 Task: Look for space in Juiz de Fora, Brazil from 9th August, 2023 to 12th August, 2023 for 1 adult in price range Rs.6000 to Rs.15000. Place can be entire place with 1  bedroom having 1 bed and 1 bathroom. Property type can be house, flat, guest house. Amenities needed are: wifi. Booking option can be shelf check-in. Required host language is Spanish.
Action: Mouse moved to (563, 154)
Screenshot: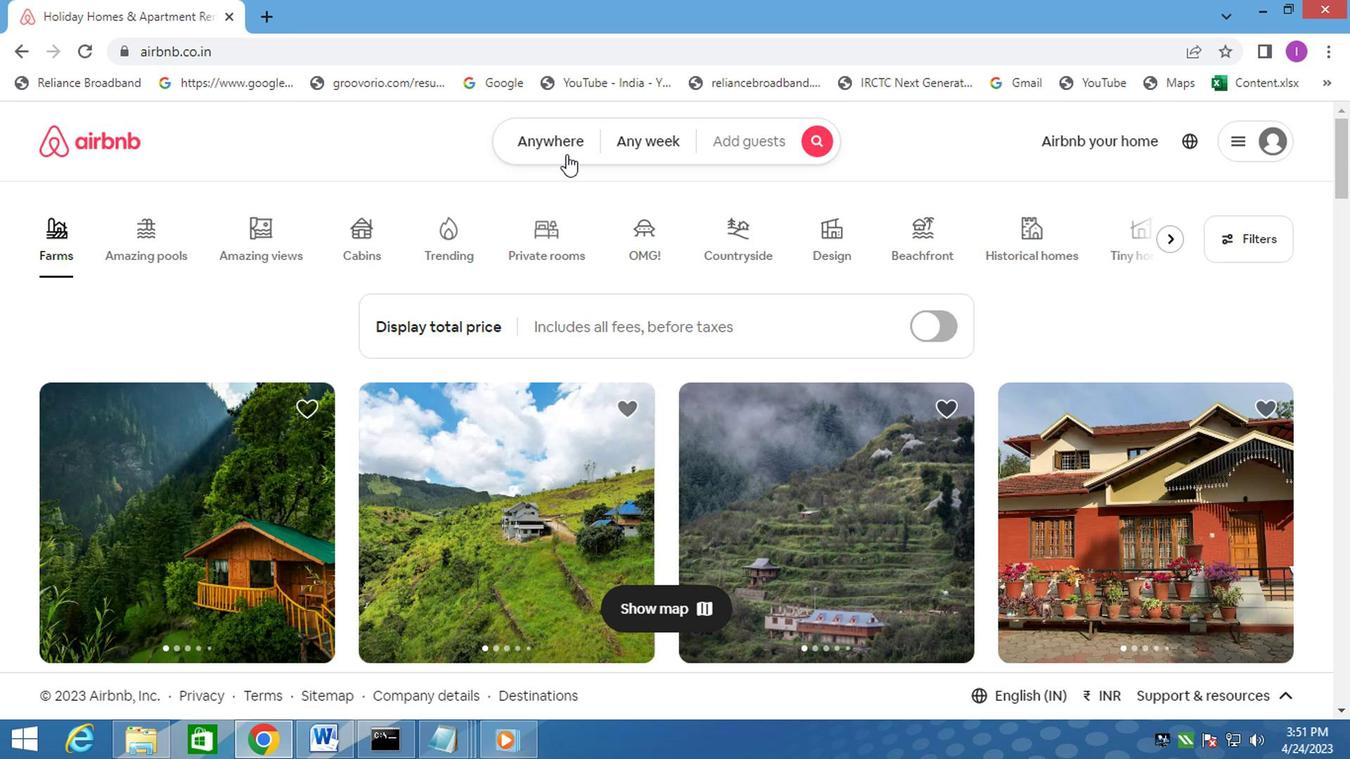 
Action: Mouse pressed left at (563, 154)
Screenshot: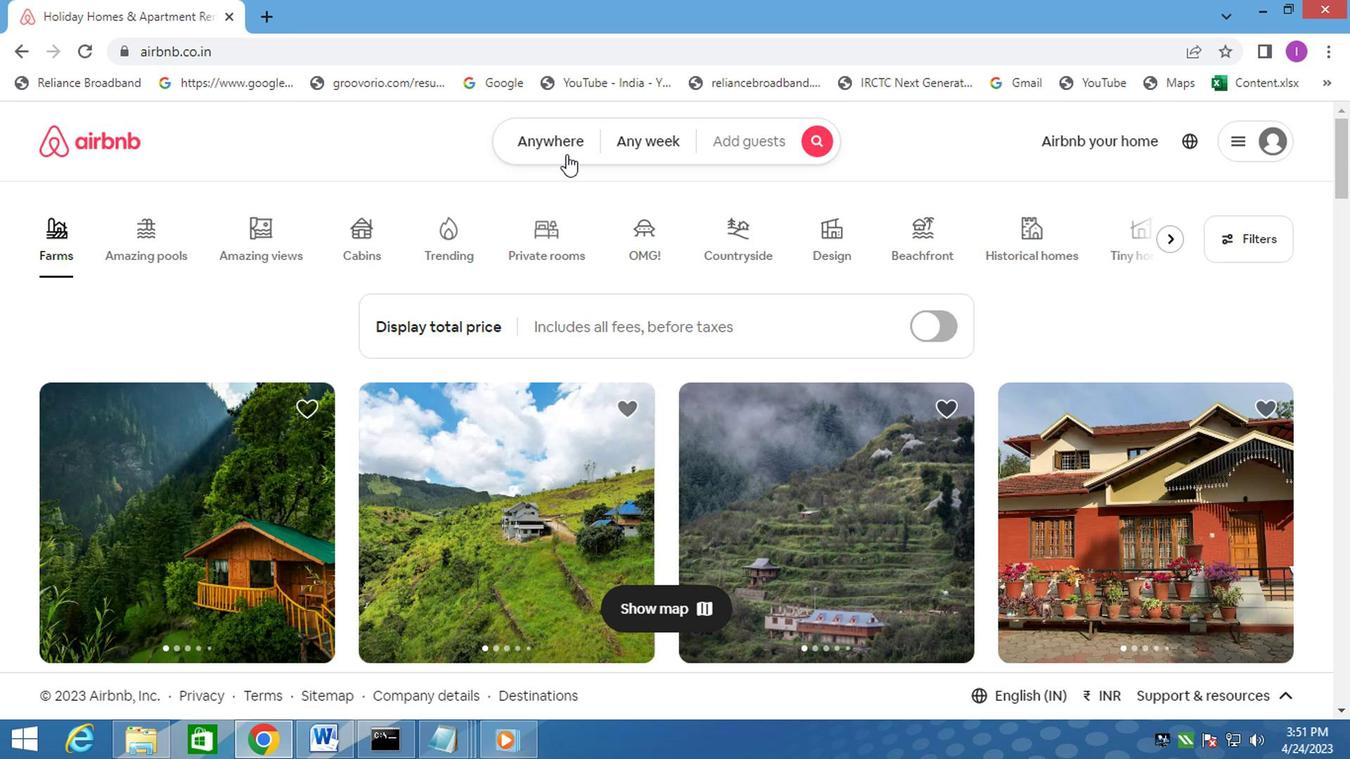 
Action: Mouse moved to (448, 219)
Screenshot: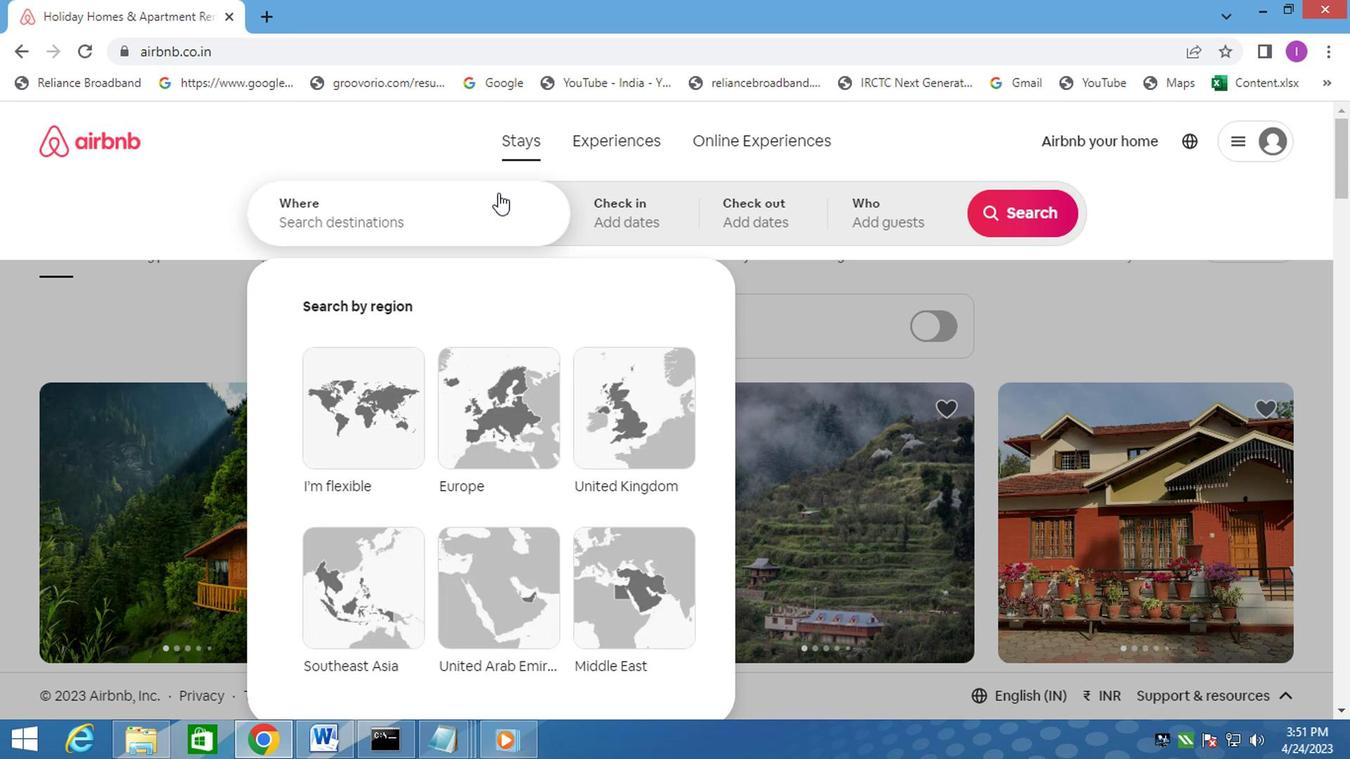 
Action: Mouse pressed left at (448, 219)
Screenshot: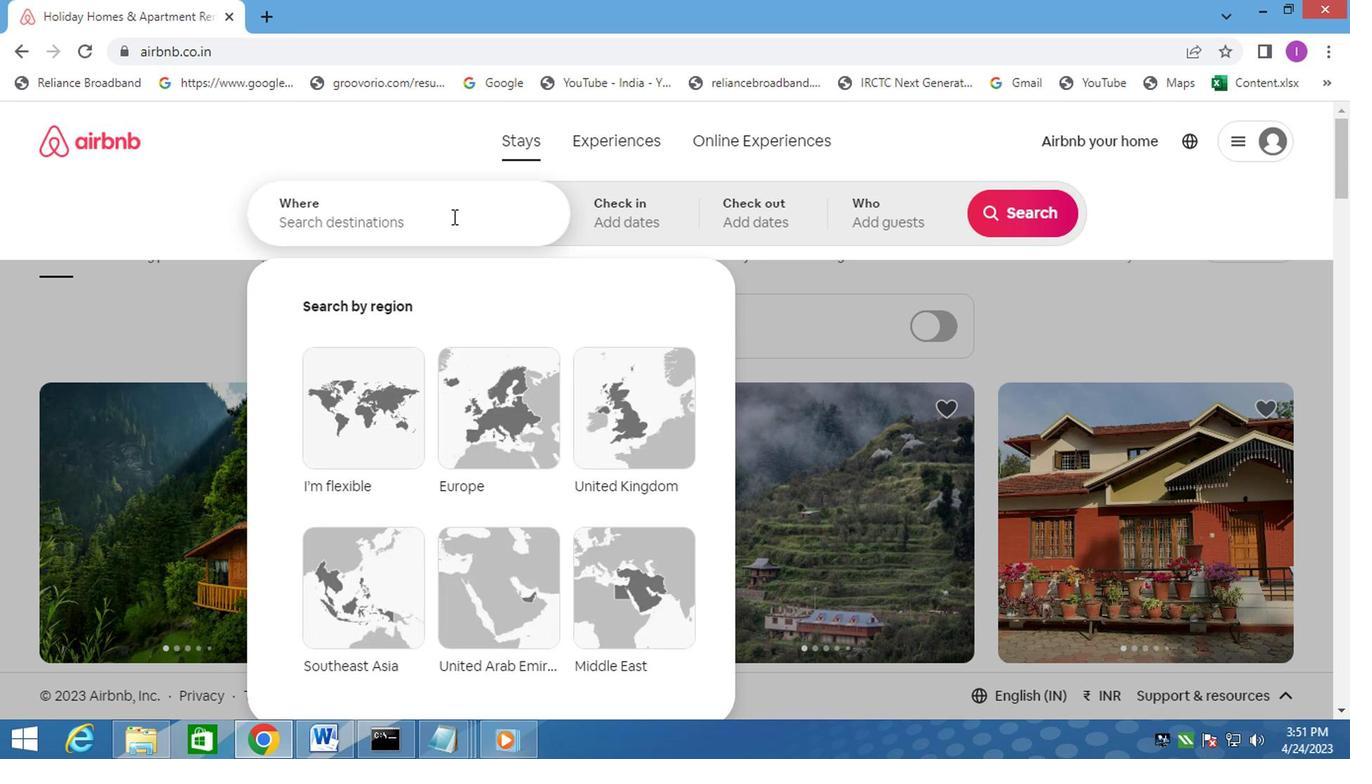 
Action: Key pressed <Key.shift>JUIZ
Screenshot: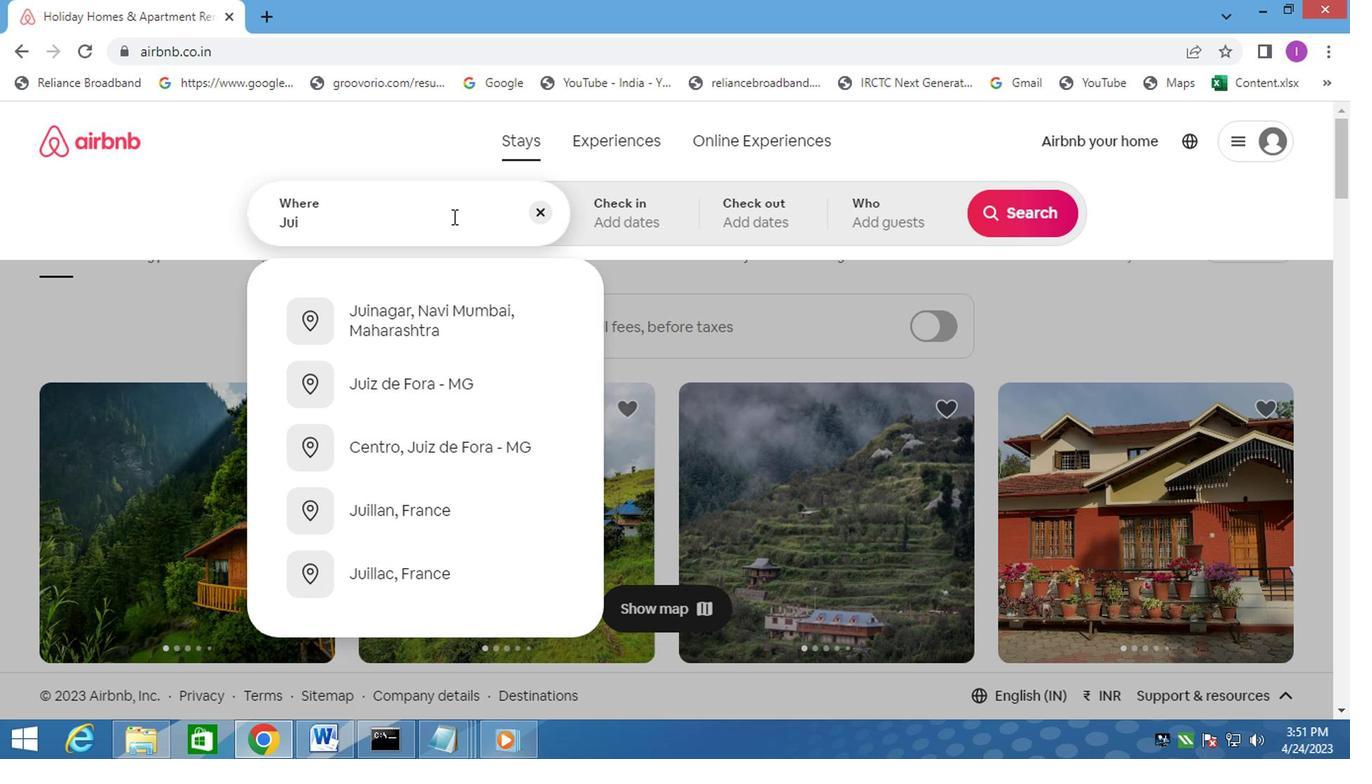 
Action: Mouse moved to (421, 321)
Screenshot: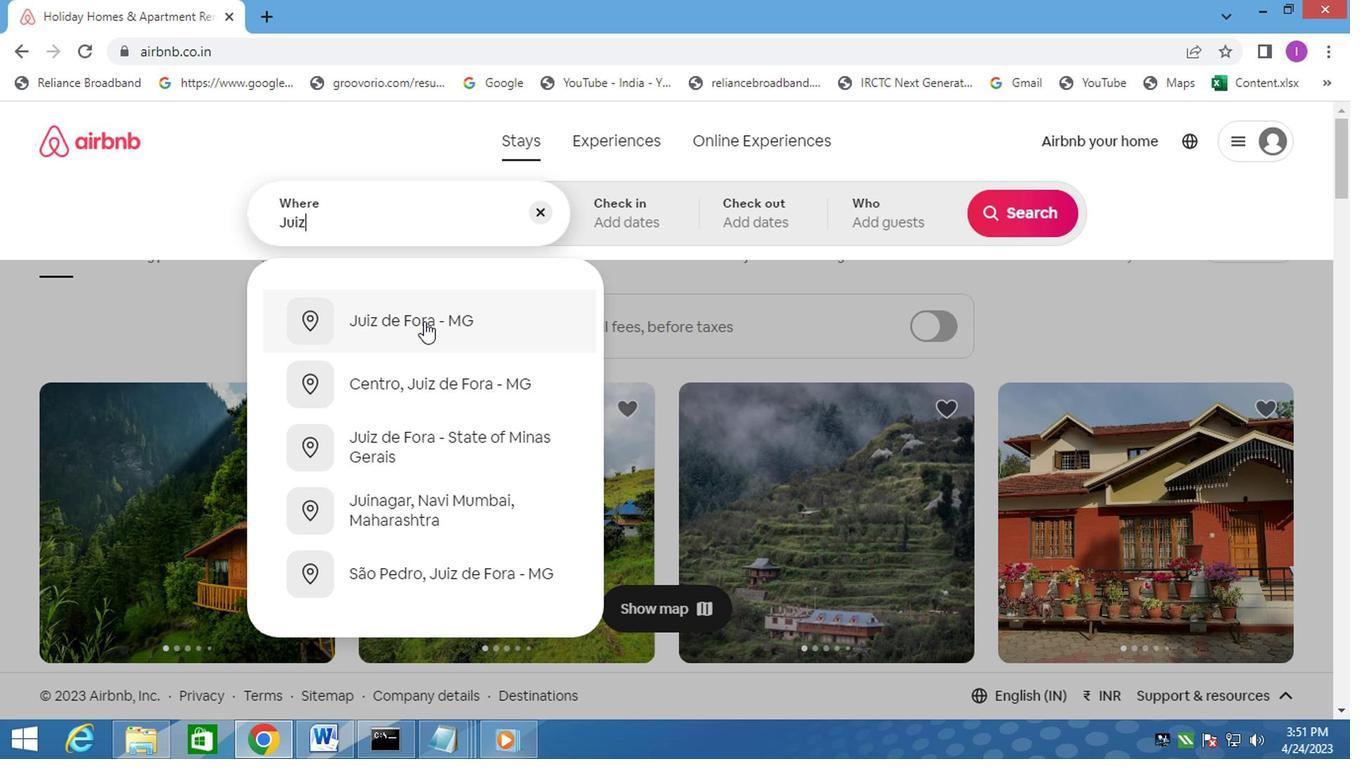 
Action: Mouse pressed left at (421, 321)
Screenshot: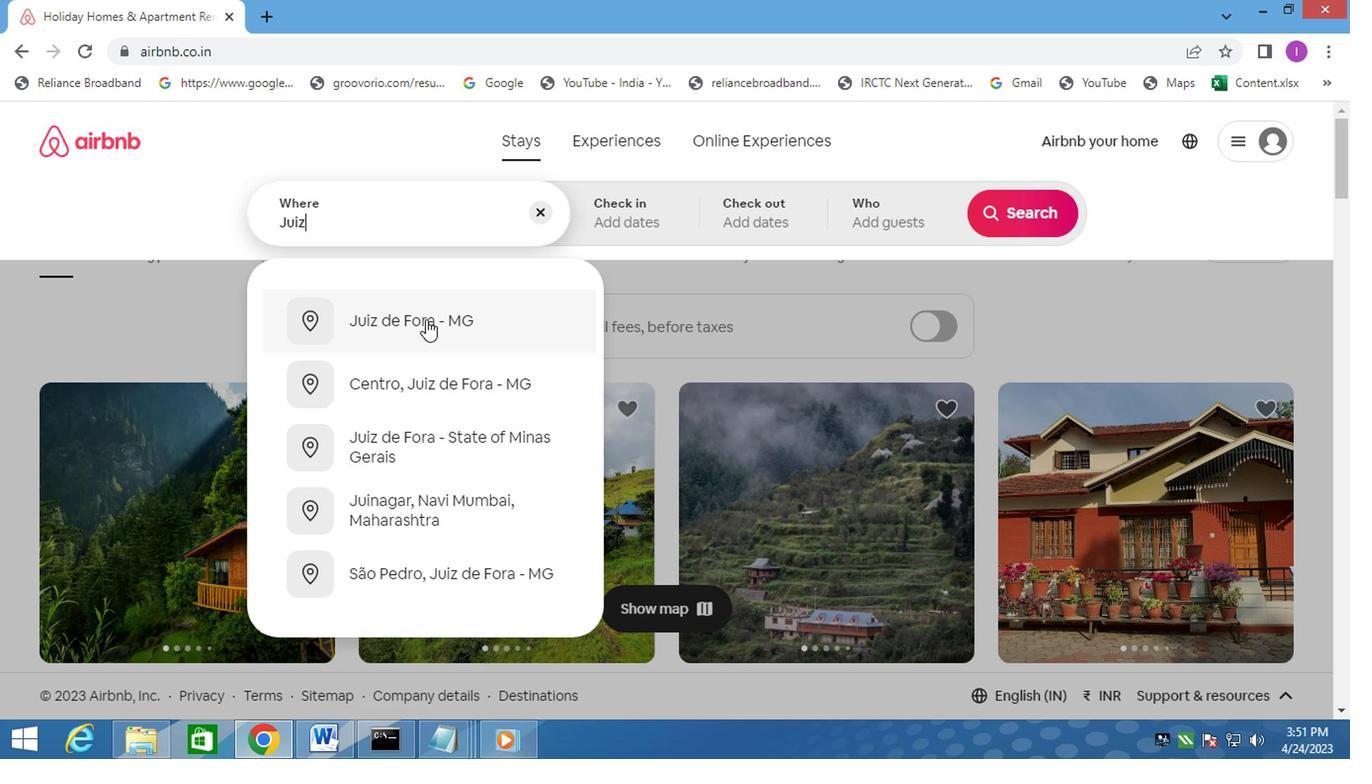 
Action: Mouse moved to (1008, 371)
Screenshot: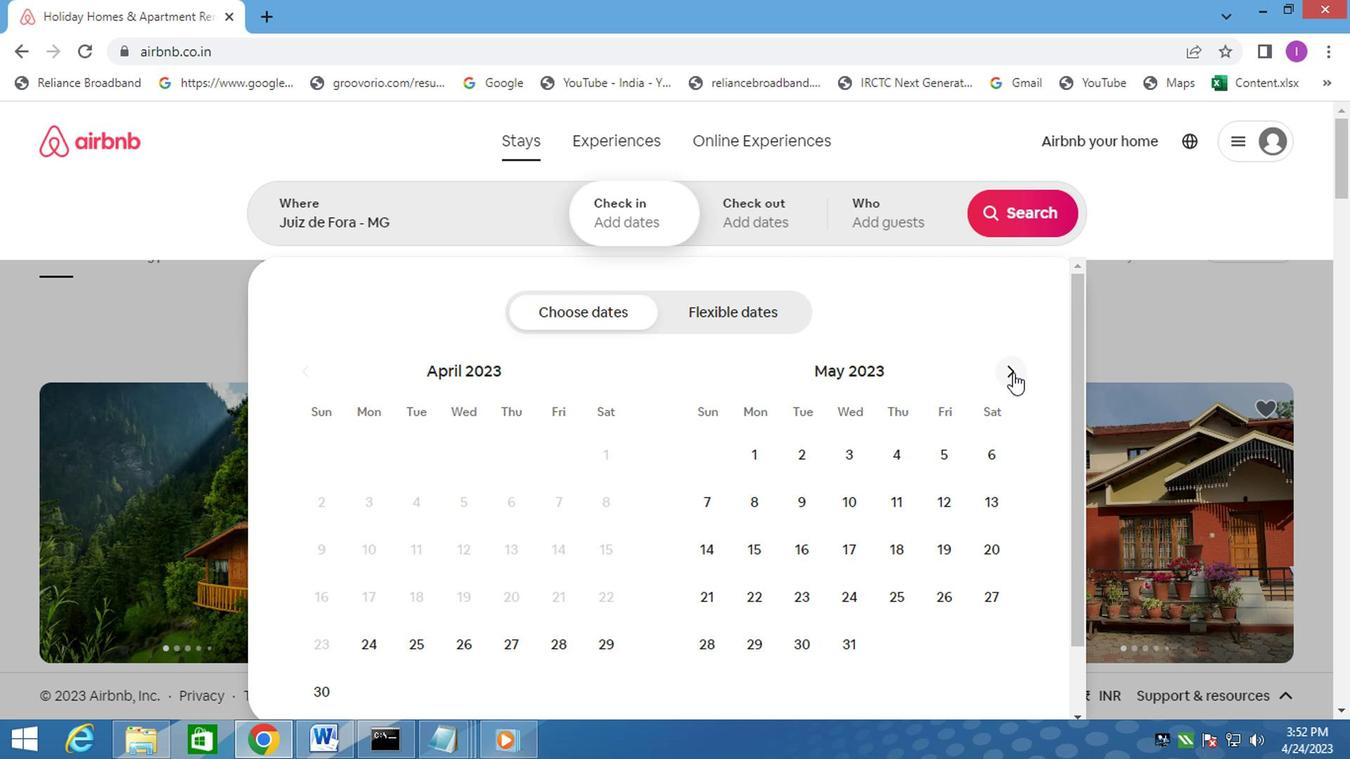 
Action: Mouse pressed left at (1008, 371)
Screenshot: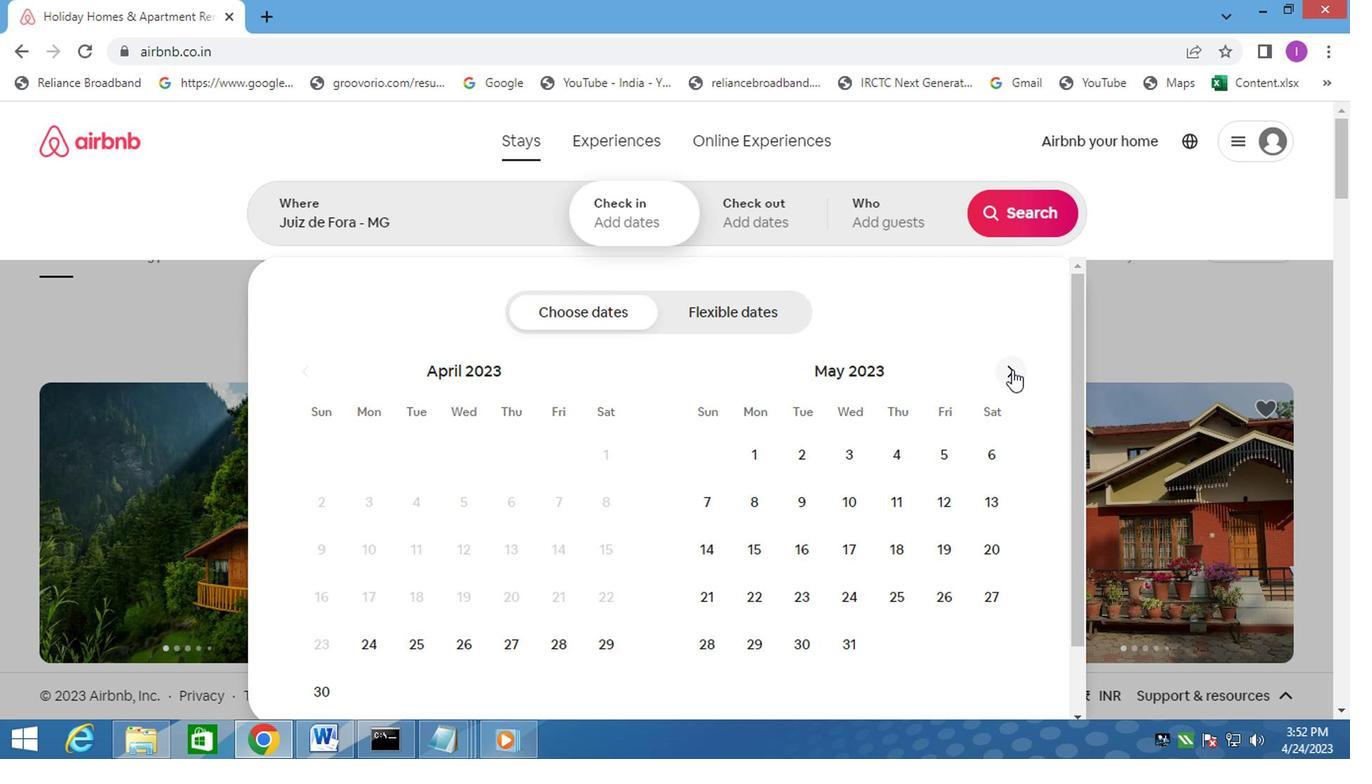 
Action: Mouse moved to (1008, 369)
Screenshot: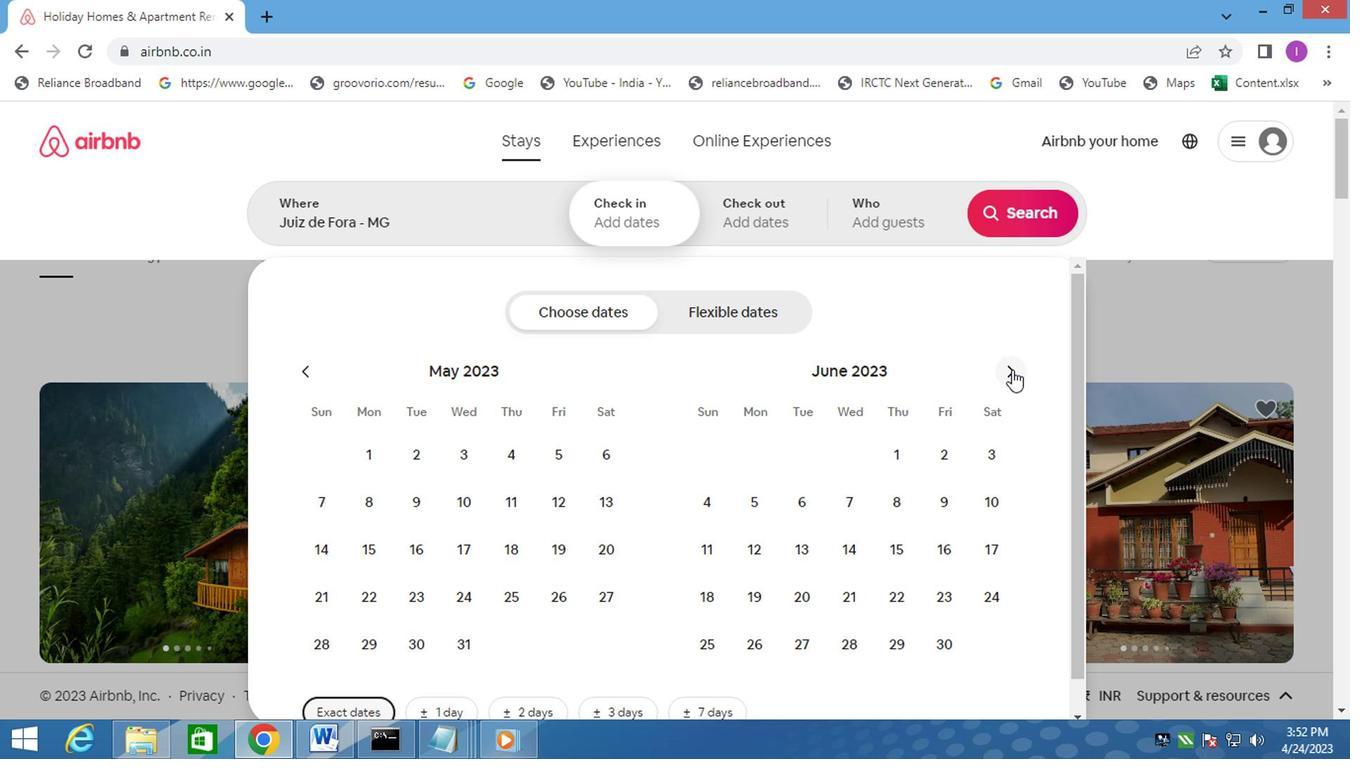 
Action: Mouse pressed left at (1008, 369)
Screenshot: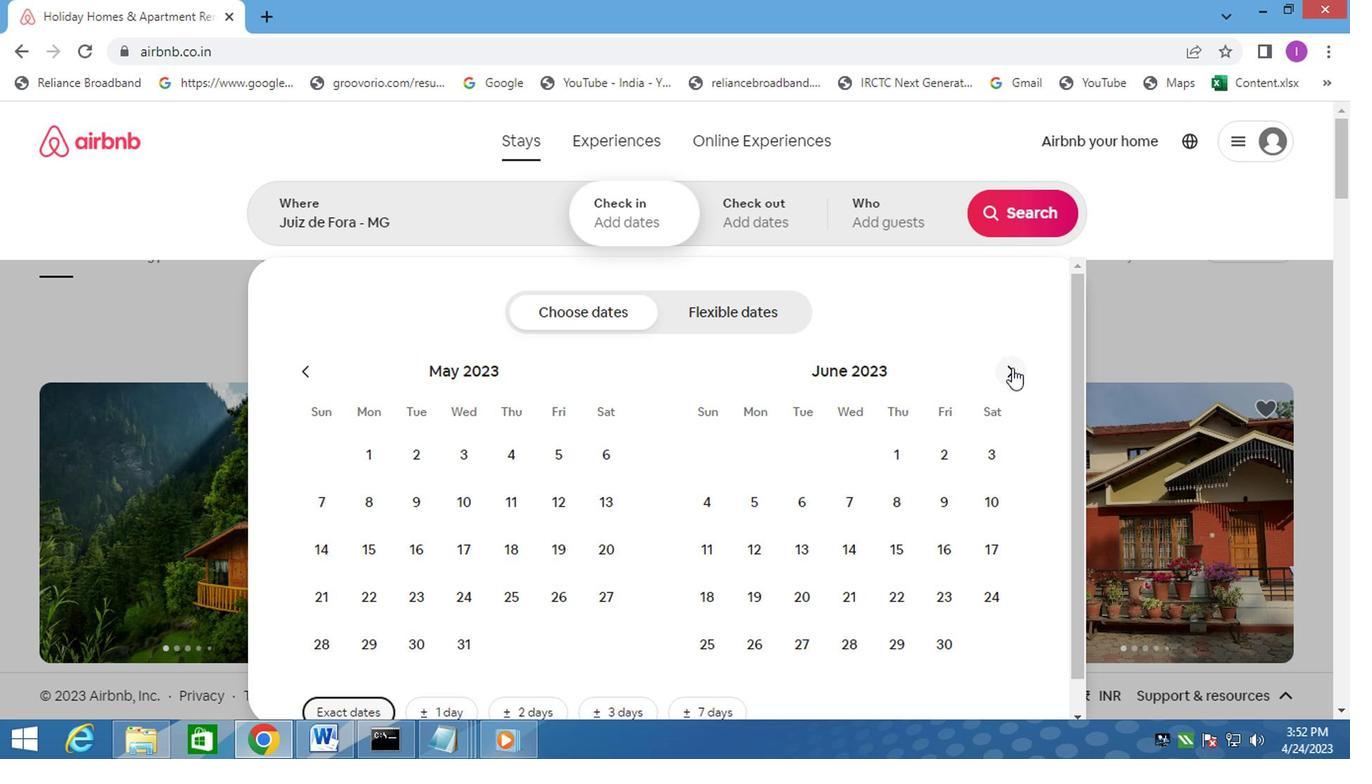 
Action: Mouse moved to (1005, 374)
Screenshot: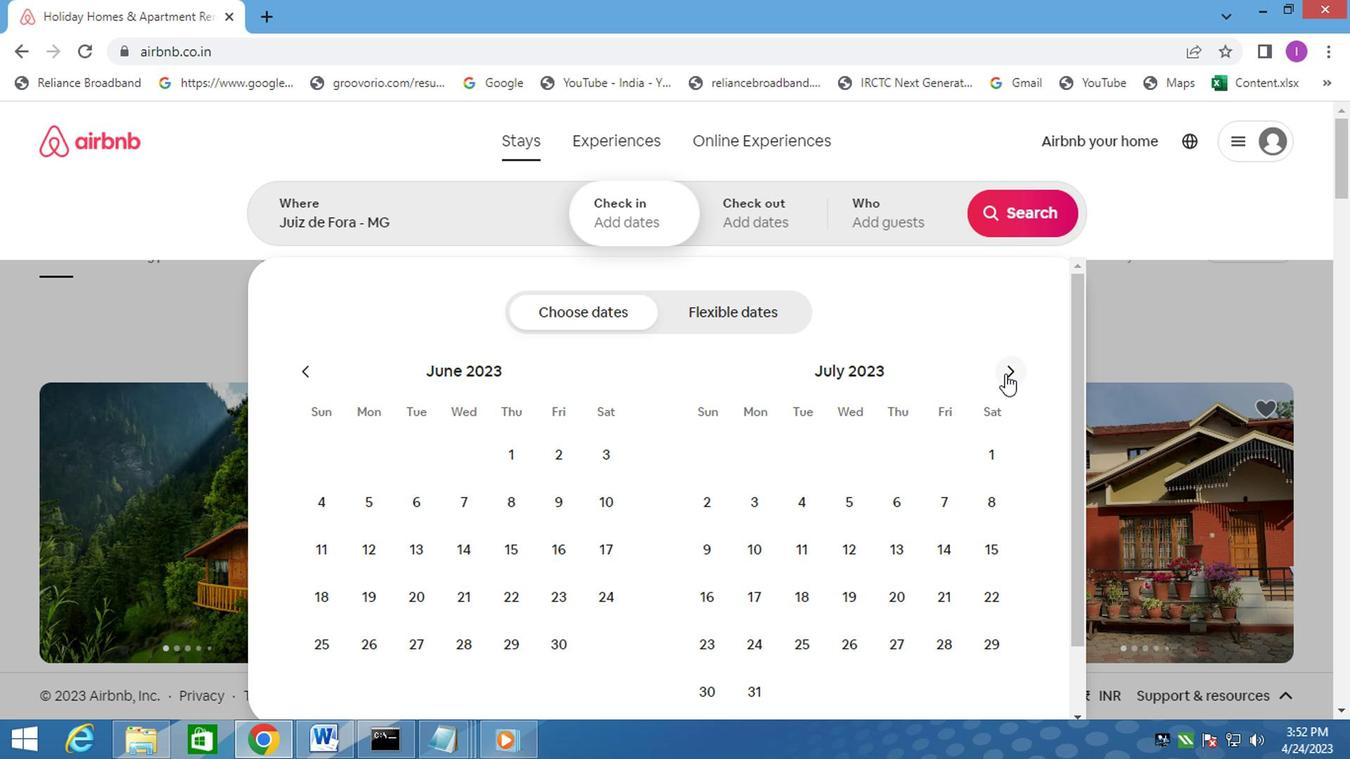 
Action: Mouse pressed left at (1005, 374)
Screenshot: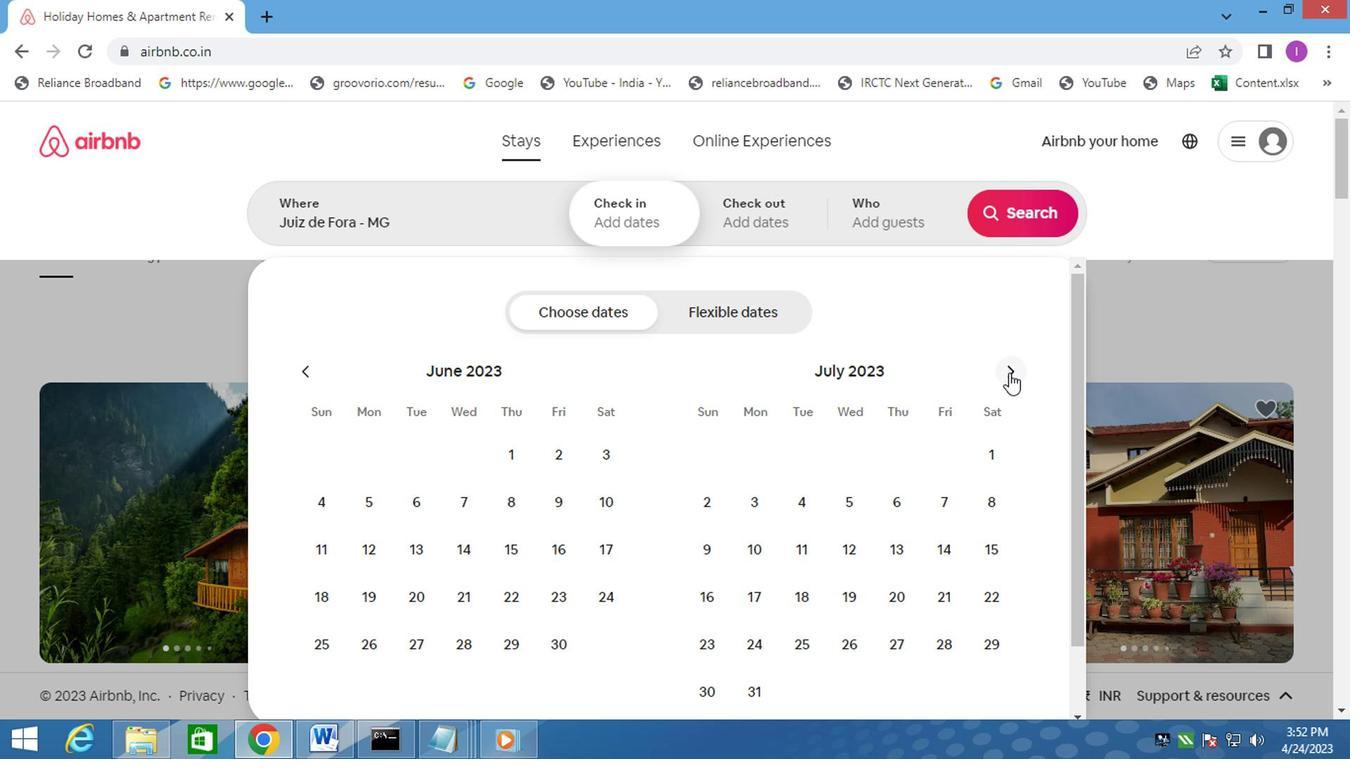 
Action: Mouse moved to (846, 512)
Screenshot: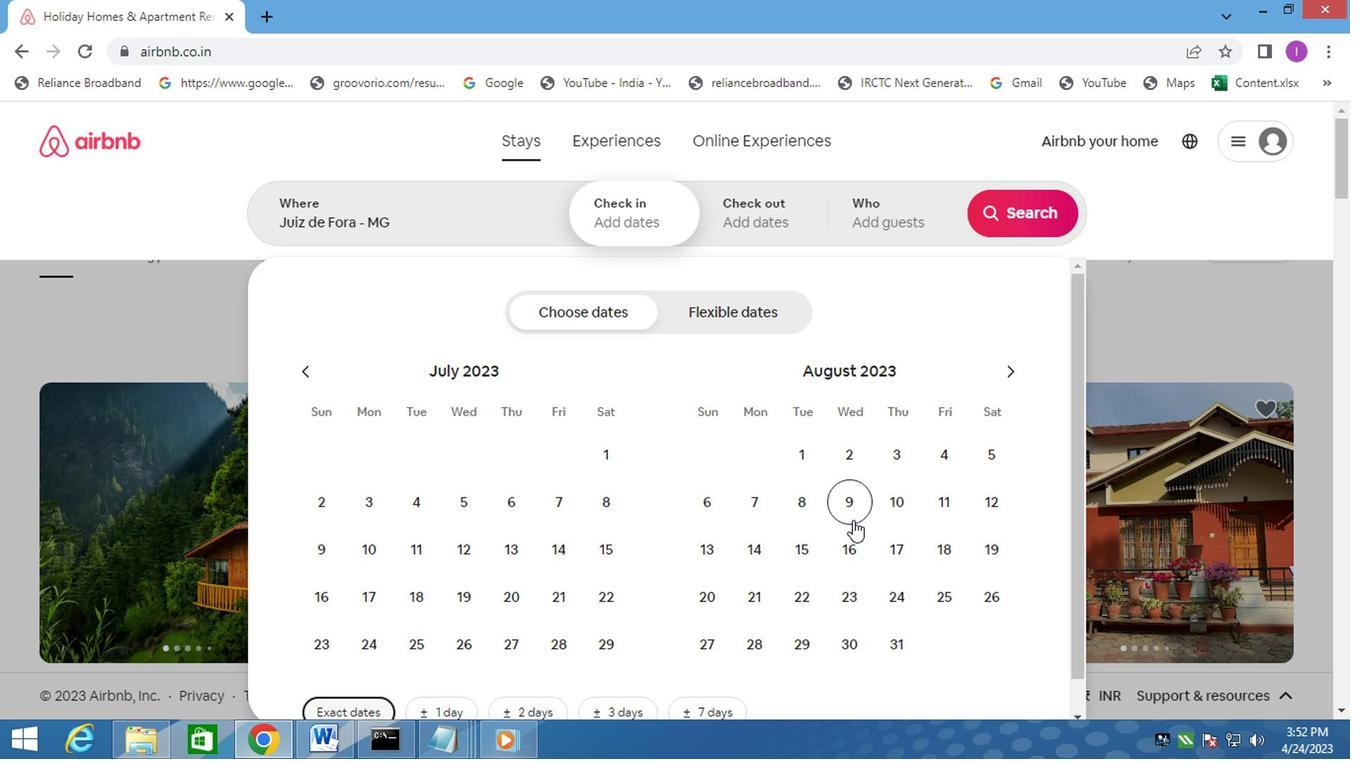 
Action: Mouse pressed left at (846, 512)
Screenshot: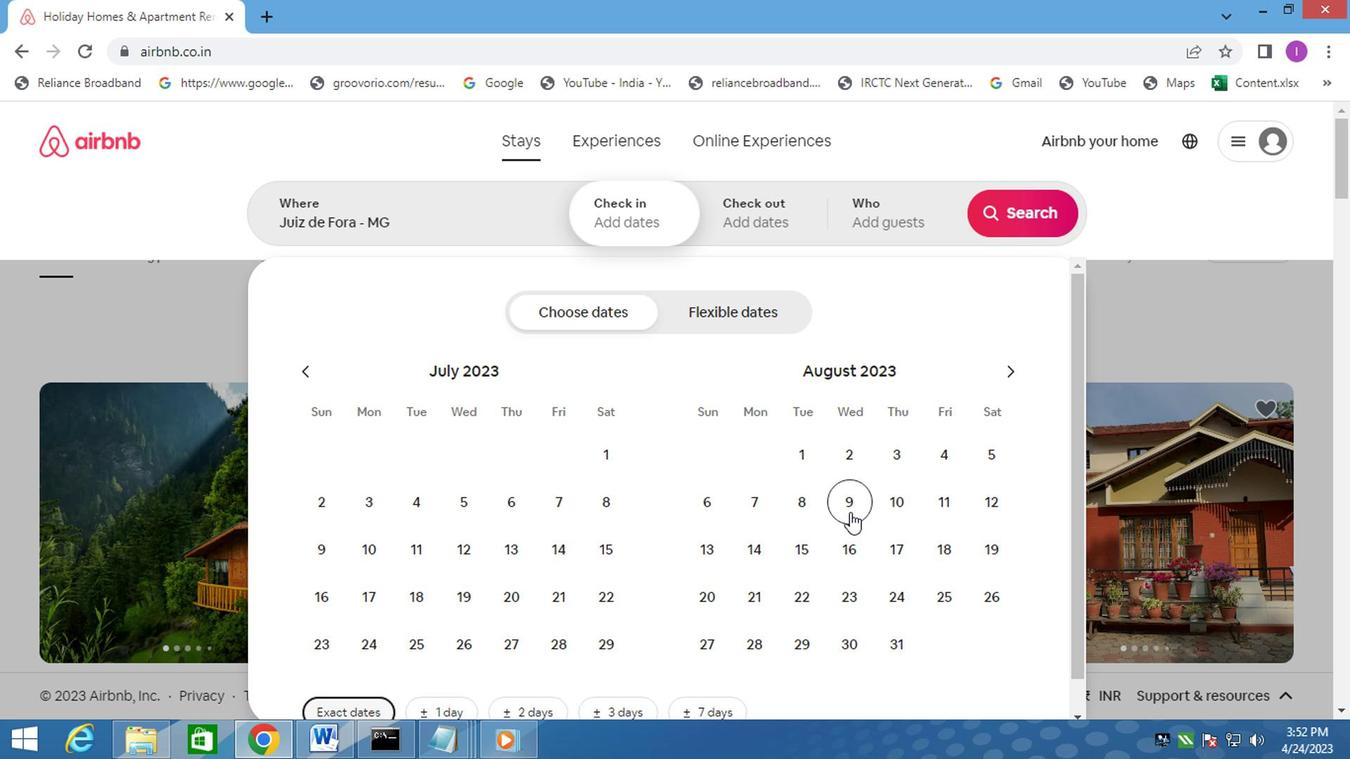 
Action: Mouse moved to (995, 495)
Screenshot: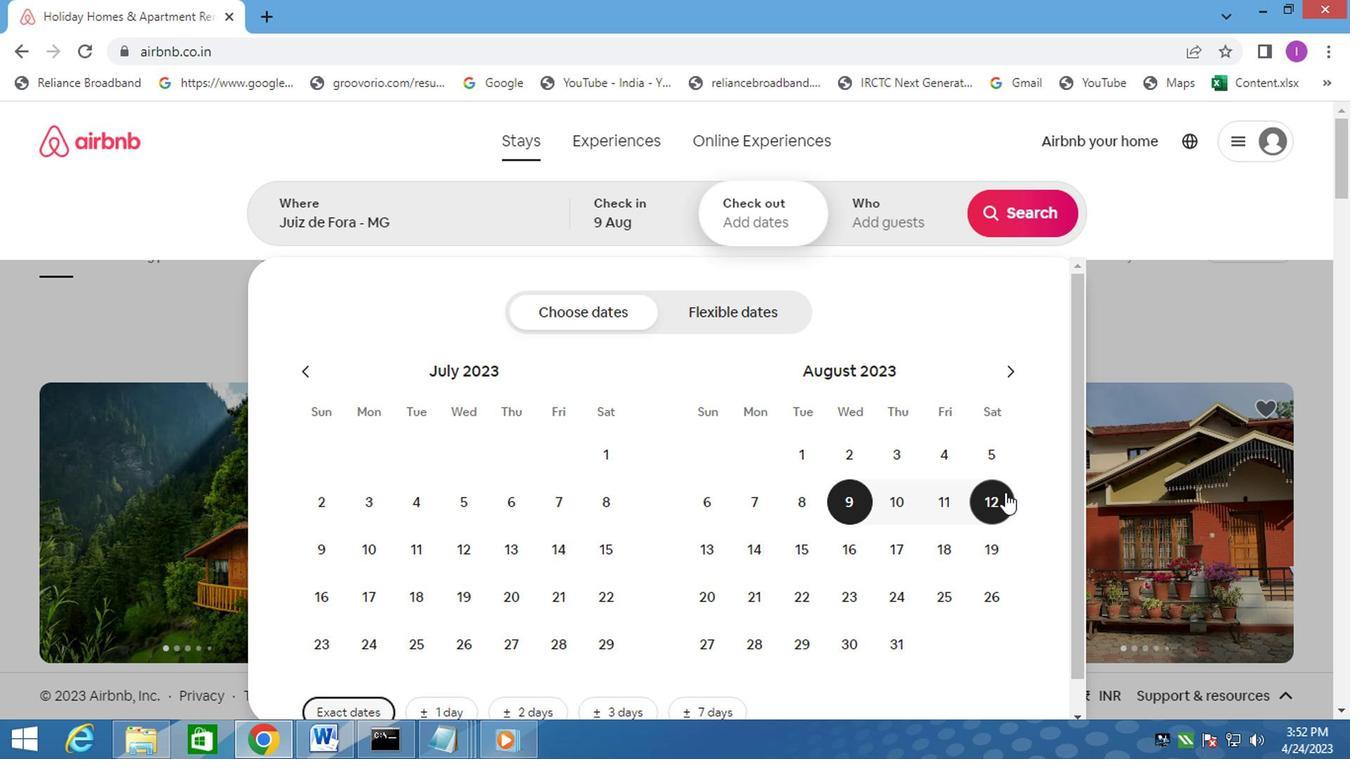 
Action: Mouse pressed left at (995, 495)
Screenshot: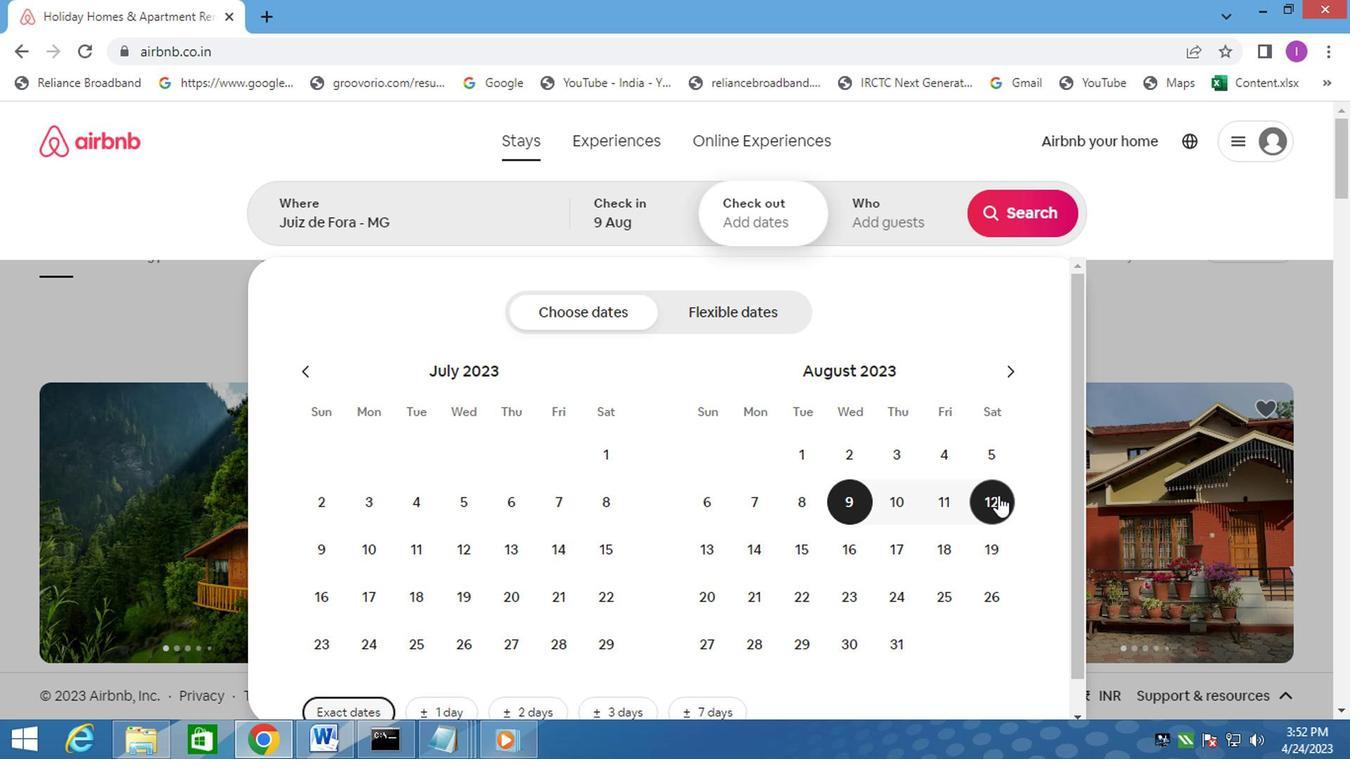 
Action: Mouse moved to (913, 231)
Screenshot: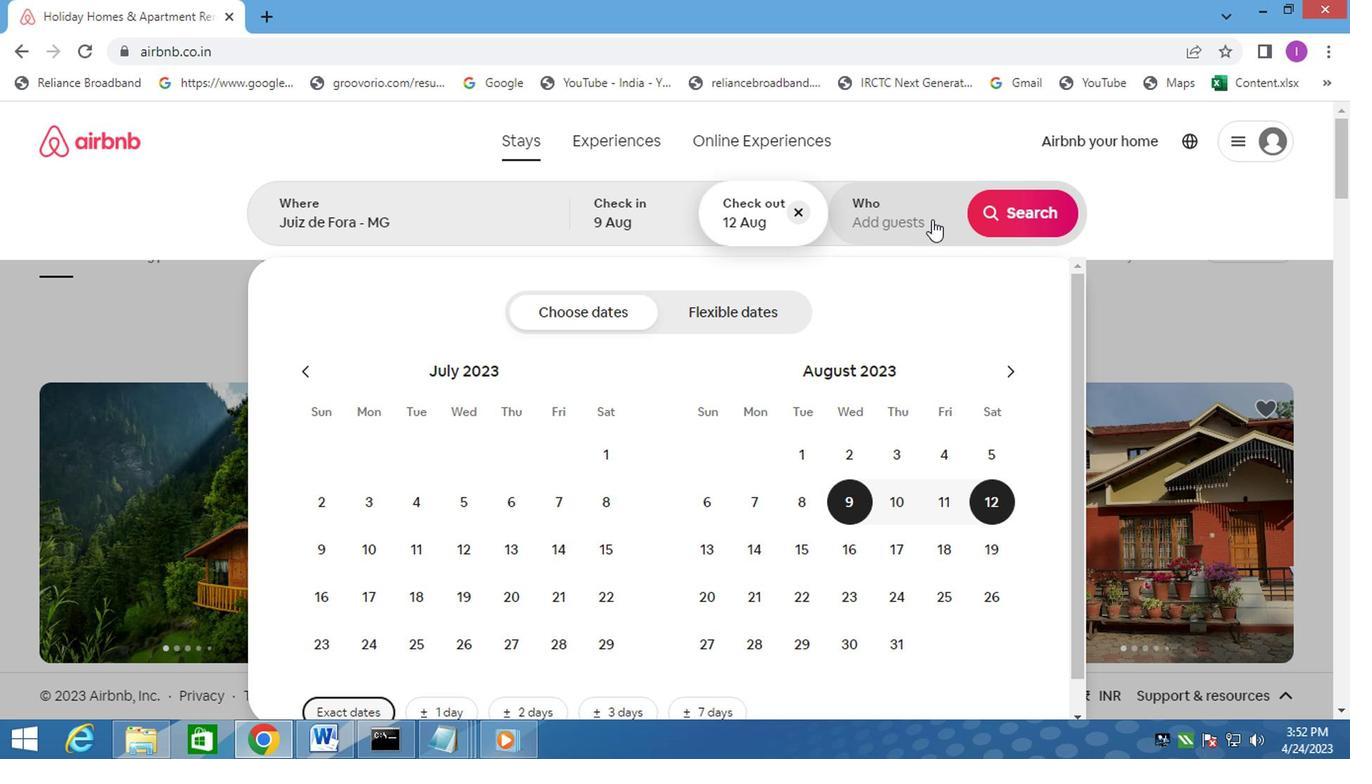 
Action: Mouse pressed left at (913, 231)
Screenshot: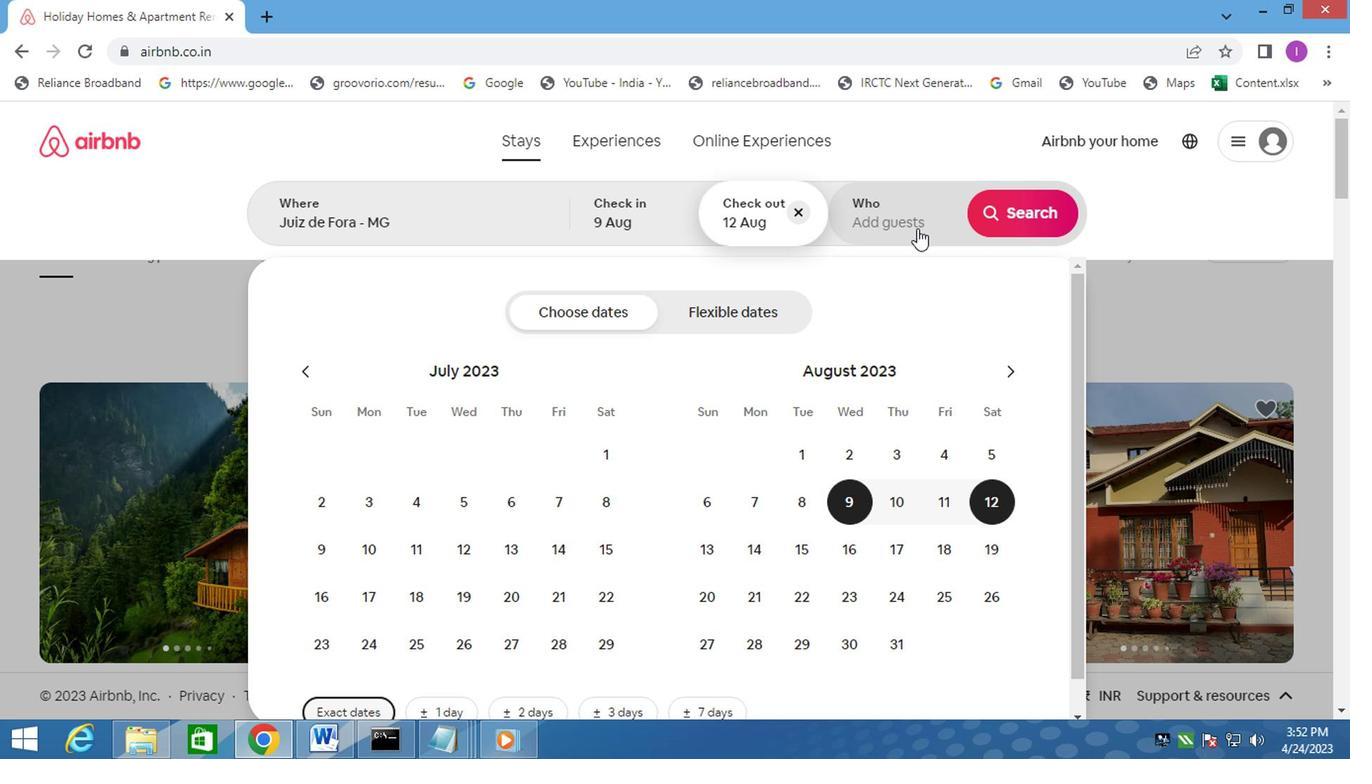 
Action: Mouse moved to (1026, 311)
Screenshot: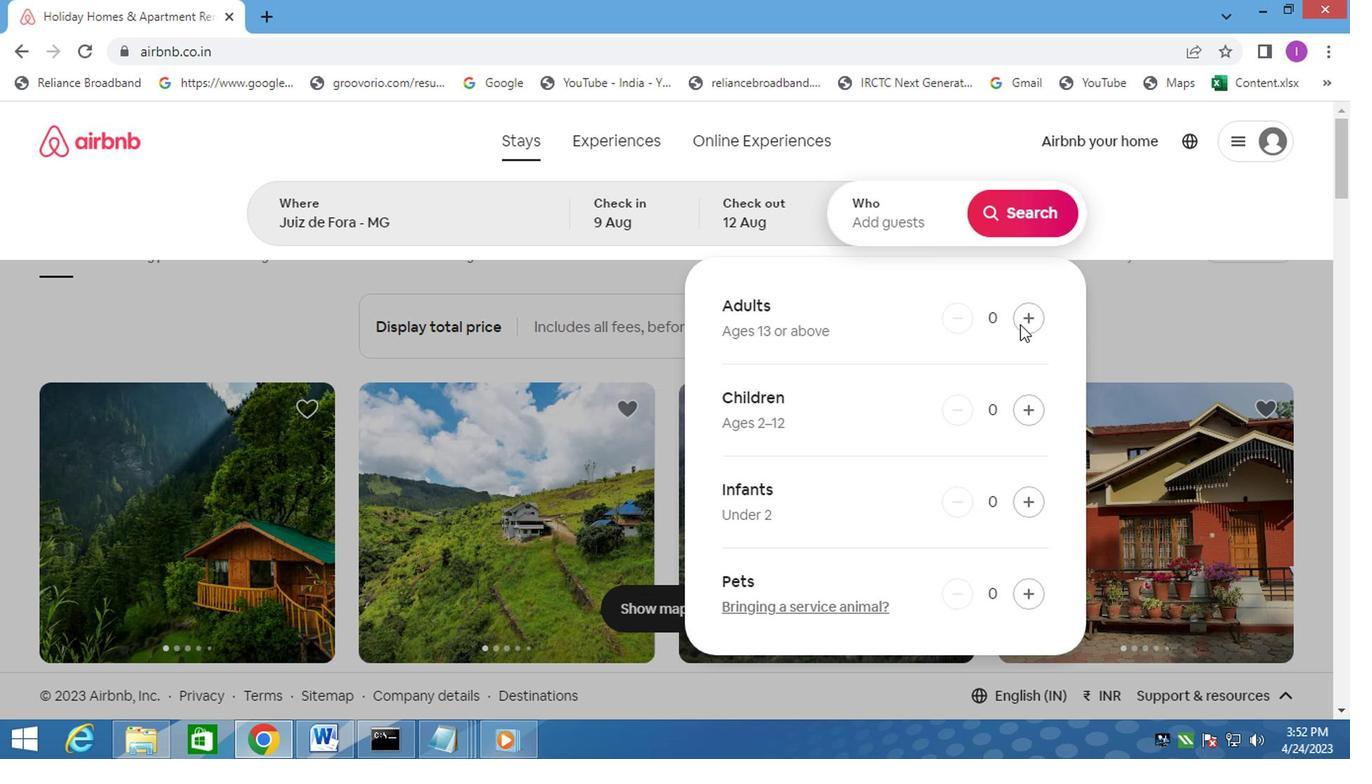 
Action: Mouse pressed left at (1026, 311)
Screenshot: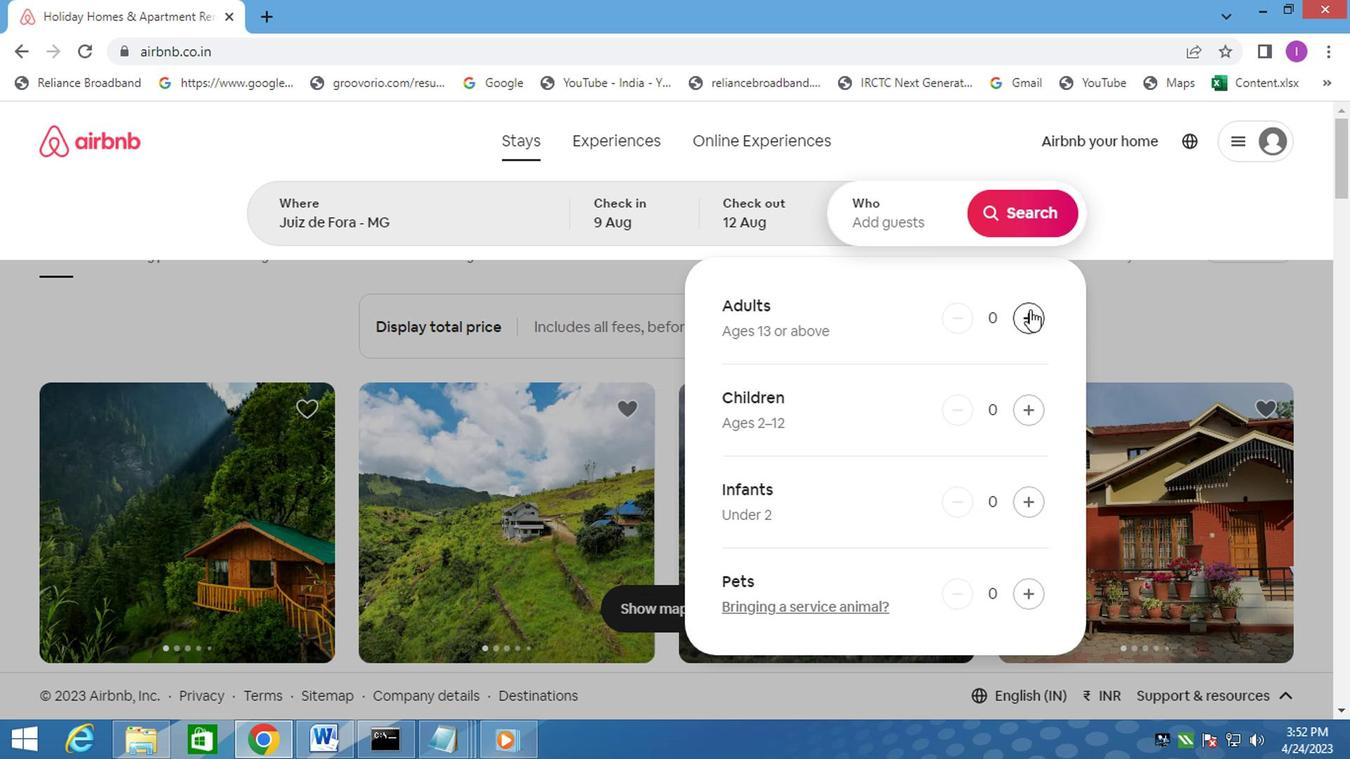 
Action: Mouse moved to (1007, 218)
Screenshot: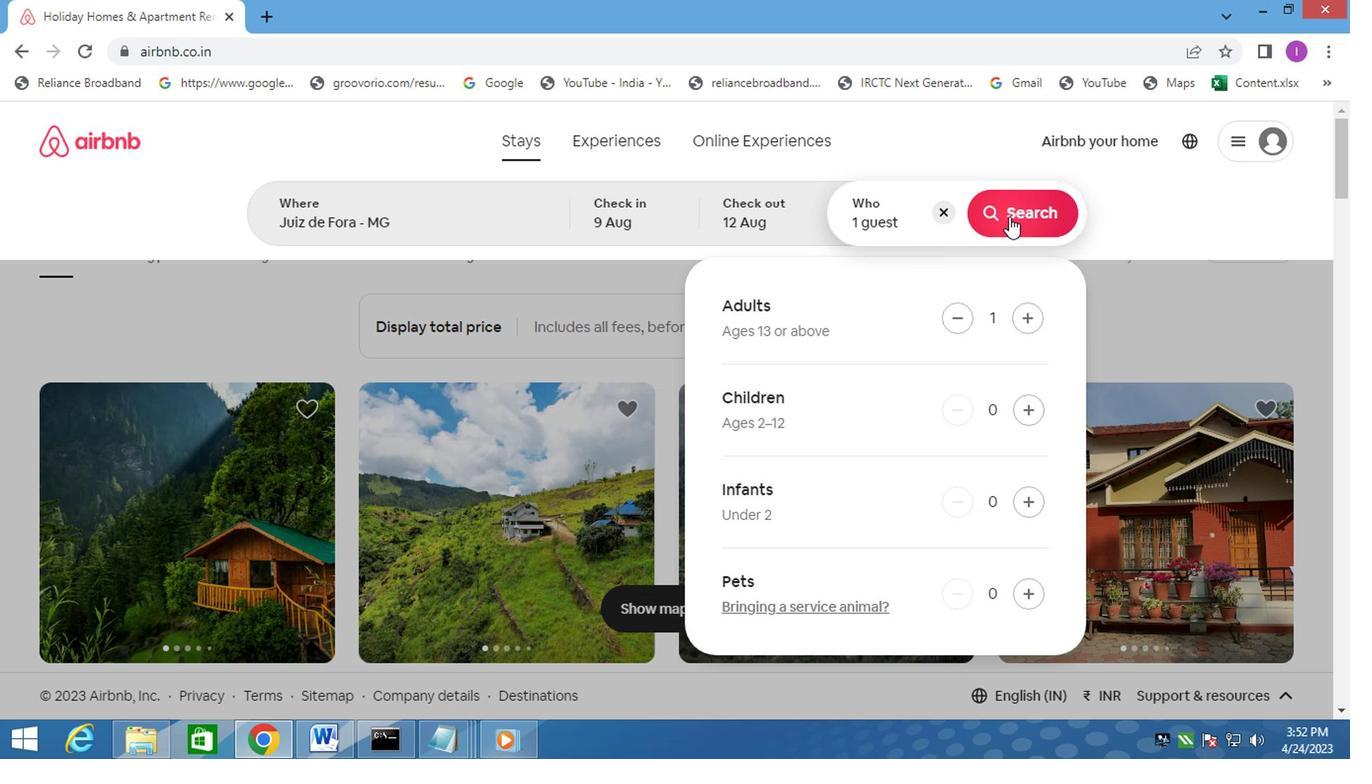 
Action: Mouse pressed left at (1007, 218)
Screenshot: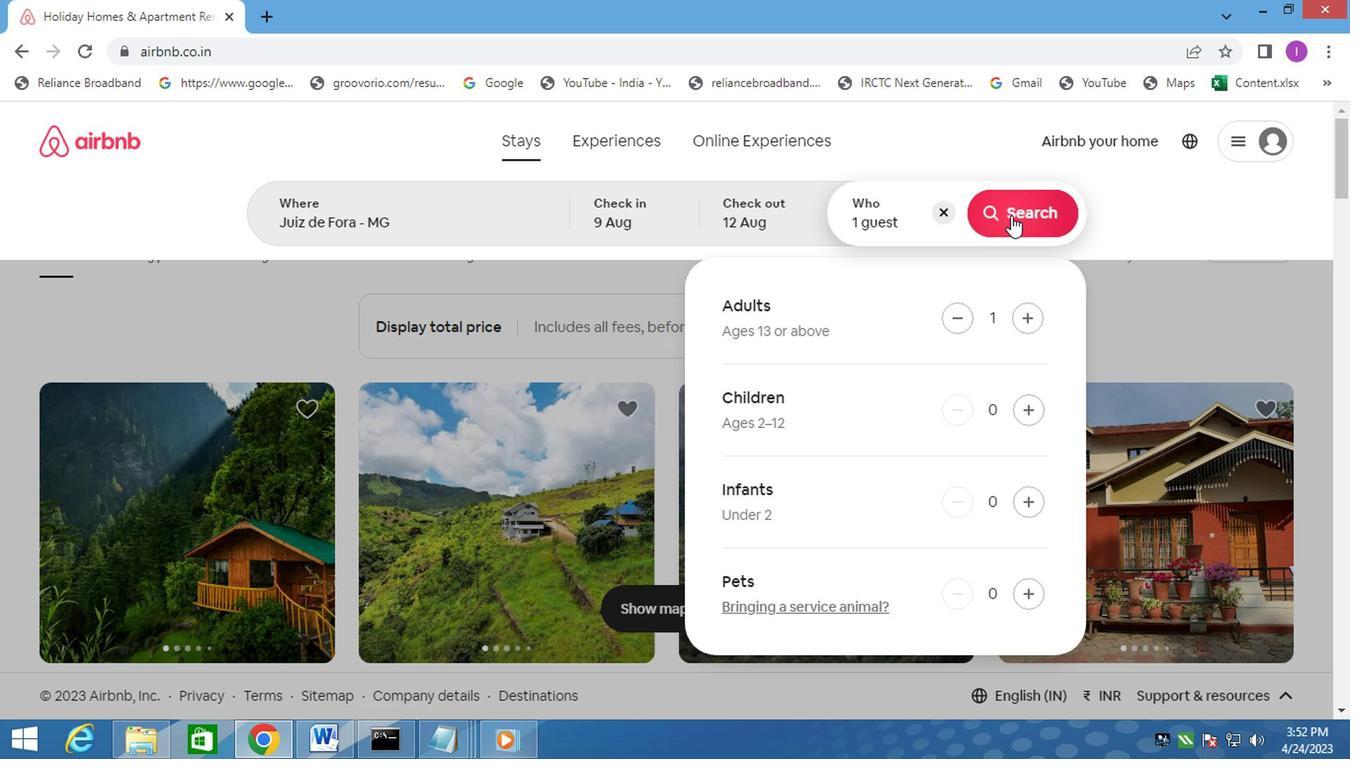 
Action: Mouse moved to (1259, 231)
Screenshot: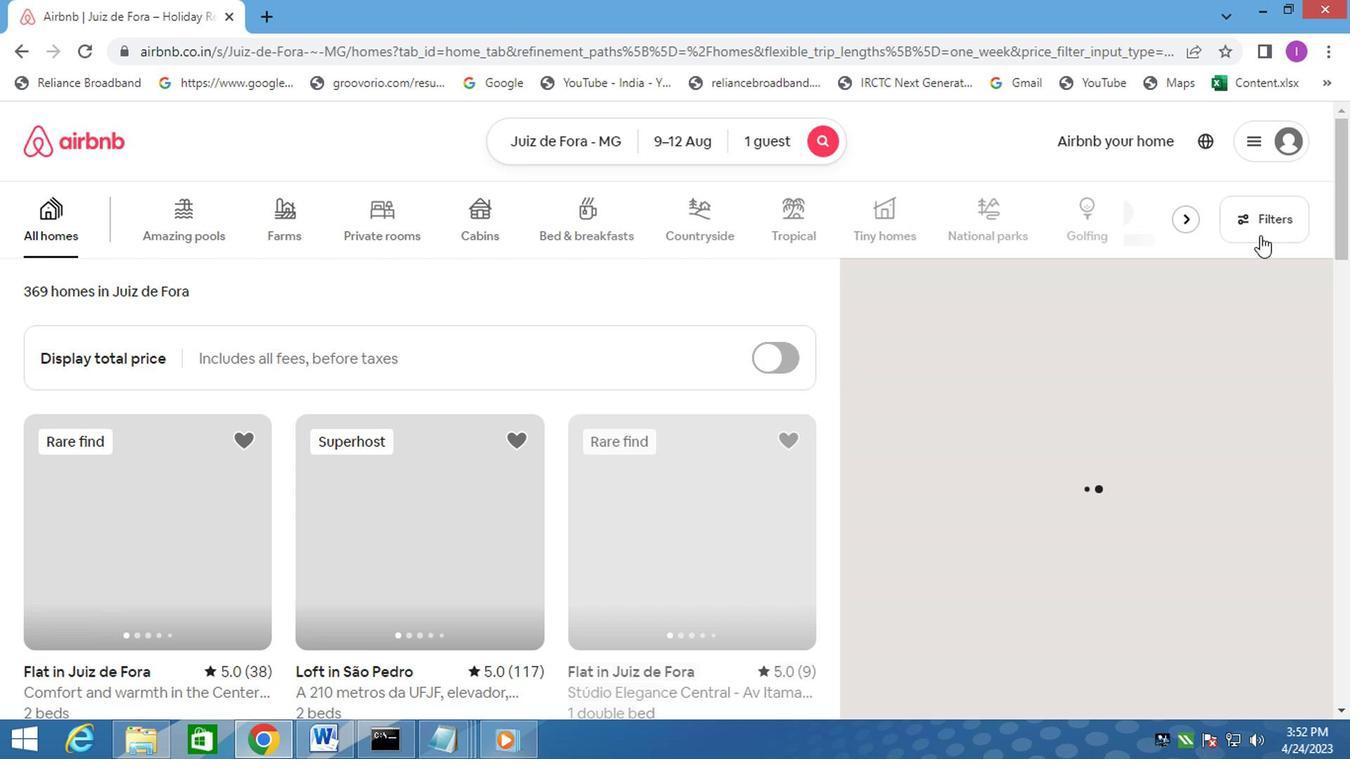 
Action: Mouse pressed left at (1259, 231)
Screenshot: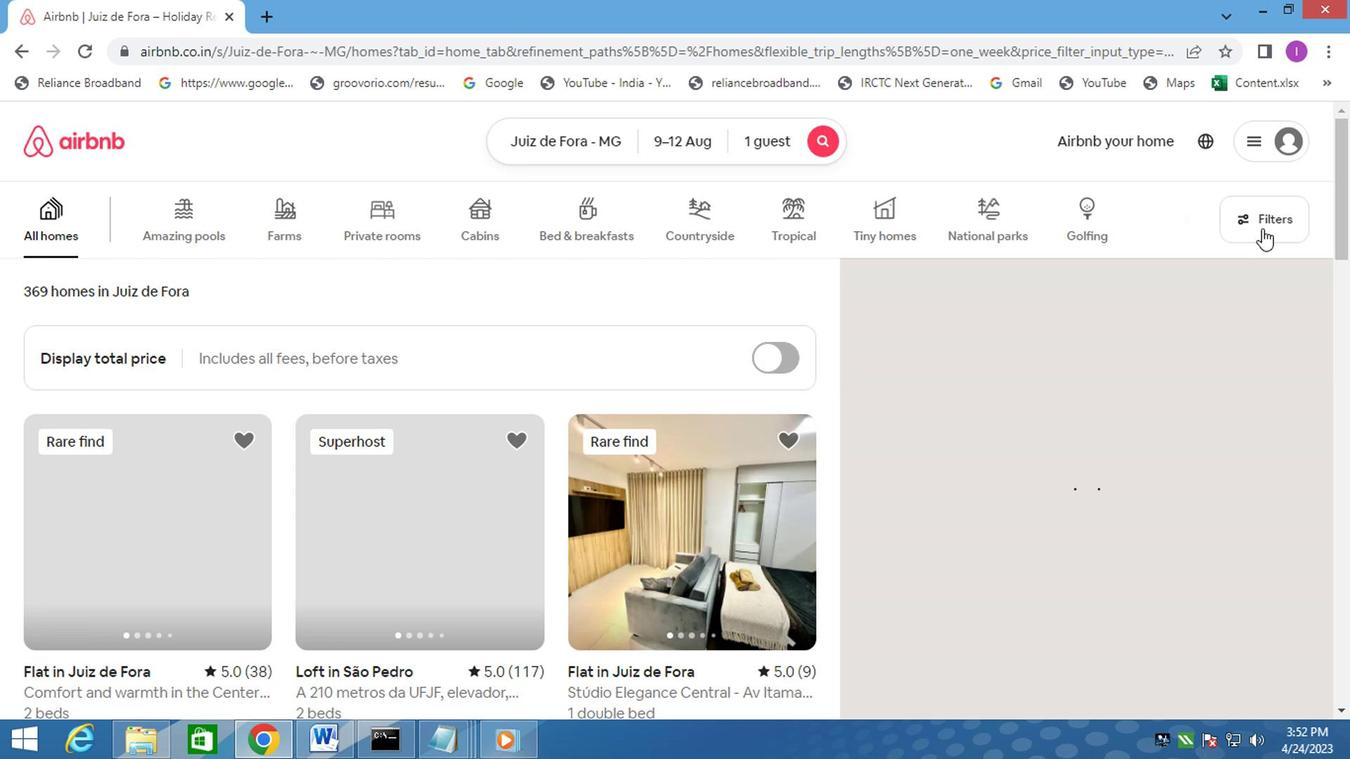 
Action: Mouse moved to (403, 467)
Screenshot: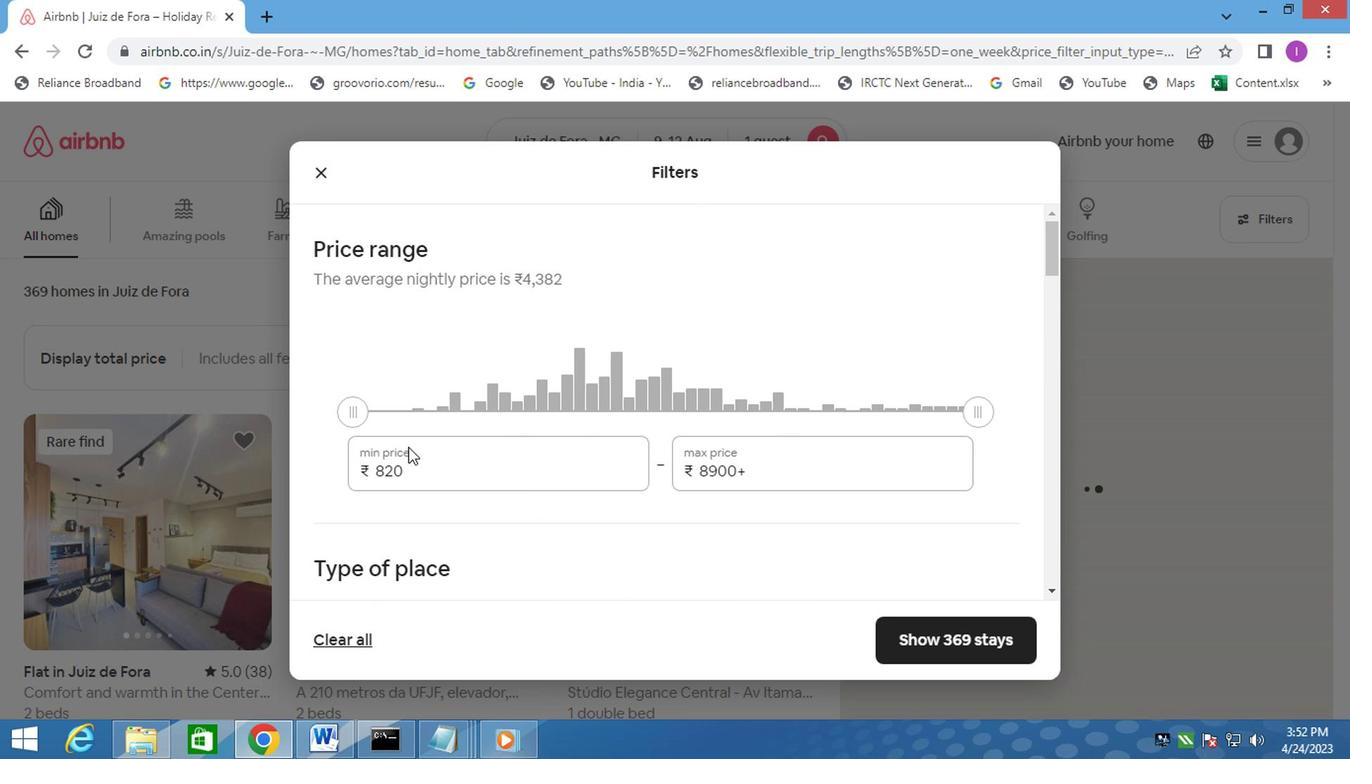 
Action: Mouse pressed left at (403, 467)
Screenshot: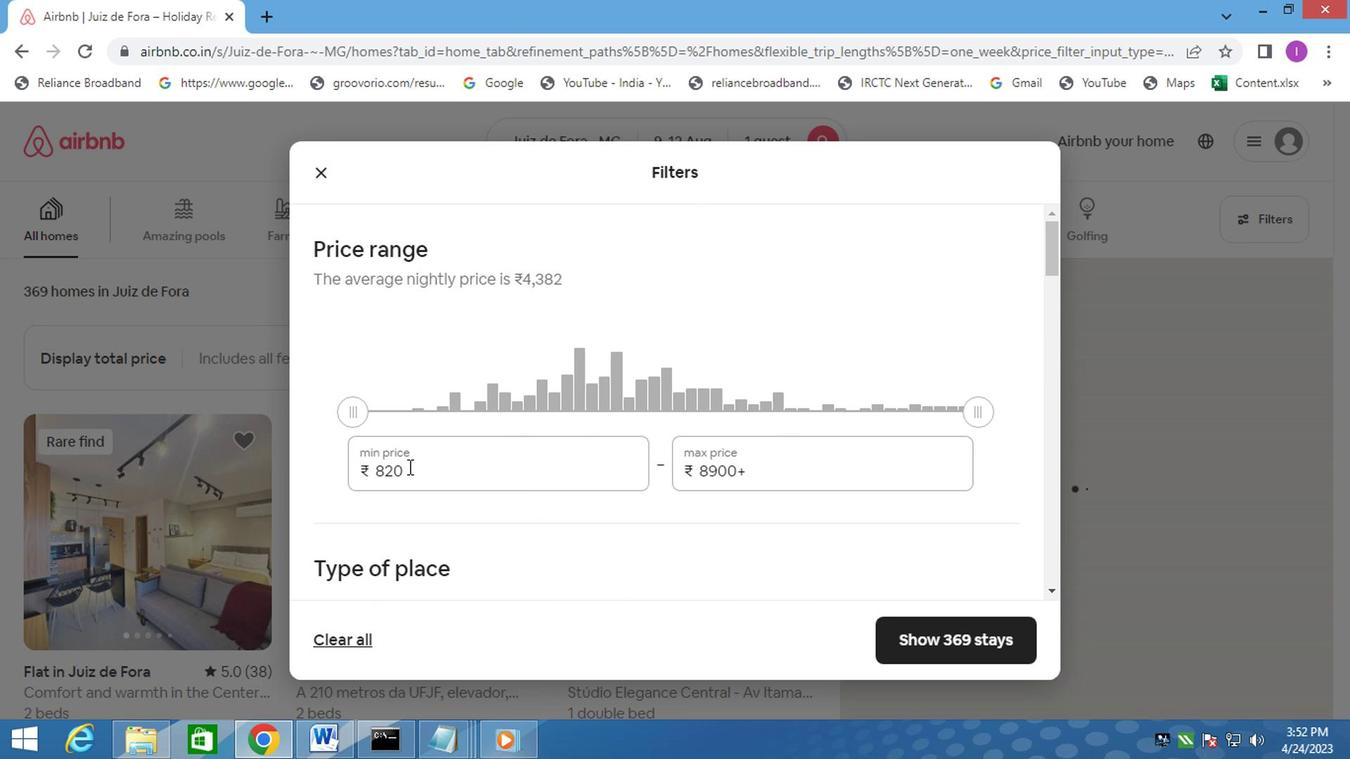 
Action: Mouse moved to (375, 473)
Screenshot: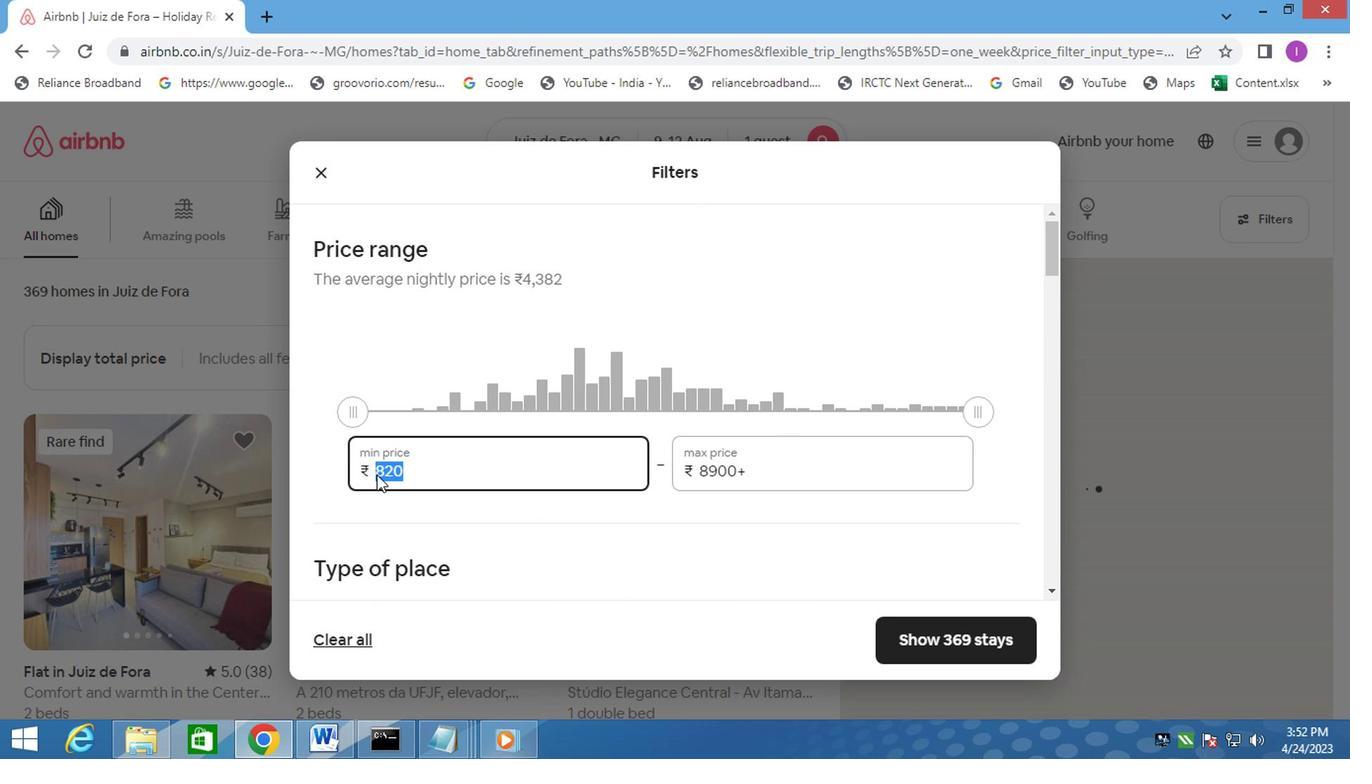 
Action: Key pressed 6000
Screenshot: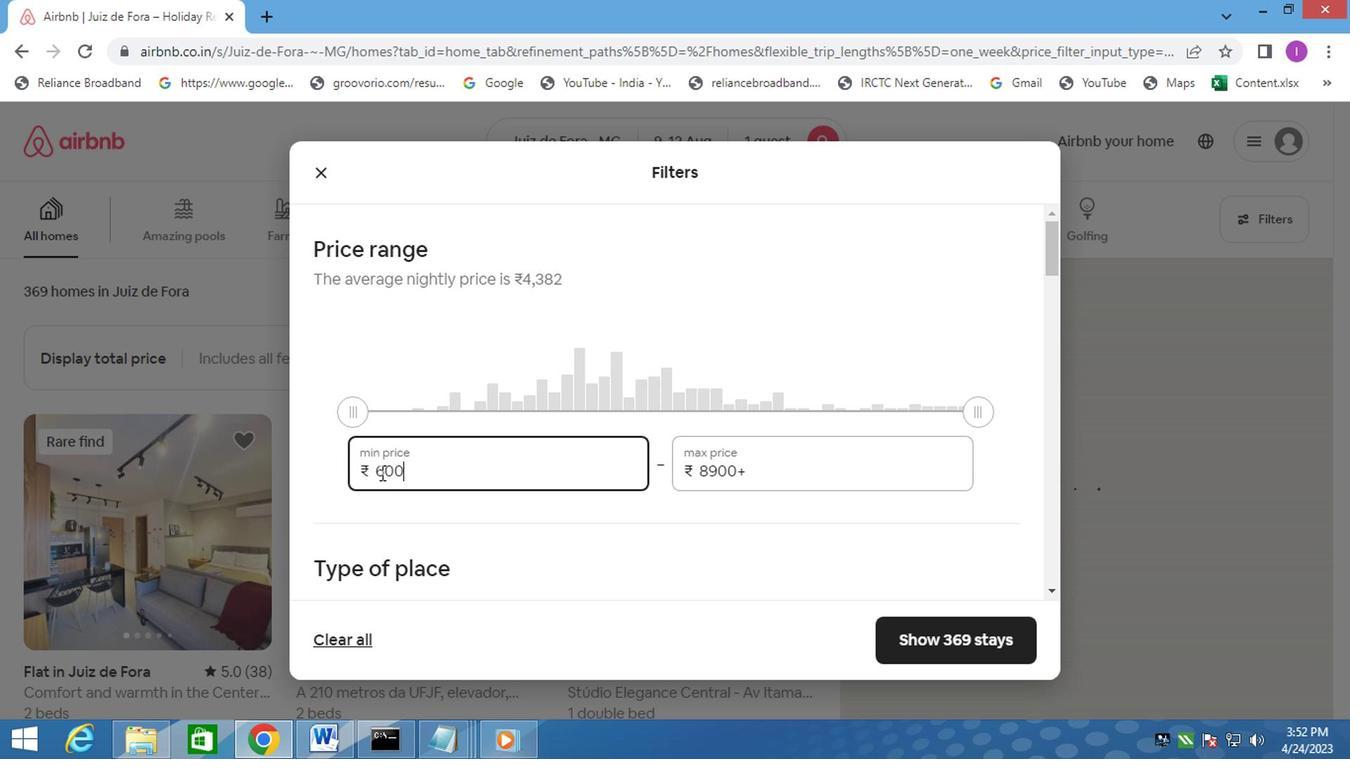 
Action: Mouse moved to (772, 476)
Screenshot: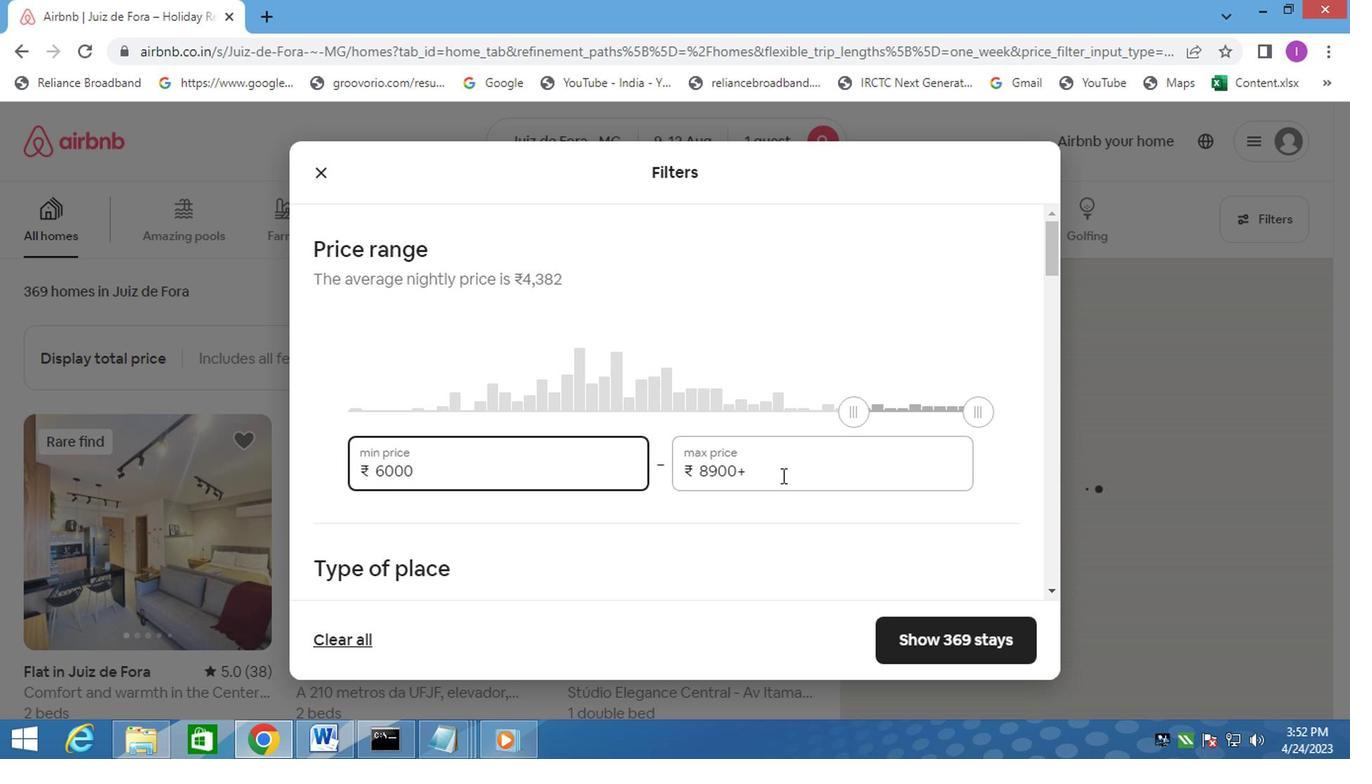 
Action: Mouse pressed left at (772, 476)
Screenshot: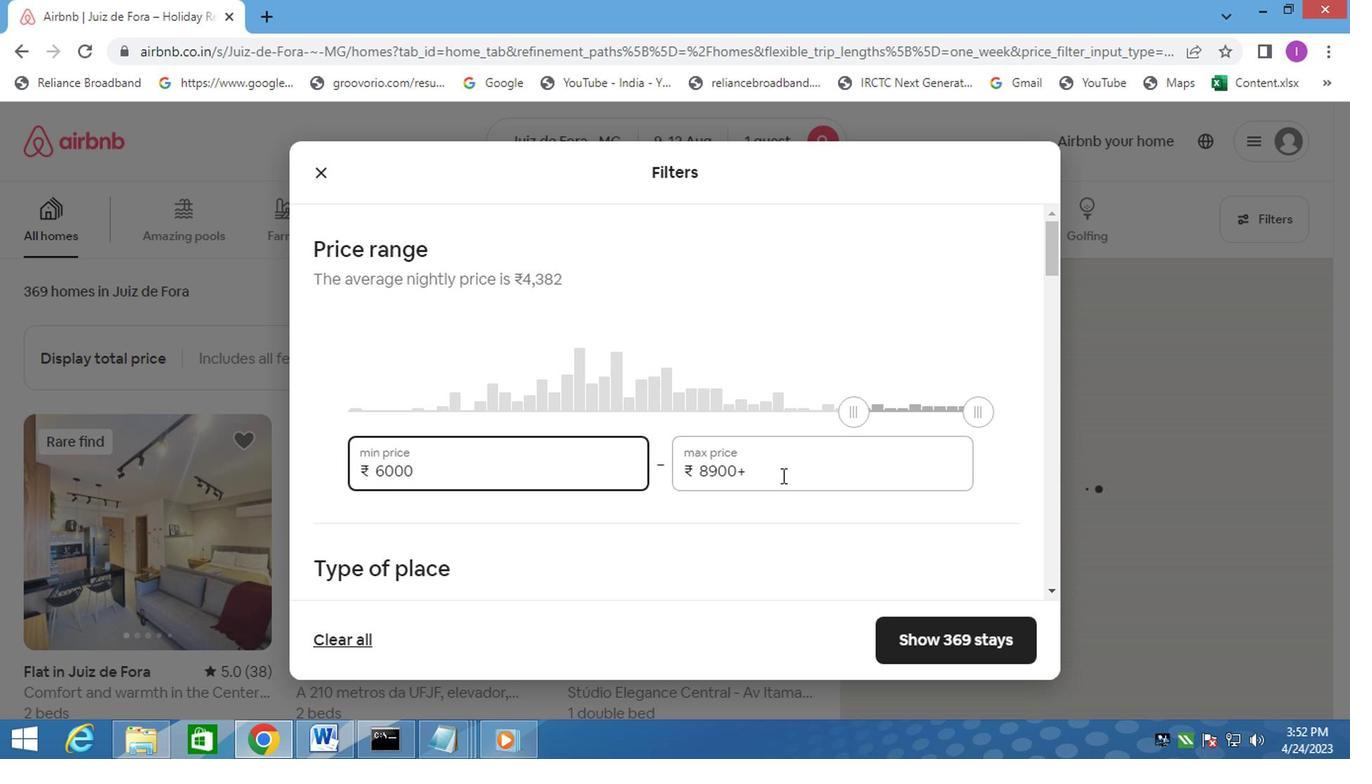 
Action: Mouse moved to (693, 483)
Screenshot: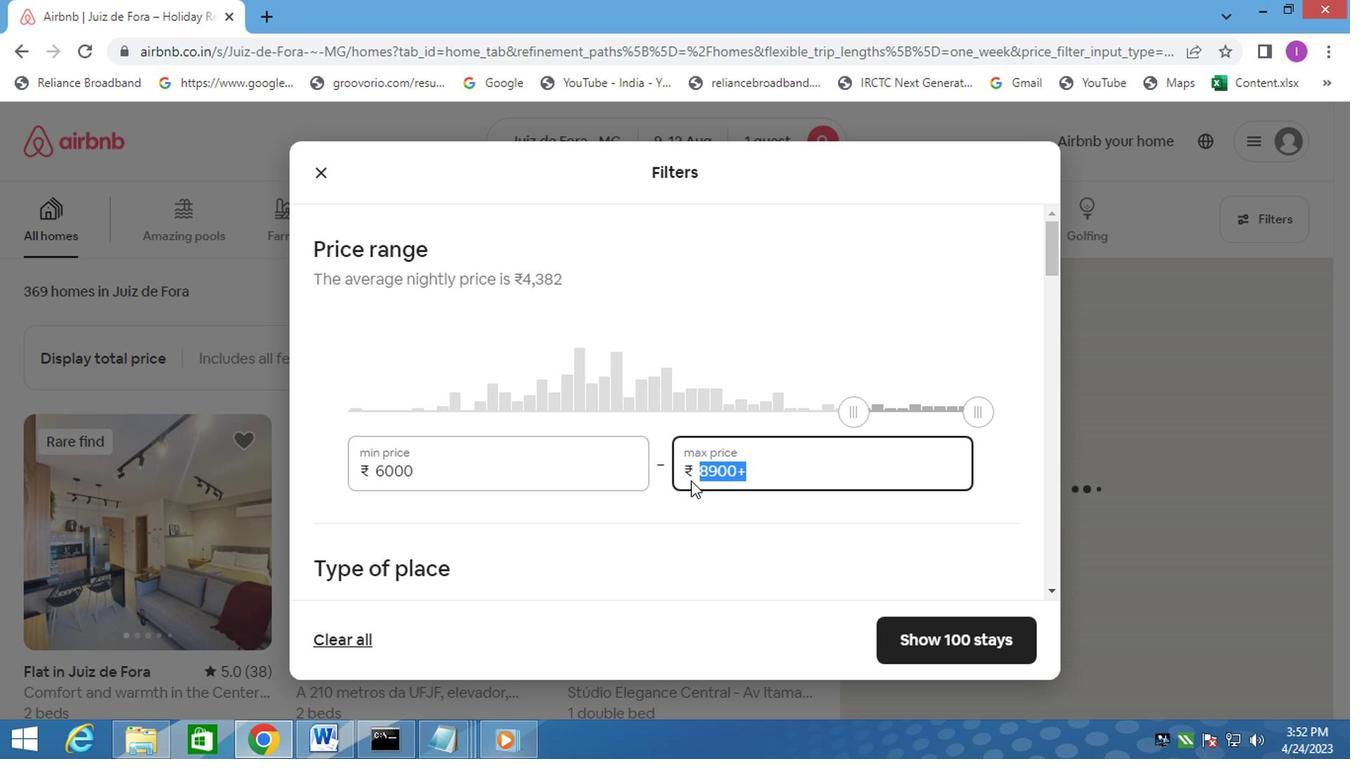 
Action: Key pressed 15000
Screenshot: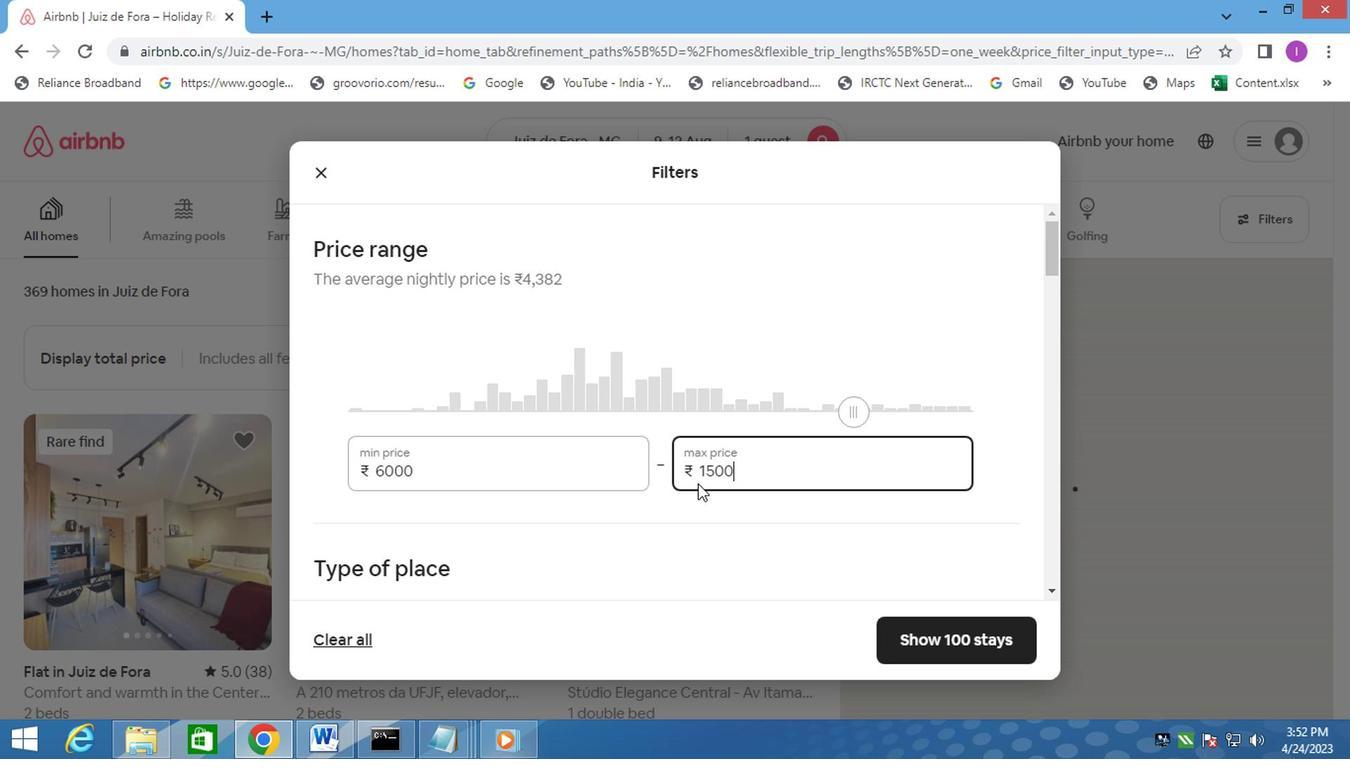 
Action: Mouse moved to (663, 286)
Screenshot: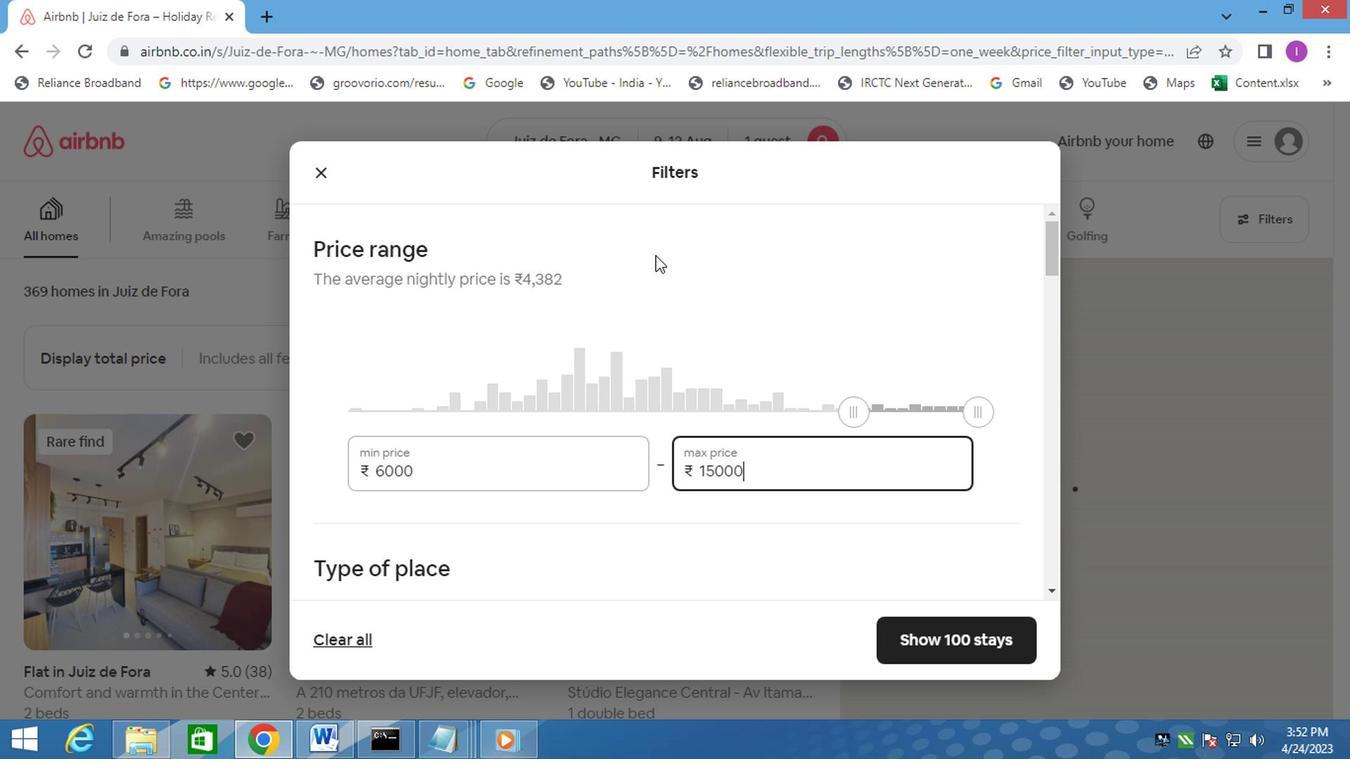 
Action: Mouse scrolled (663, 284) with delta (0, -1)
Screenshot: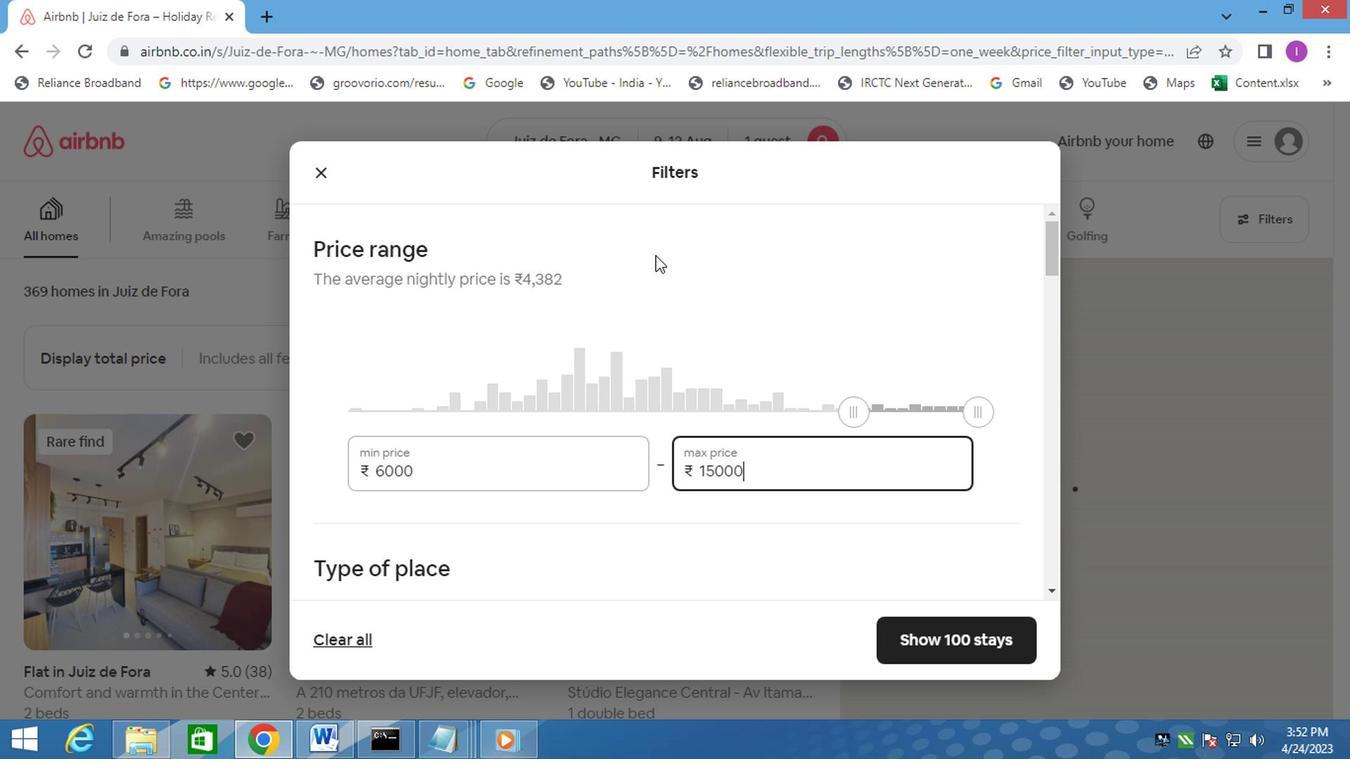 
Action: Mouse moved to (666, 287)
Screenshot: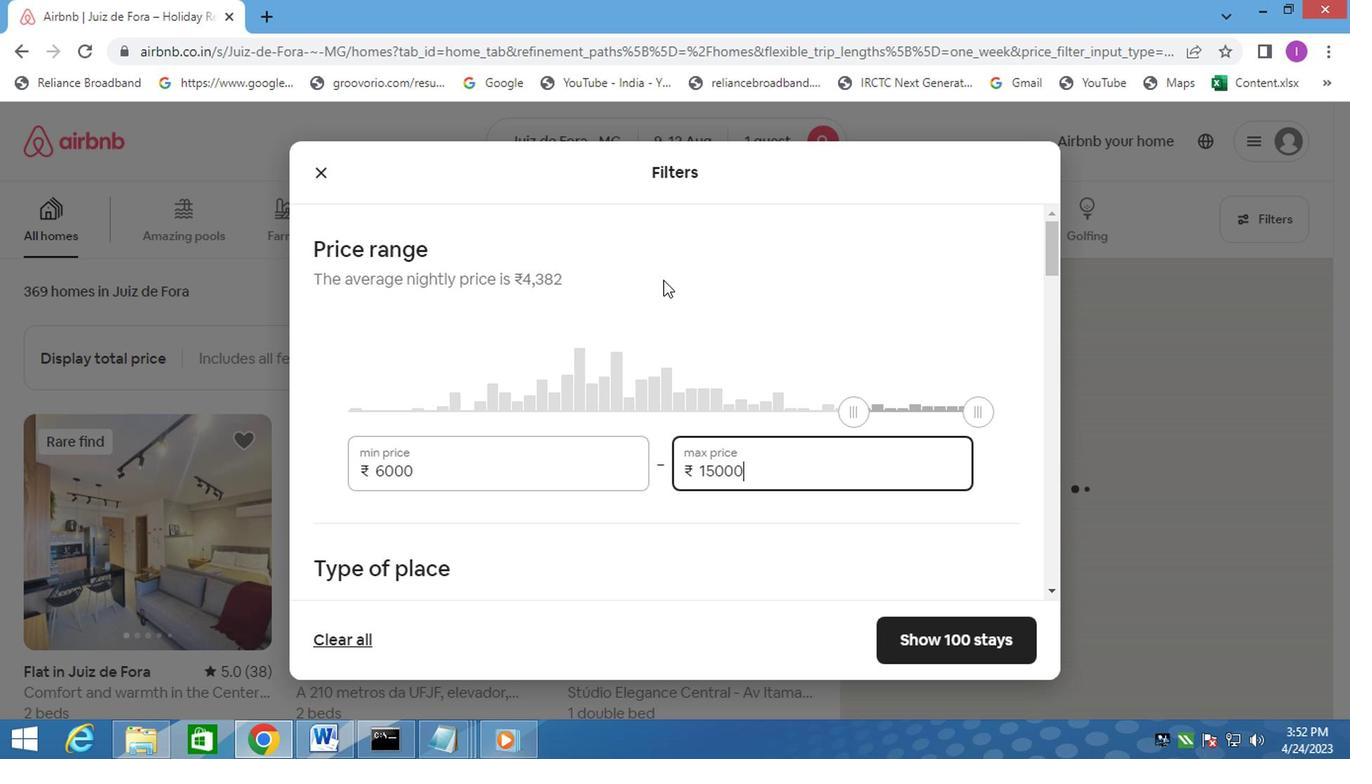 
Action: Mouse scrolled (666, 286) with delta (0, 0)
Screenshot: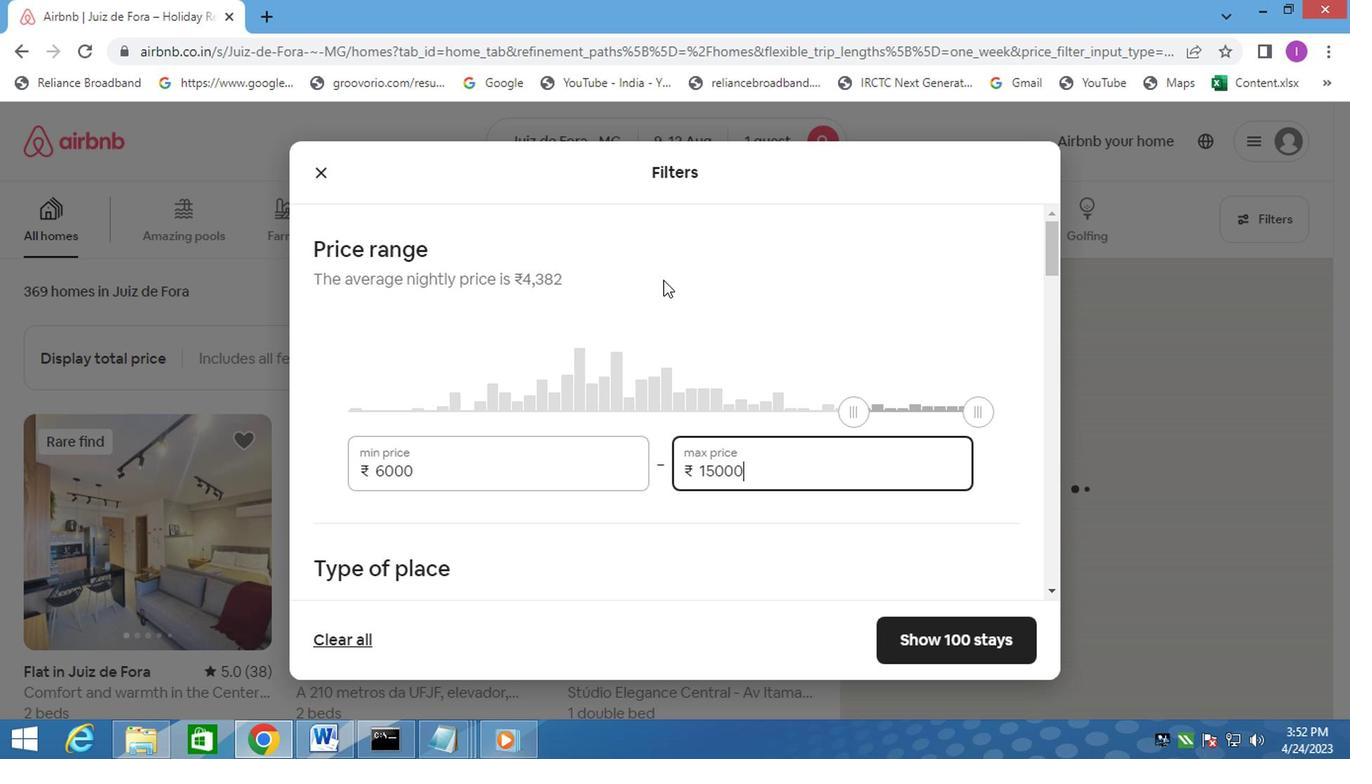 
Action: Mouse moved to (319, 433)
Screenshot: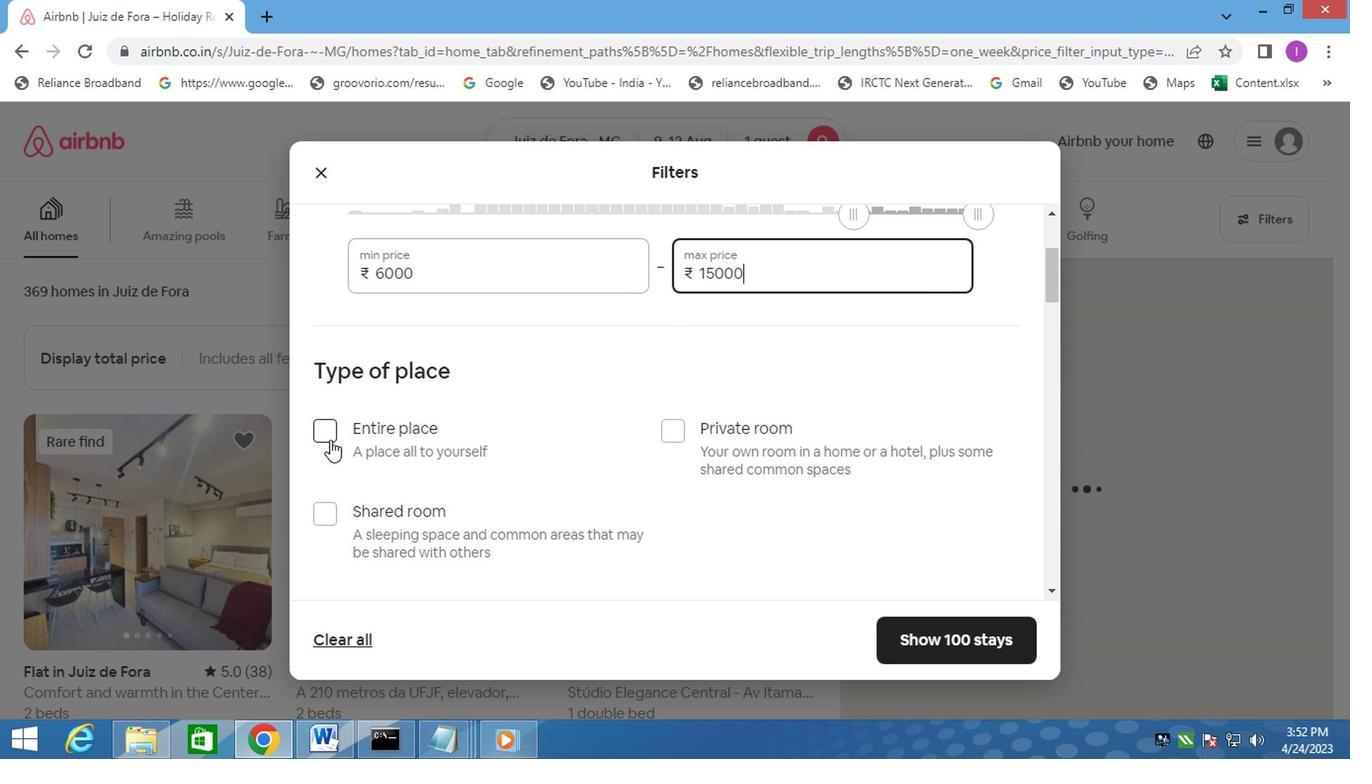 
Action: Mouse pressed left at (319, 433)
Screenshot: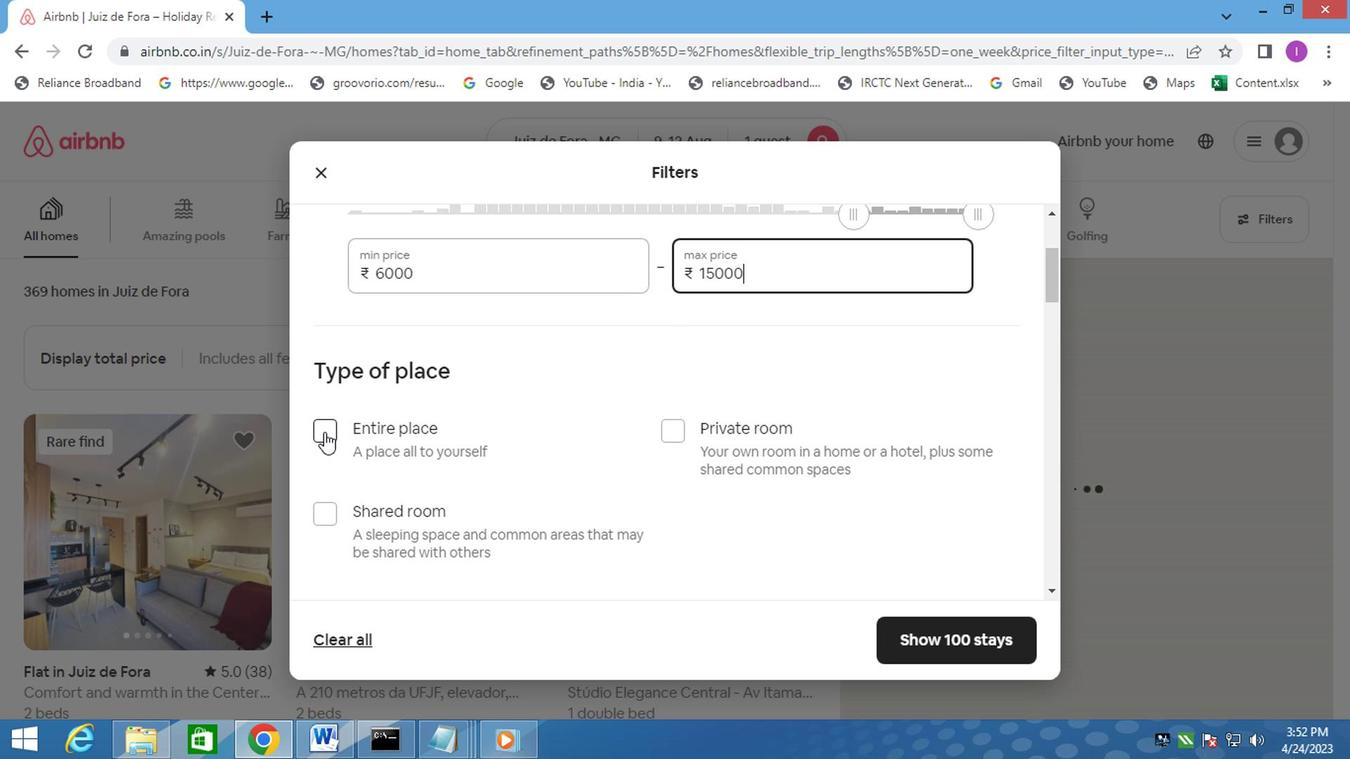 
Action: Mouse moved to (250, 540)
Screenshot: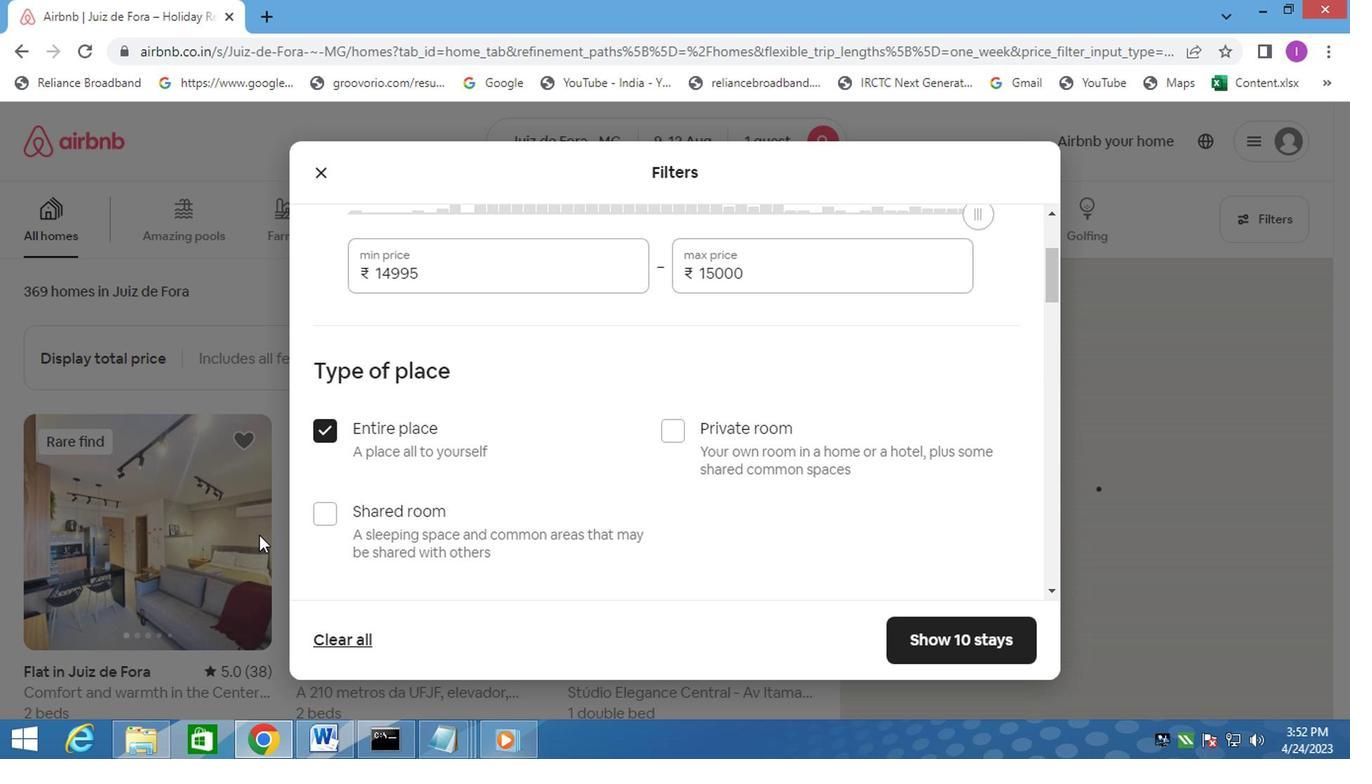 
Action: Mouse scrolled (250, 539) with delta (0, -1)
Screenshot: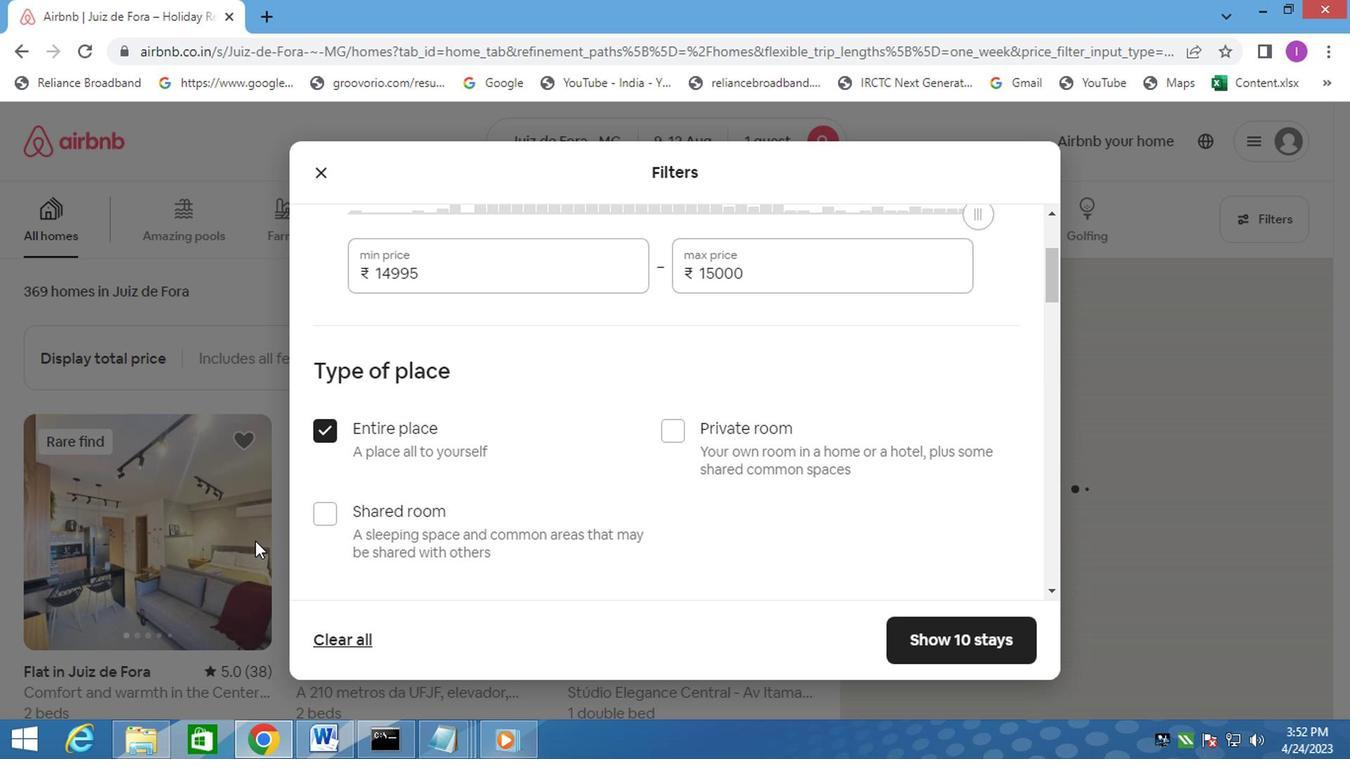 
Action: Mouse scrolled (250, 539) with delta (0, -1)
Screenshot: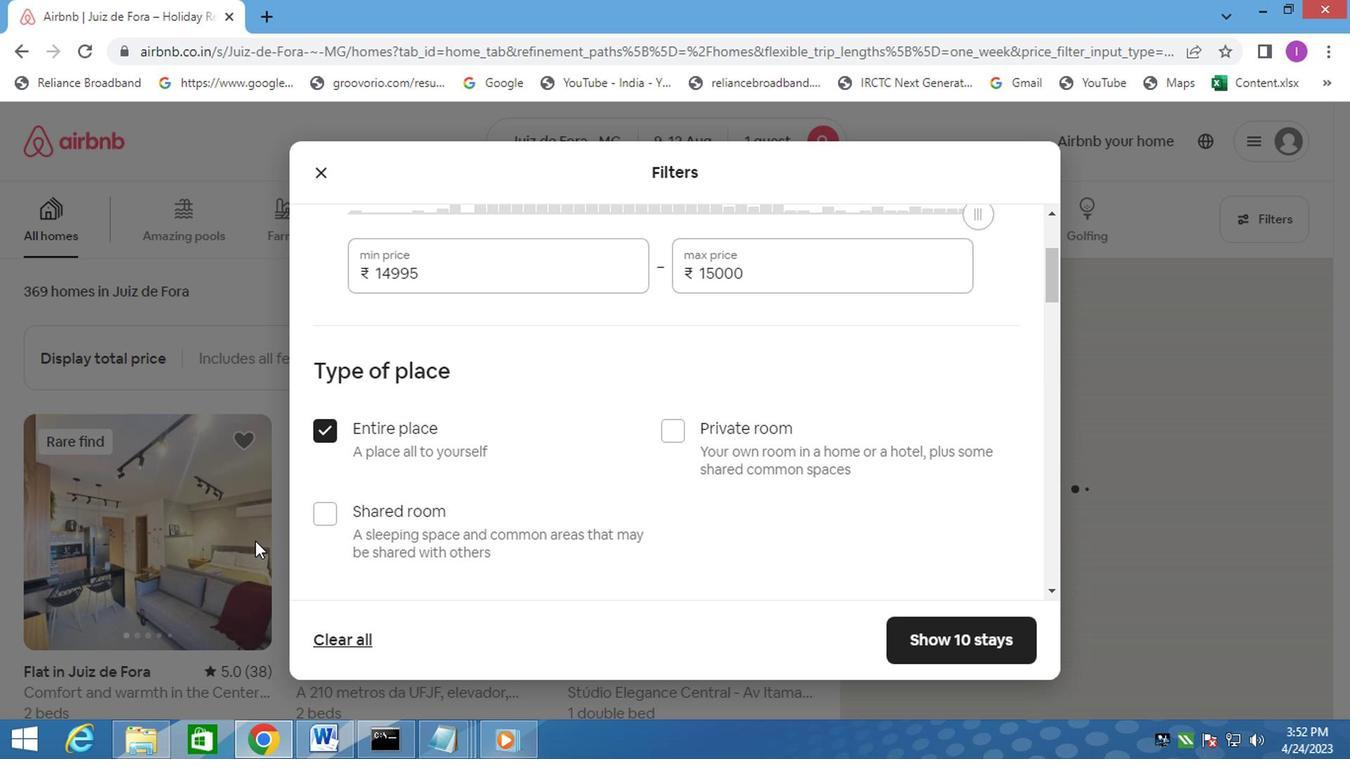 
Action: Mouse scrolled (250, 539) with delta (0, -1)
Screenshot: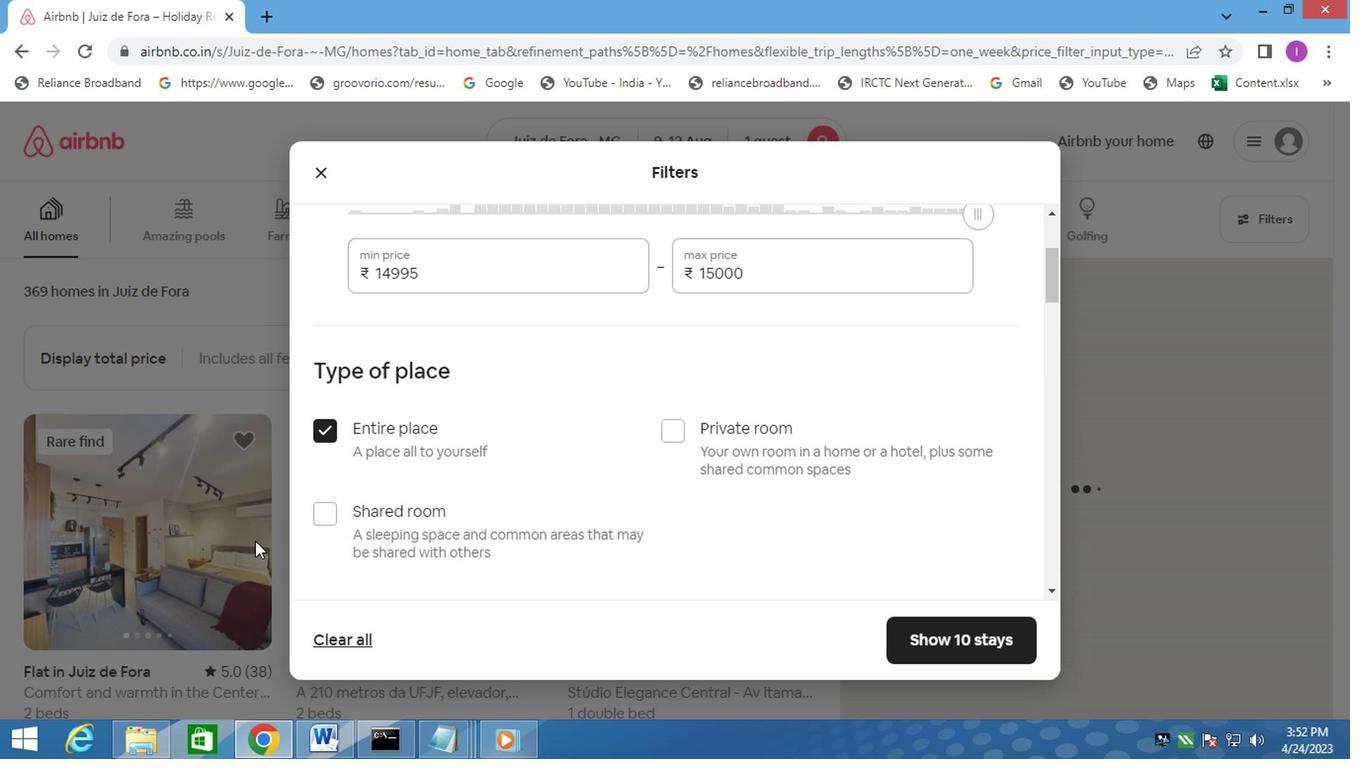 
Action: Mouse moved to (365, 476)
Screenshot: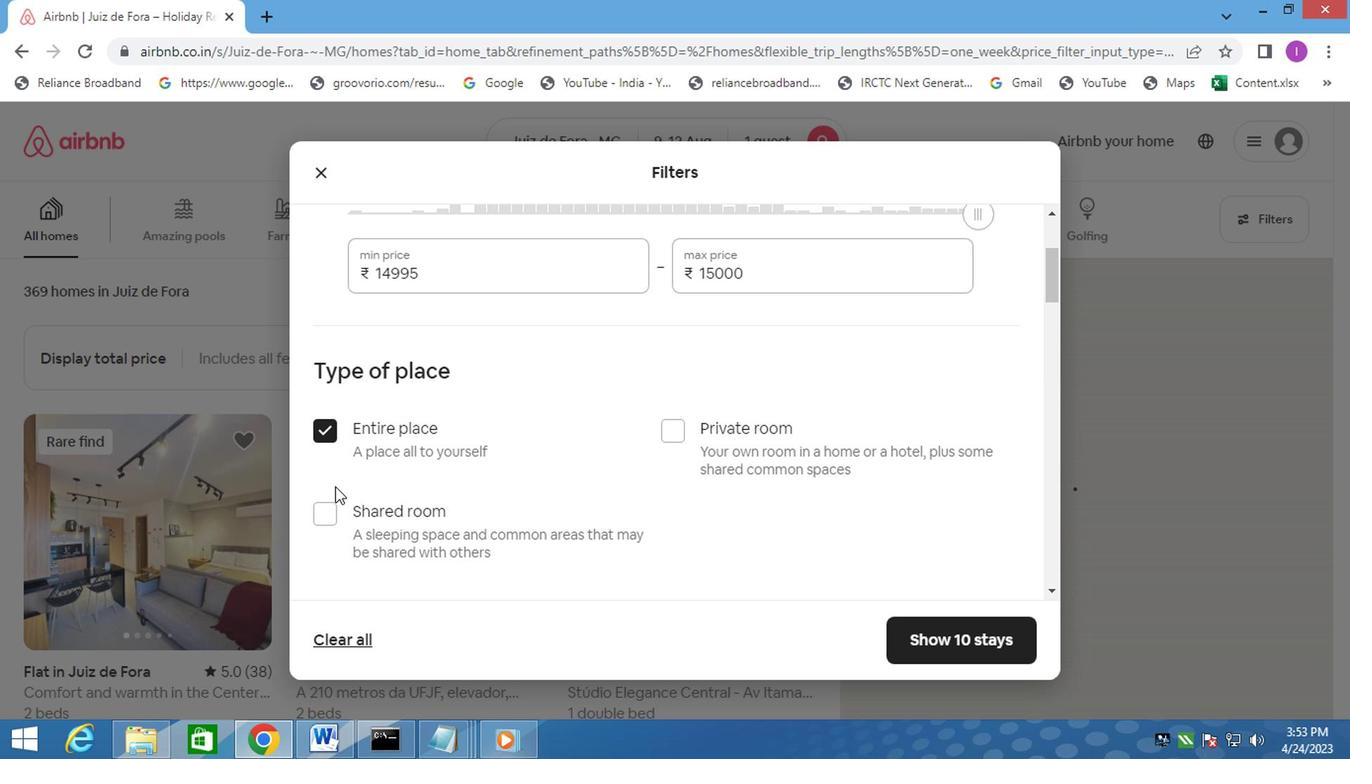 
Action: Mouse scrolled (365, 476) with delta (0, 0)
Screenshot: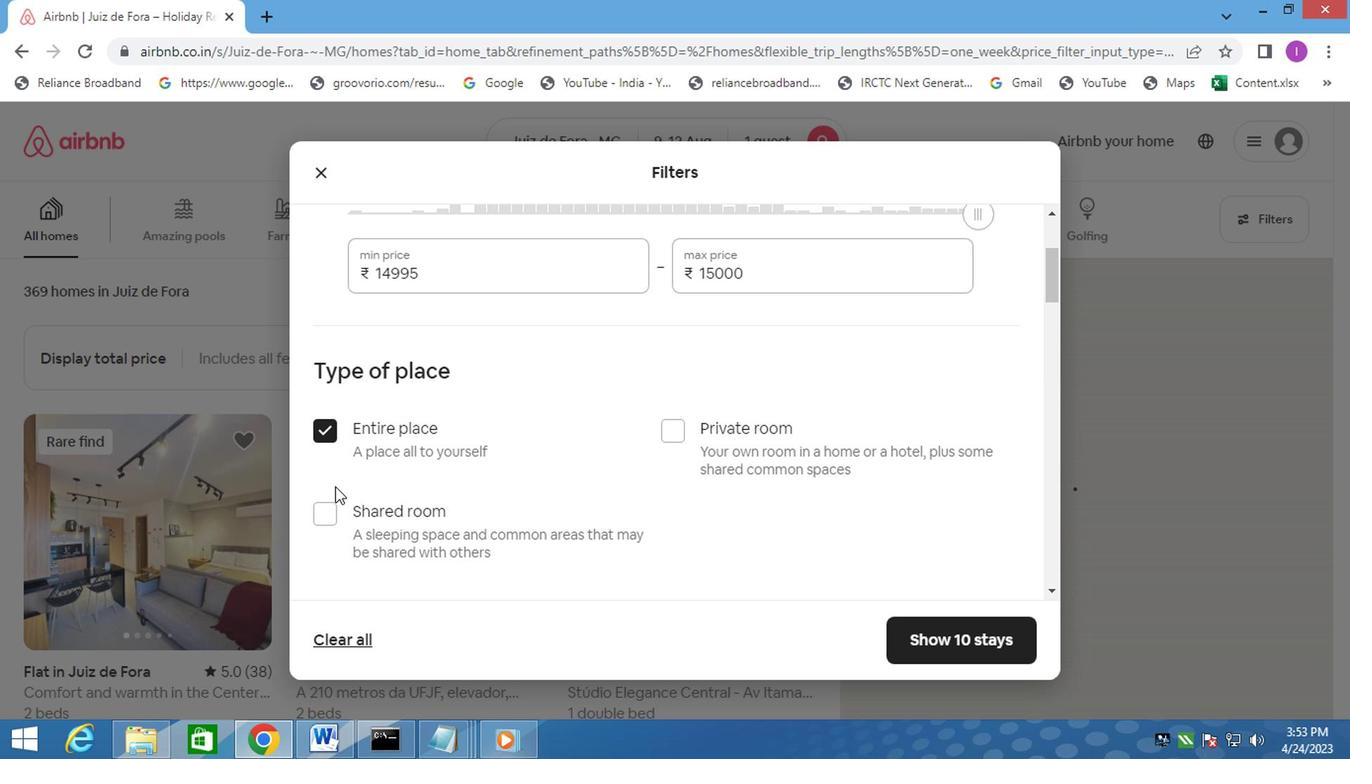 
Action: Mouse moved to (394, 476)
Screenshot: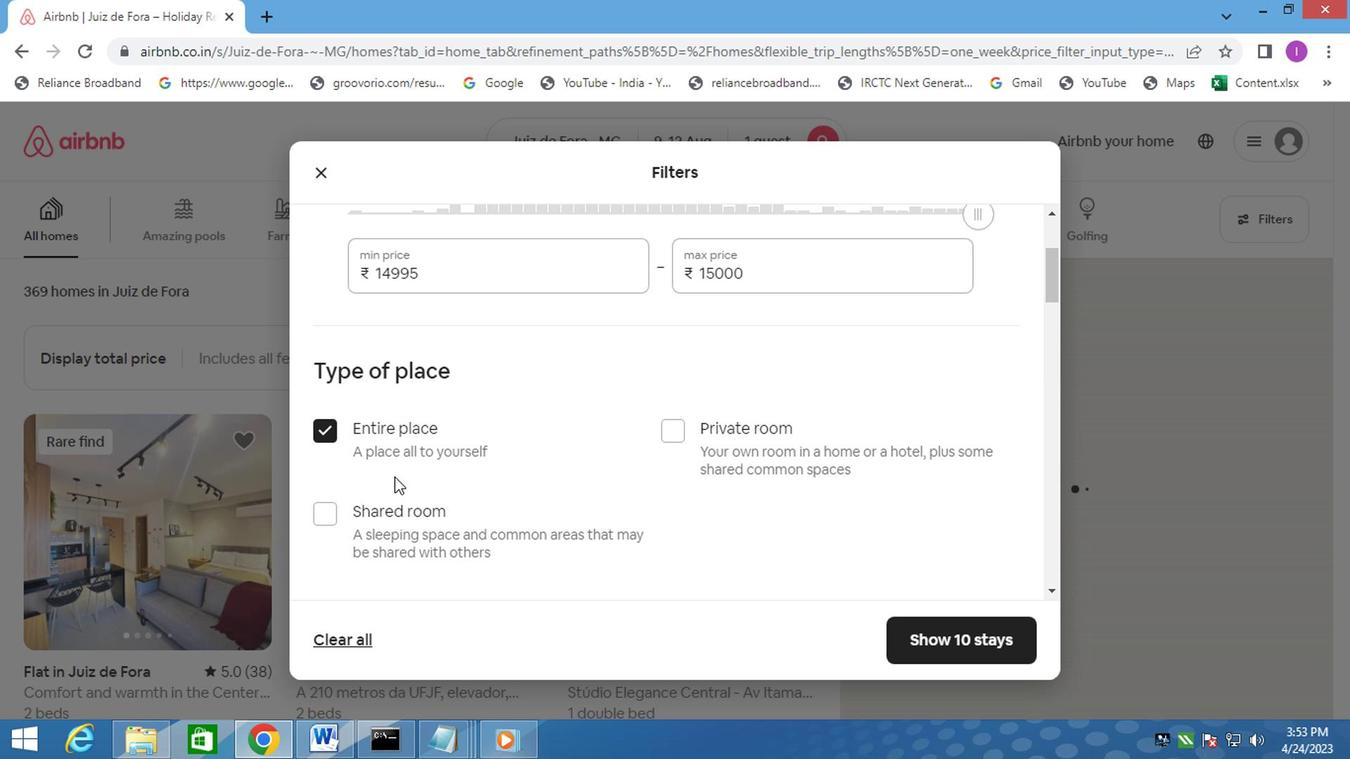 
Action: Mouse scrolled (394, 476) with delta (0, 0)
Screenshot: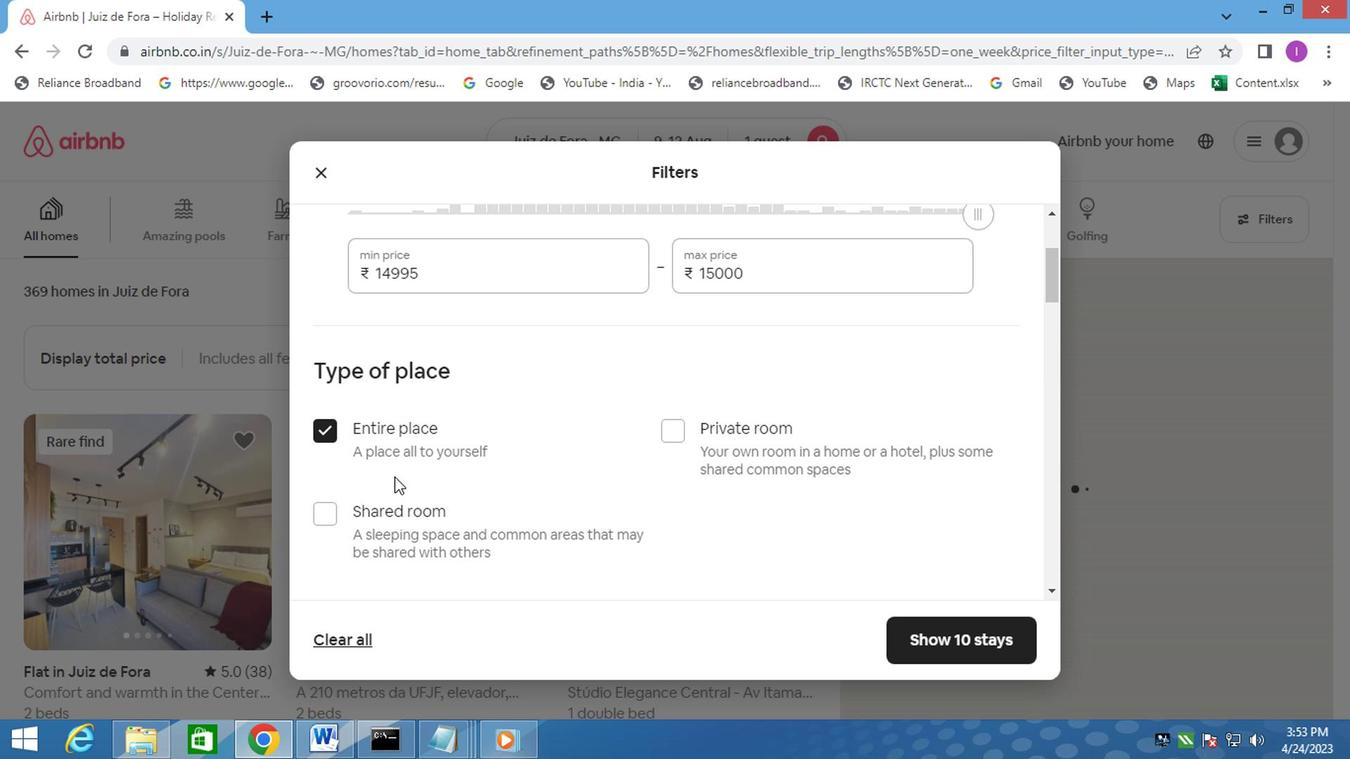 
Action: Mouse moved to (415, 549)
Screenshot: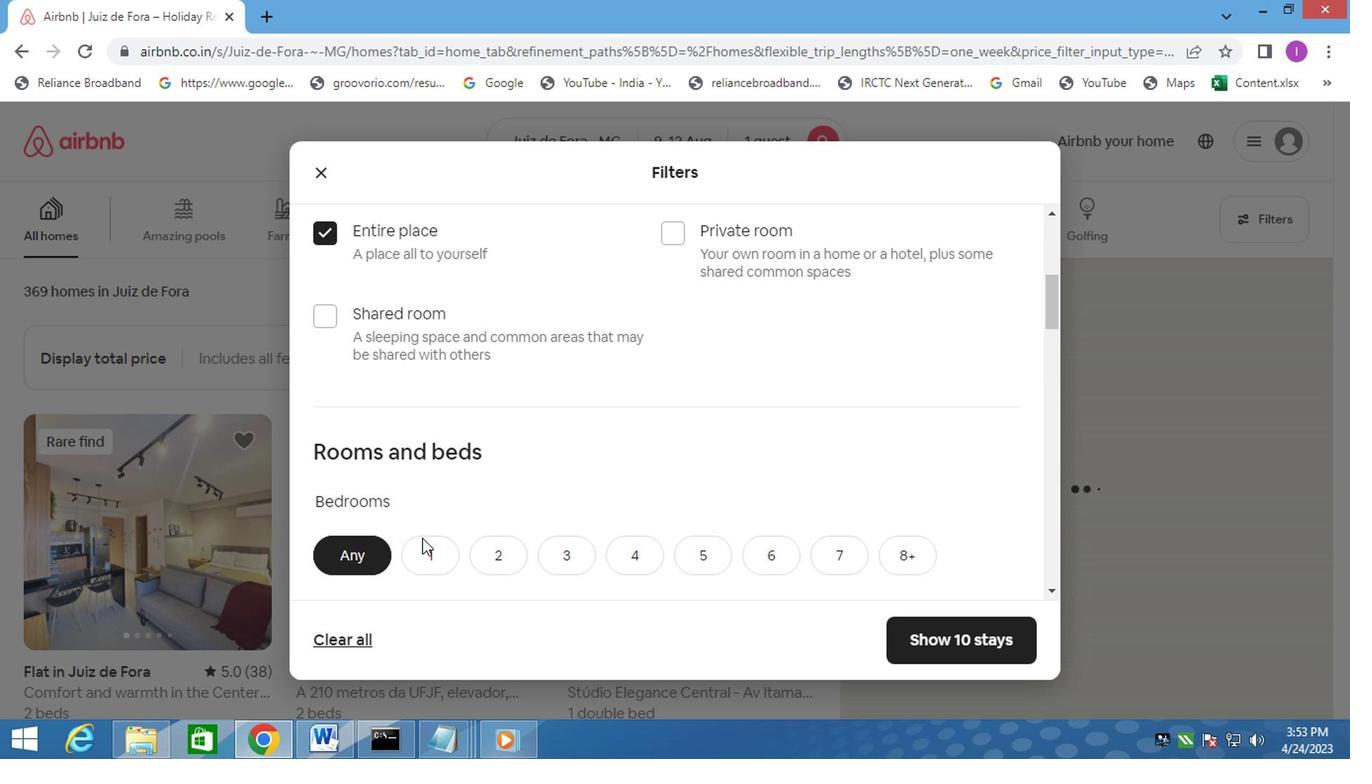 
Action: Mouse pressed left at (415, 549)
Screenshot: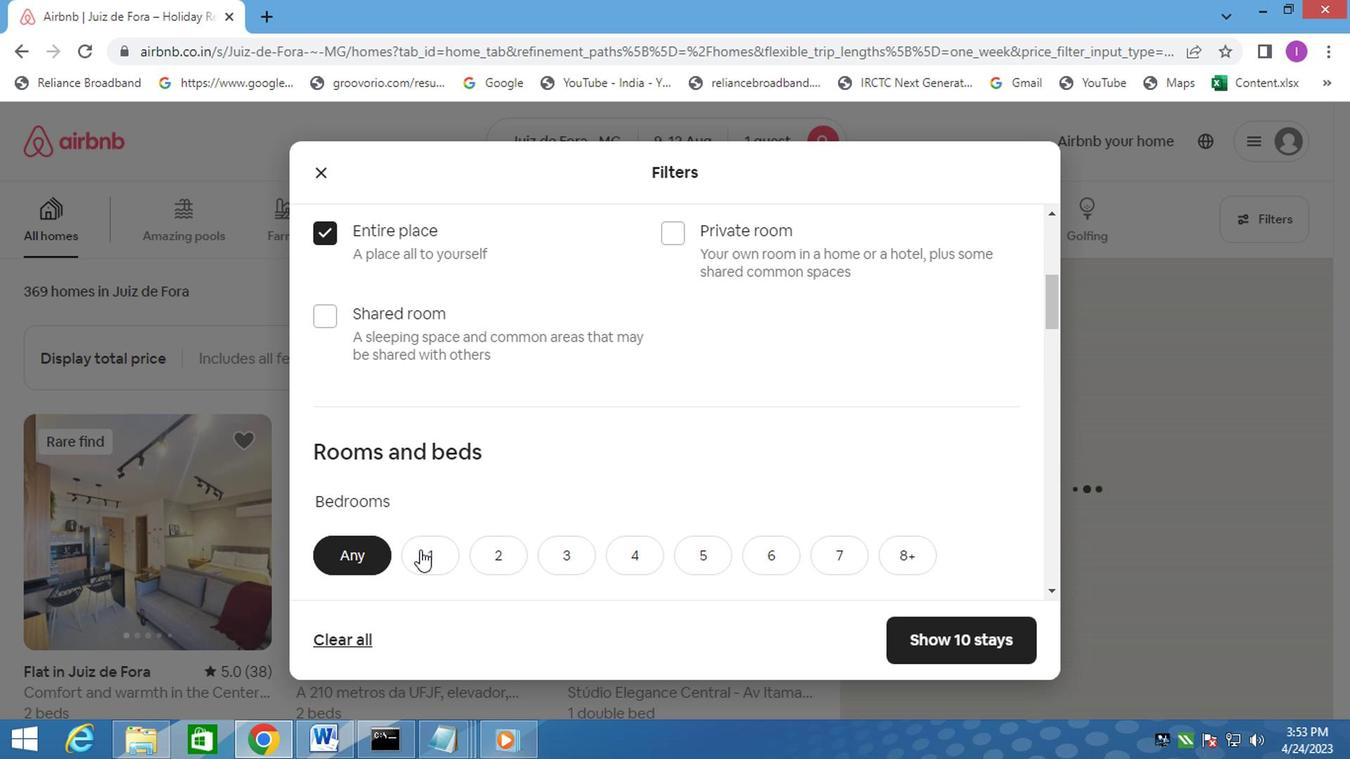 
Action: Mouse moved to (494, 502)
Screenshot: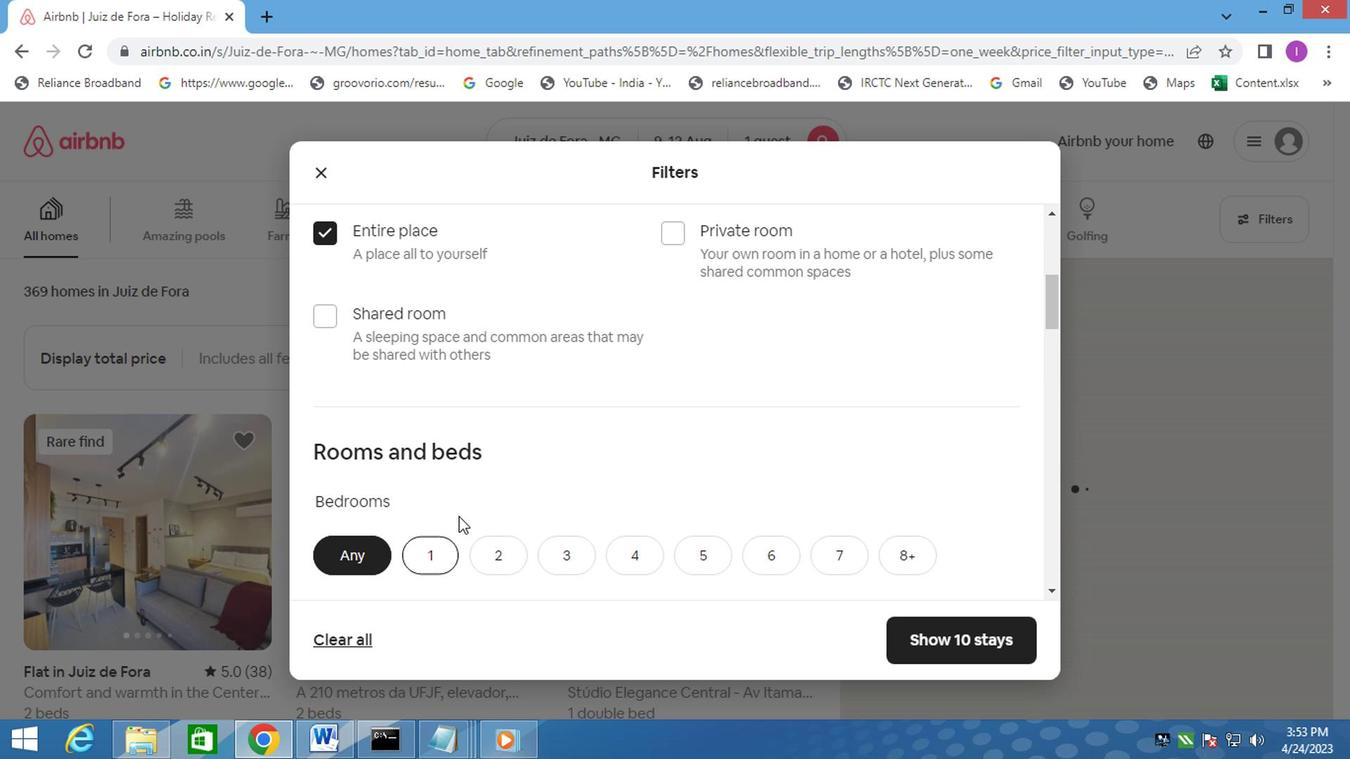 
Action: Mouse scrolled (494, 501) with delta (0, 0)
Screenshot: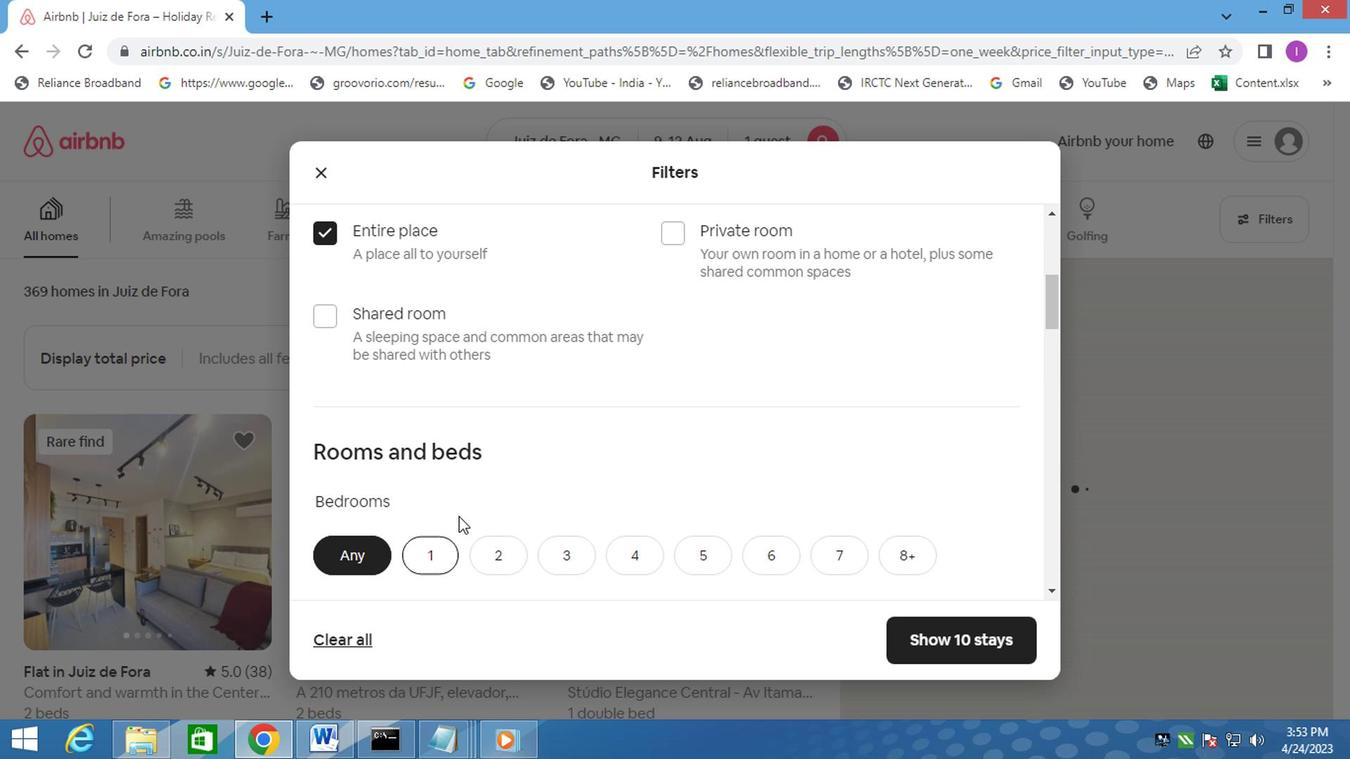 
Action: Mouse moved to (498, 502)
Screenshot: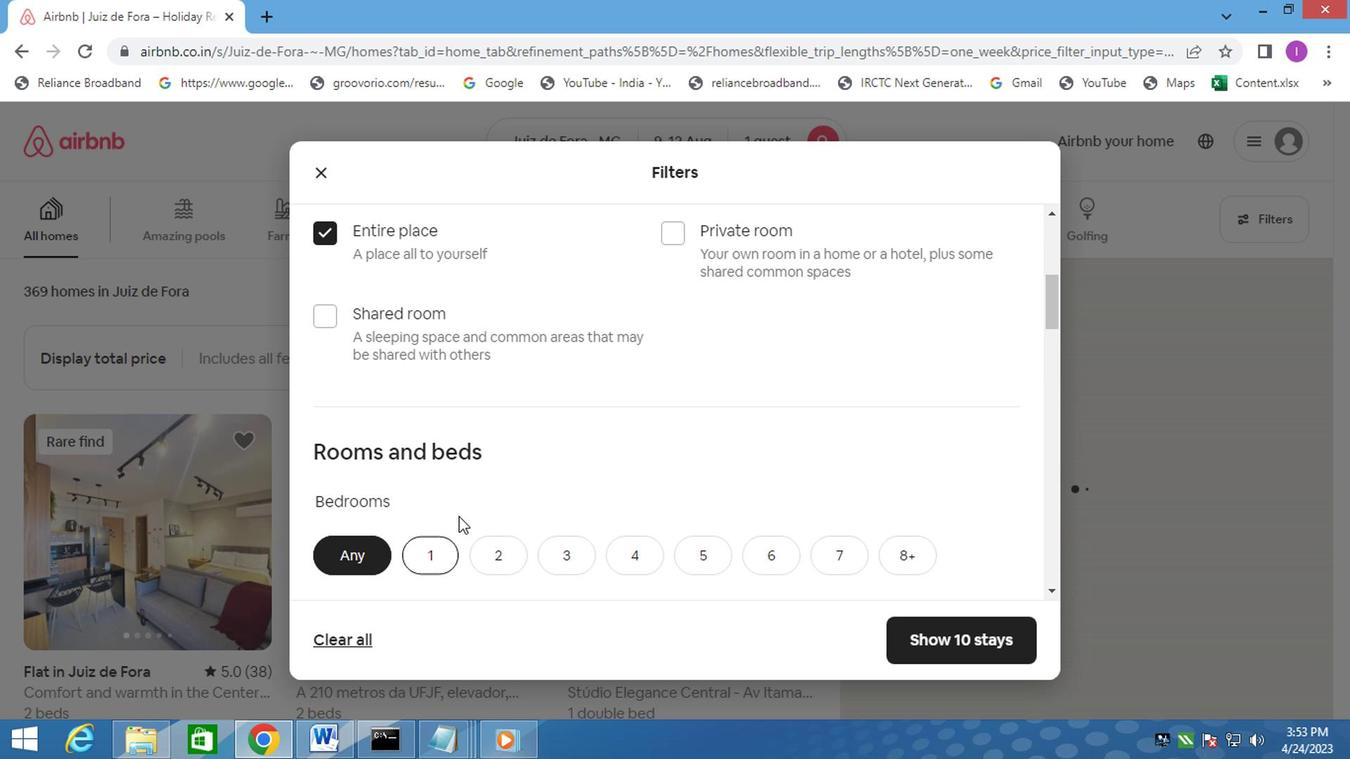 
Action: Mouse scrolled (498, 501) with delta (0, 0)
Screenshot: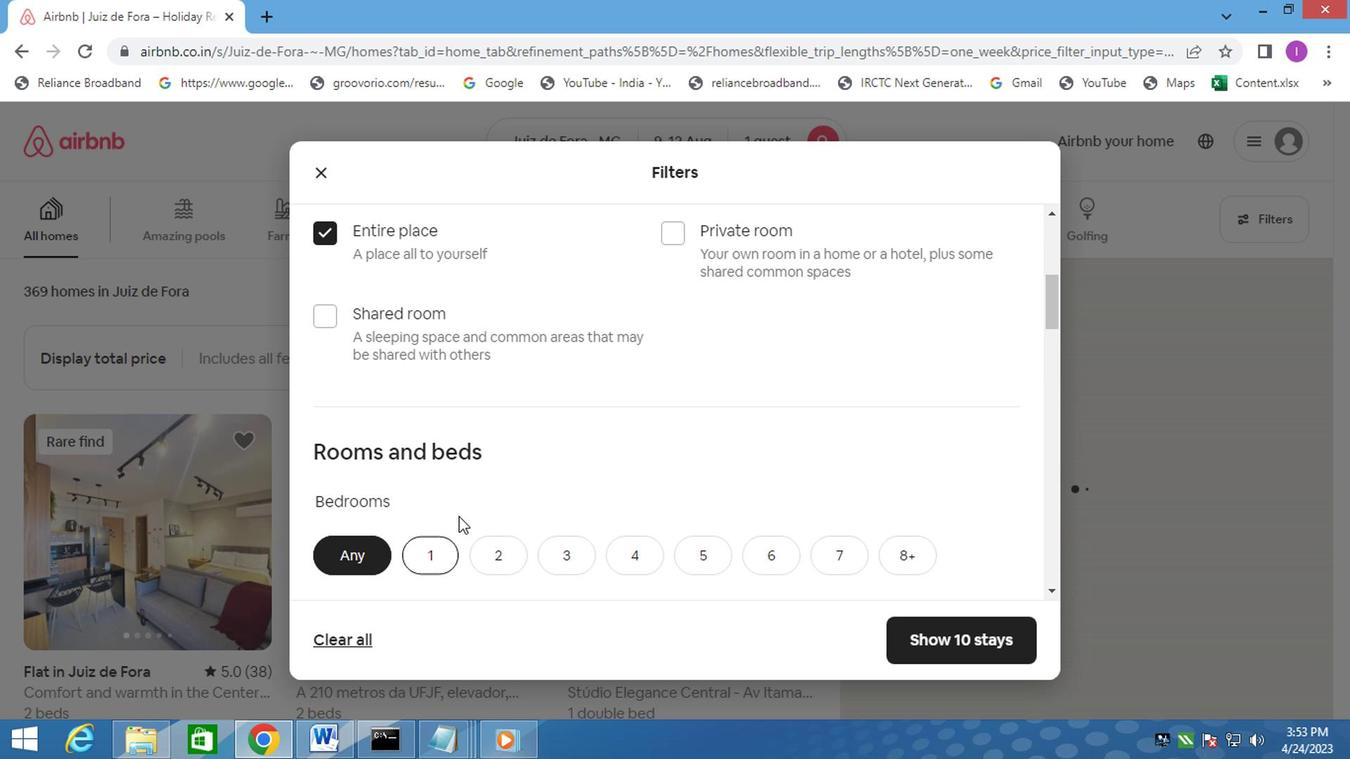 
Action: Mouse moved to (499, 502)
Screenshot: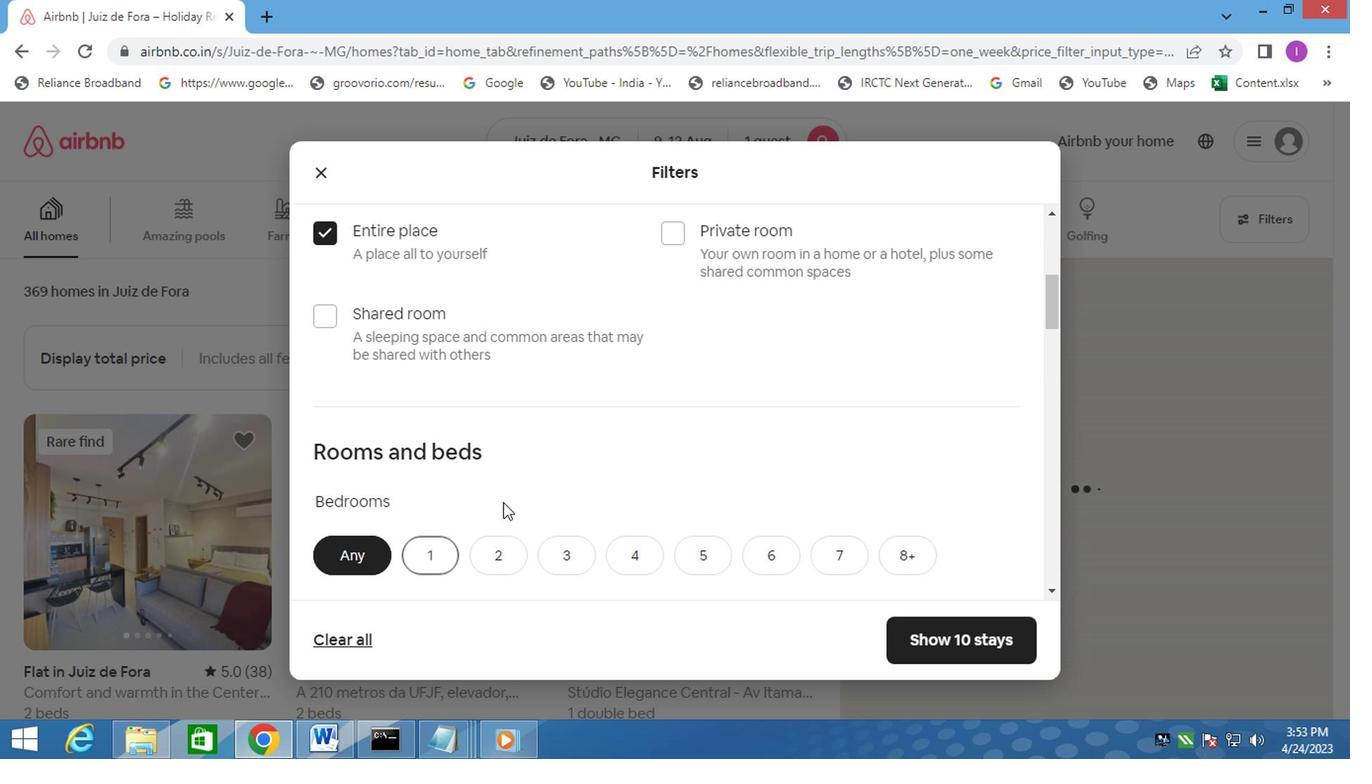 
Action: Mouse scrolled (499, 501) with delta (0, 0)
Screenshot: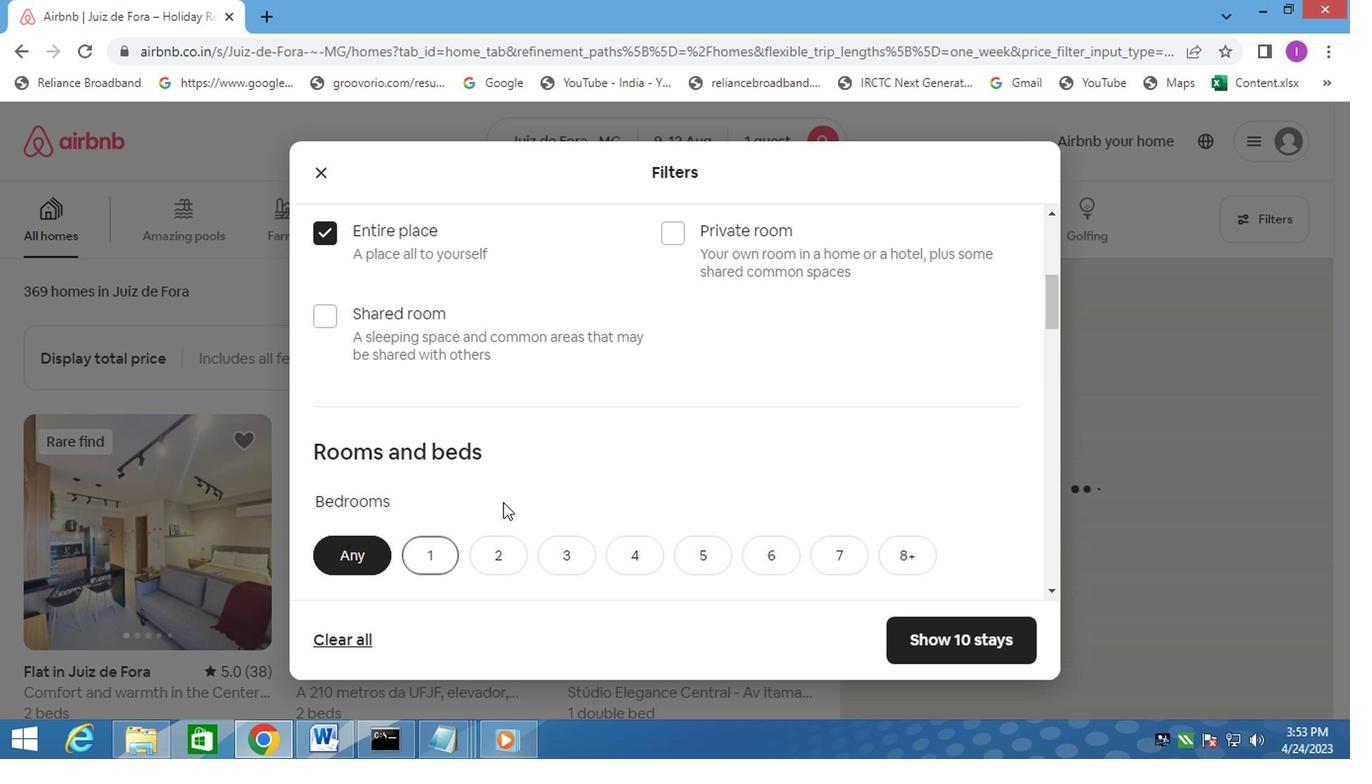 
Action: Mouse moved to (417, 362)
Screenshot: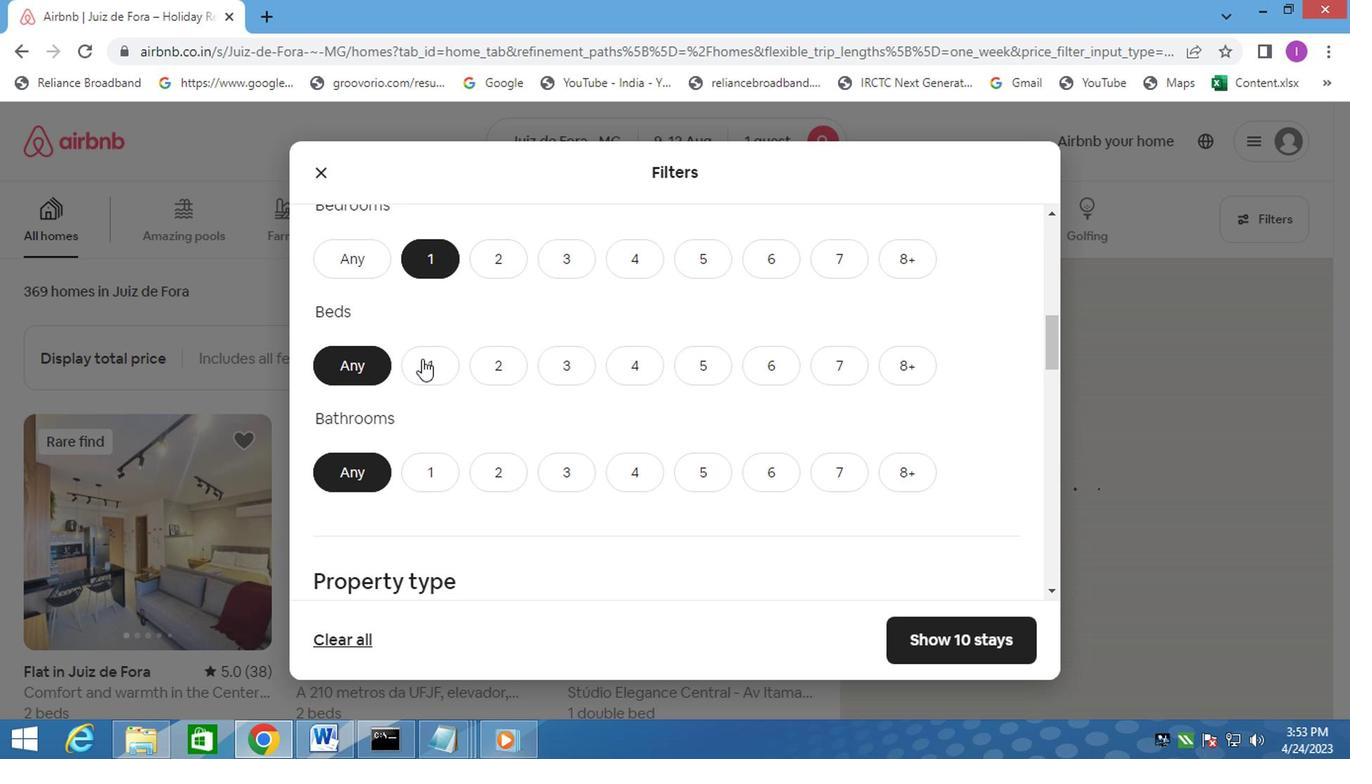 
Action: Mouse pressed left at (417, 362)
Screenshot: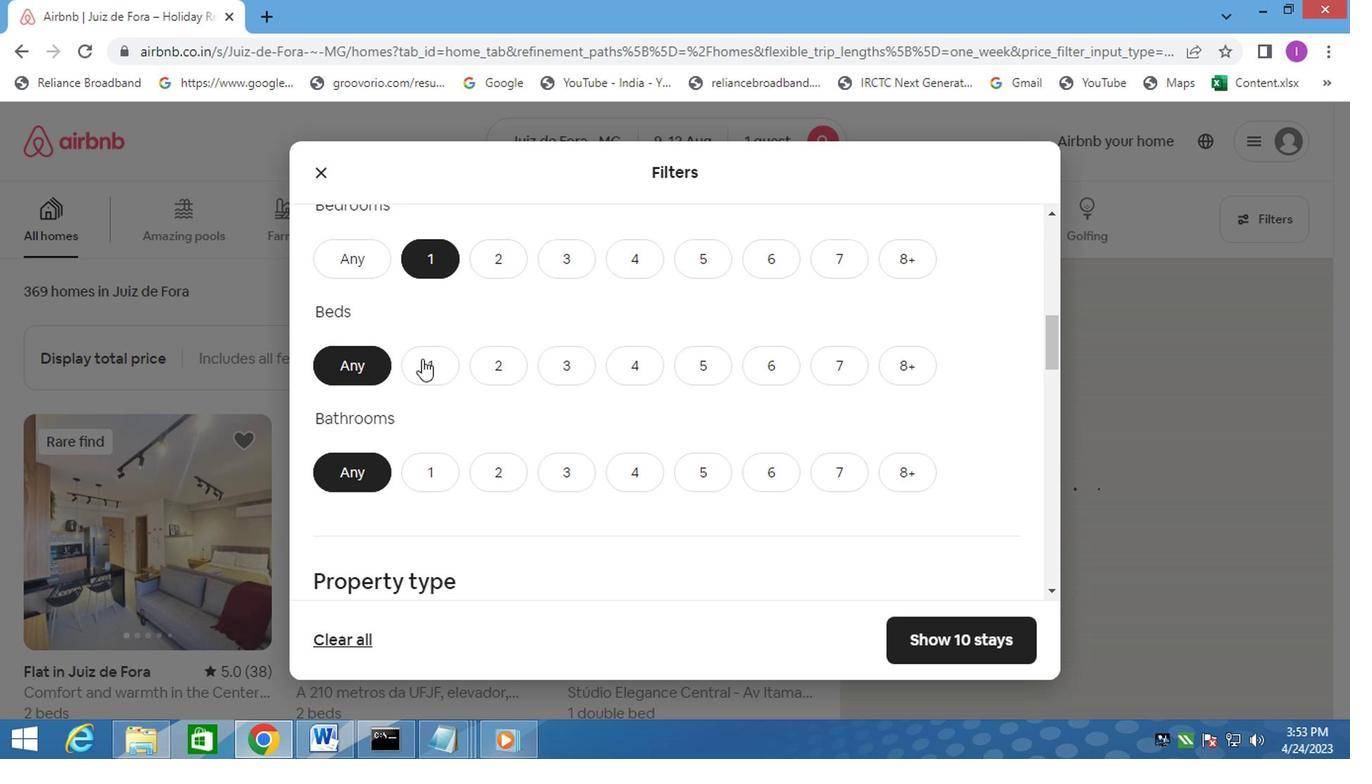 
Action: Mouse moved to (431, 479)
Screenshot: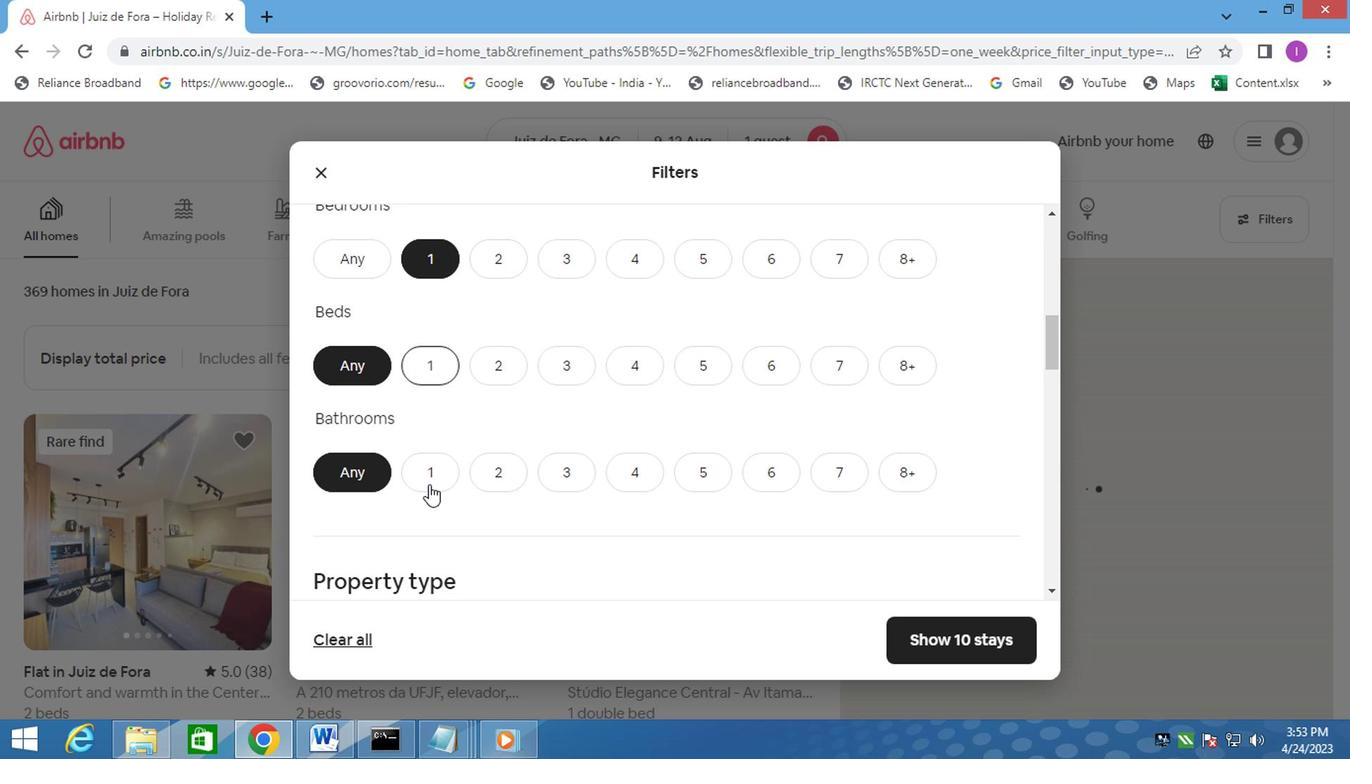 
Action: Mouse pressed left at (431, 479)
Screenshot: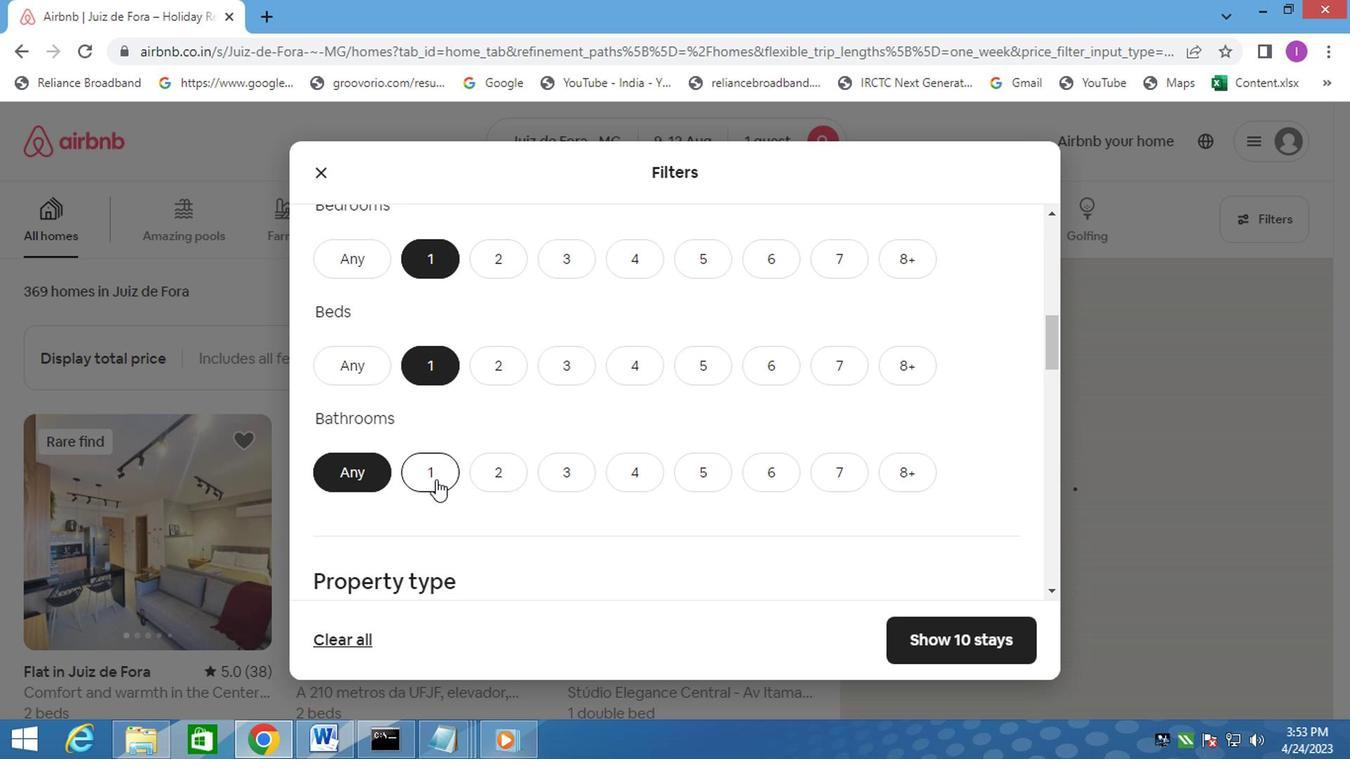 
Action: Mouse moved to (442, 493)
Screenshot: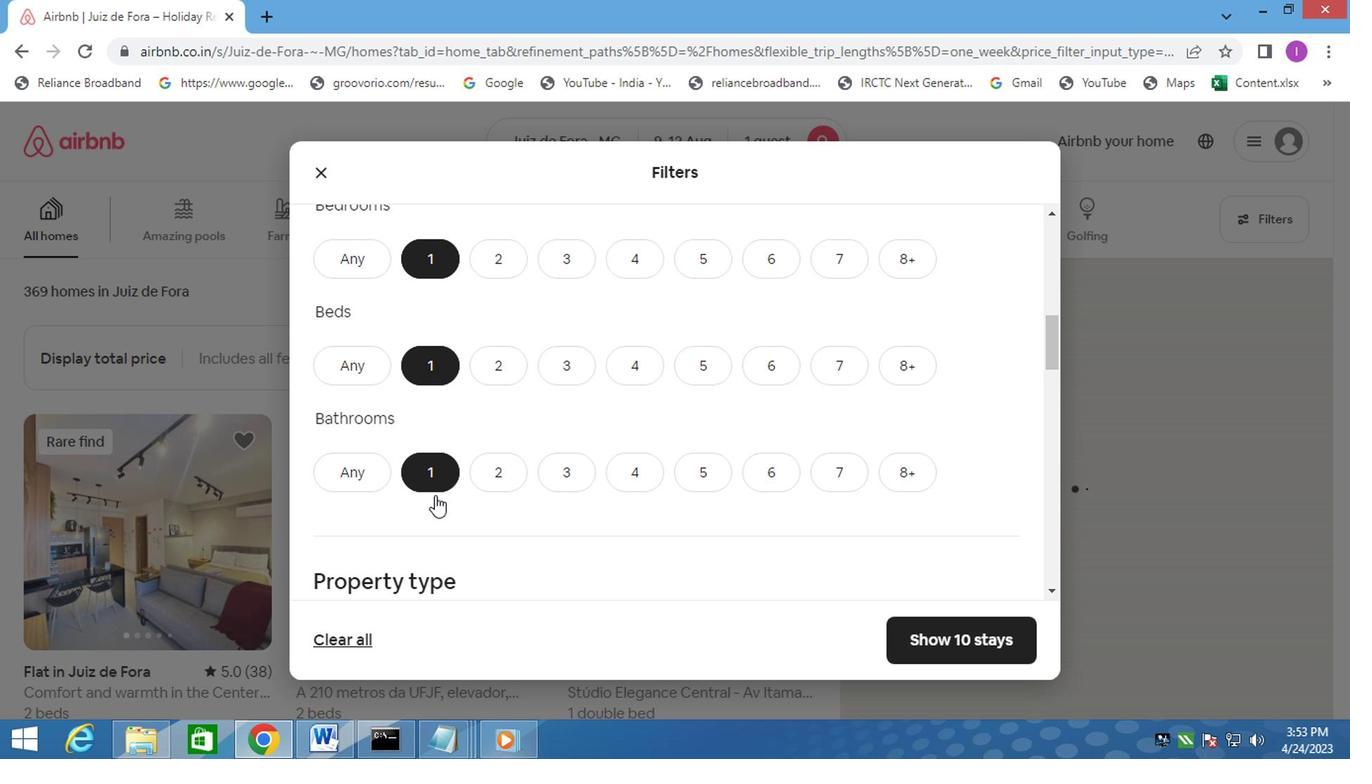 
Action: Mouse scrolled (442, 492) with delta (0, -1)
Screenshot: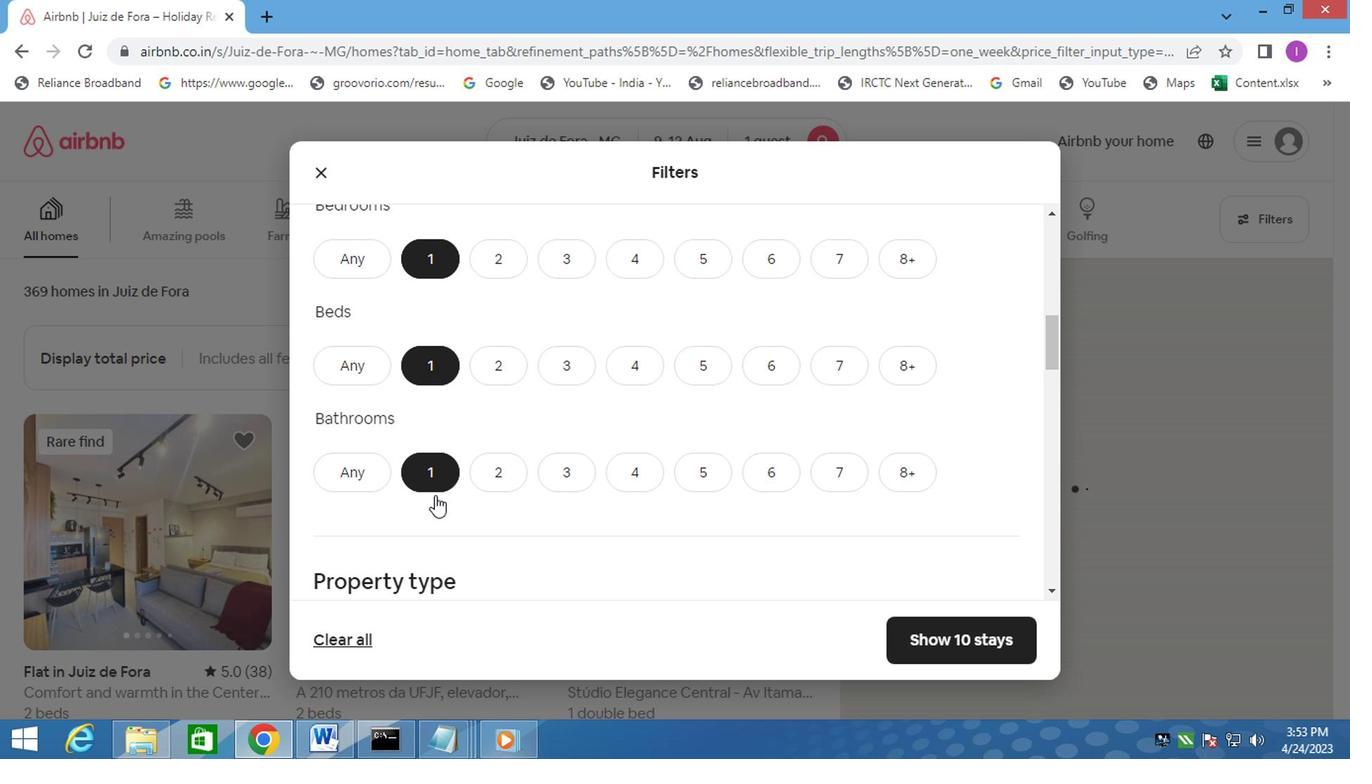 
Action: Mouse moved to (454, 499)
Screenshot: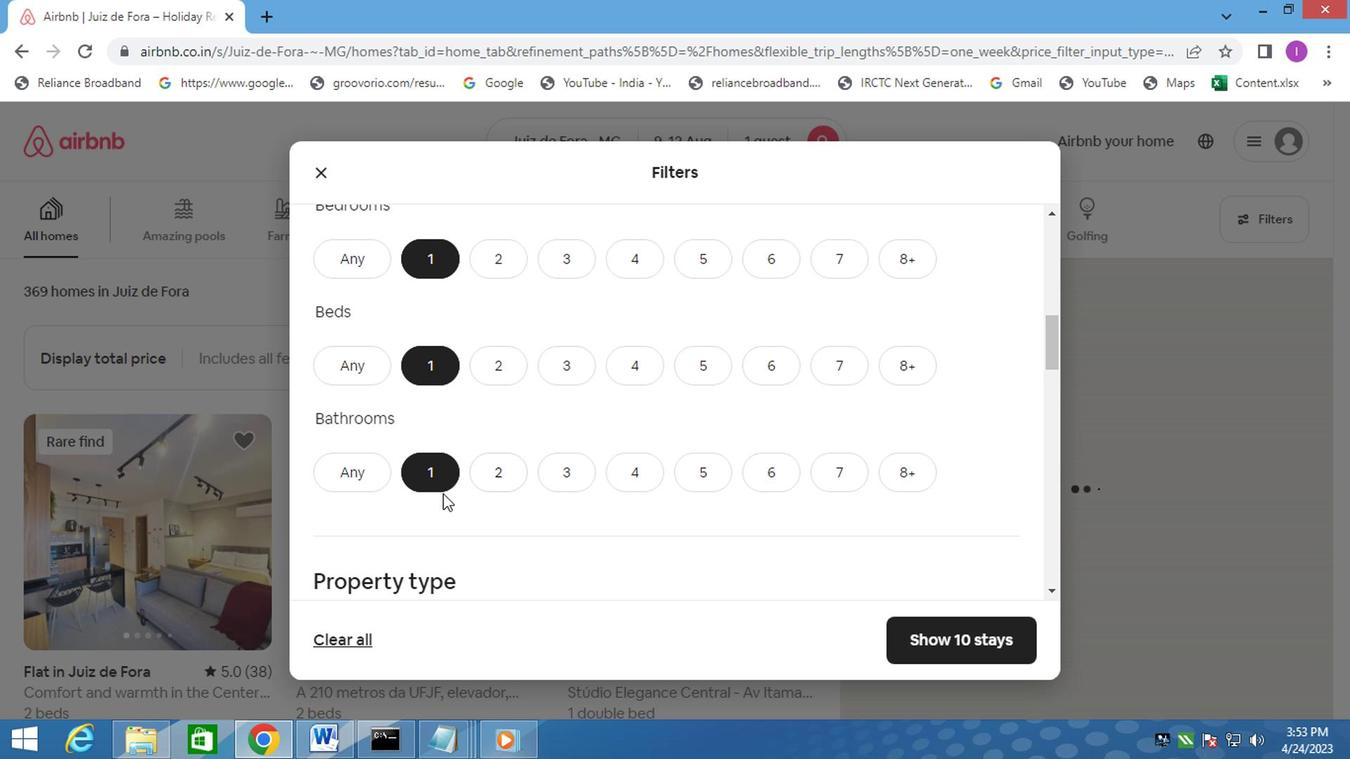 
Action: Mouse scrolled (454, 498) with delta (0, 0)
Screenshot: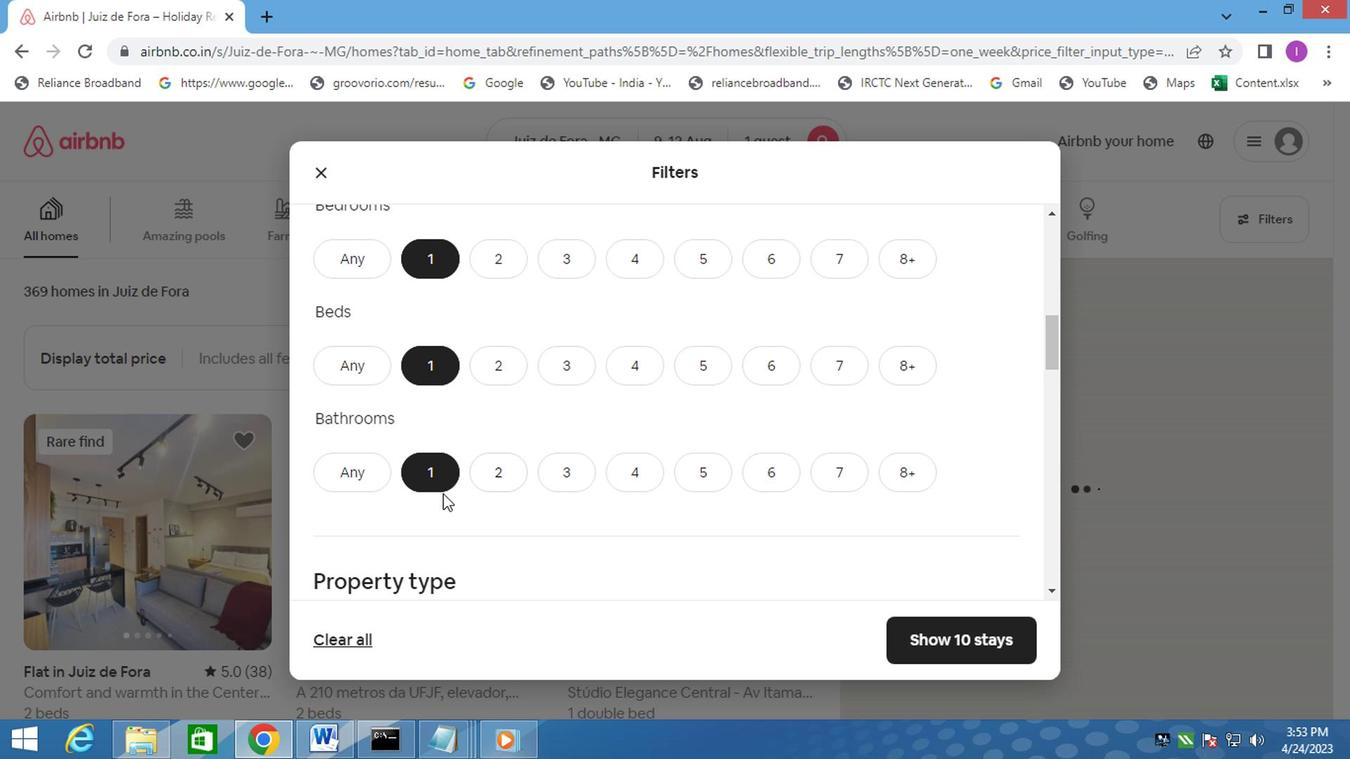 
Action: Mouse moved to (471, 507)
Screenshot: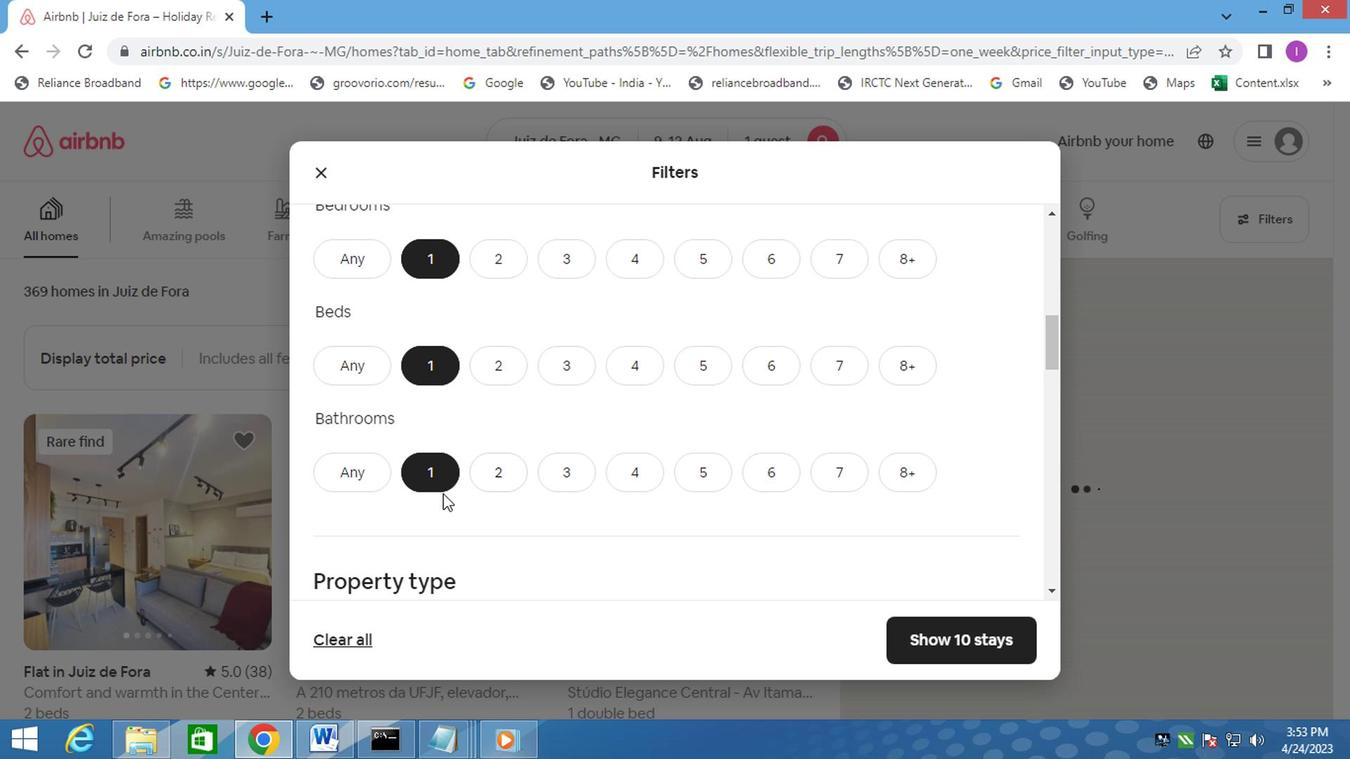 
Action: Mouse scrolled (471, 506) with delta (0, 0)
Screenshot: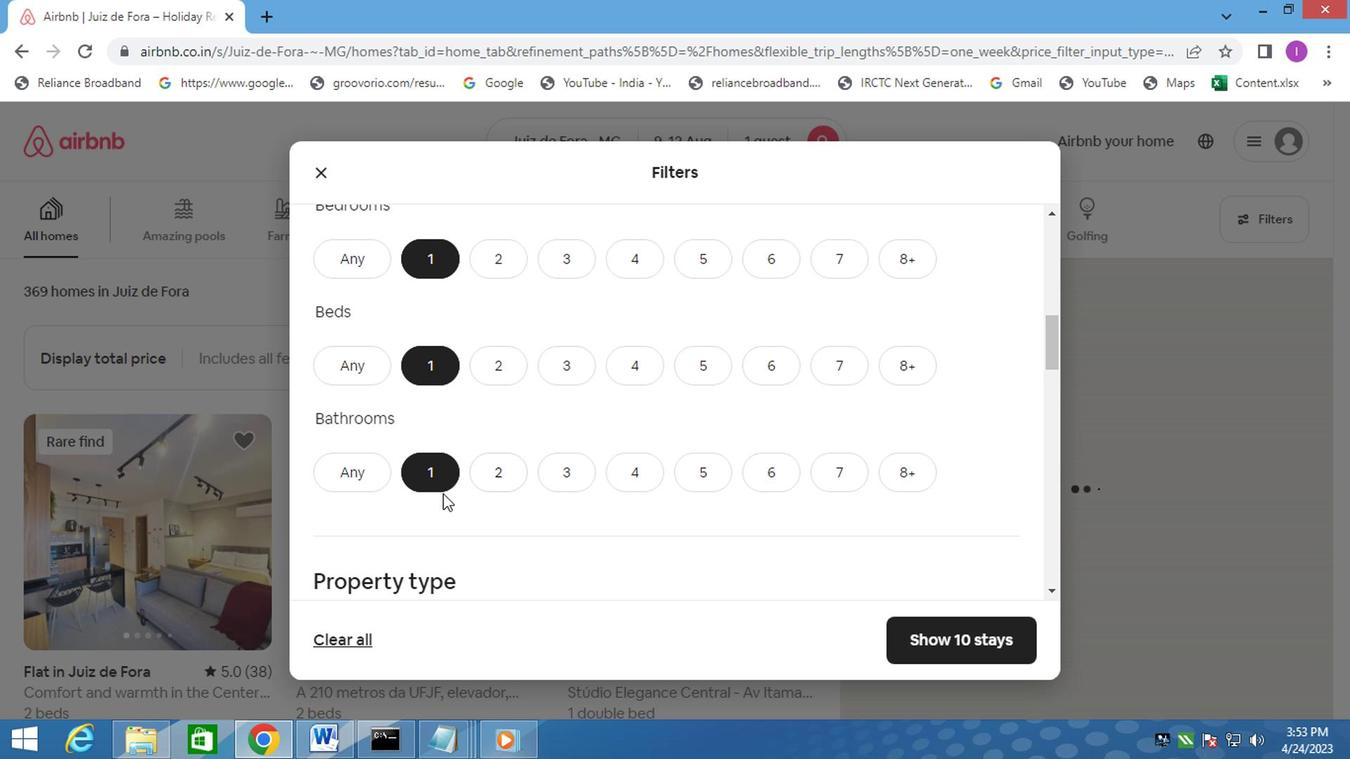 
Action: Mouse moved to (478, 508)
Screenshot: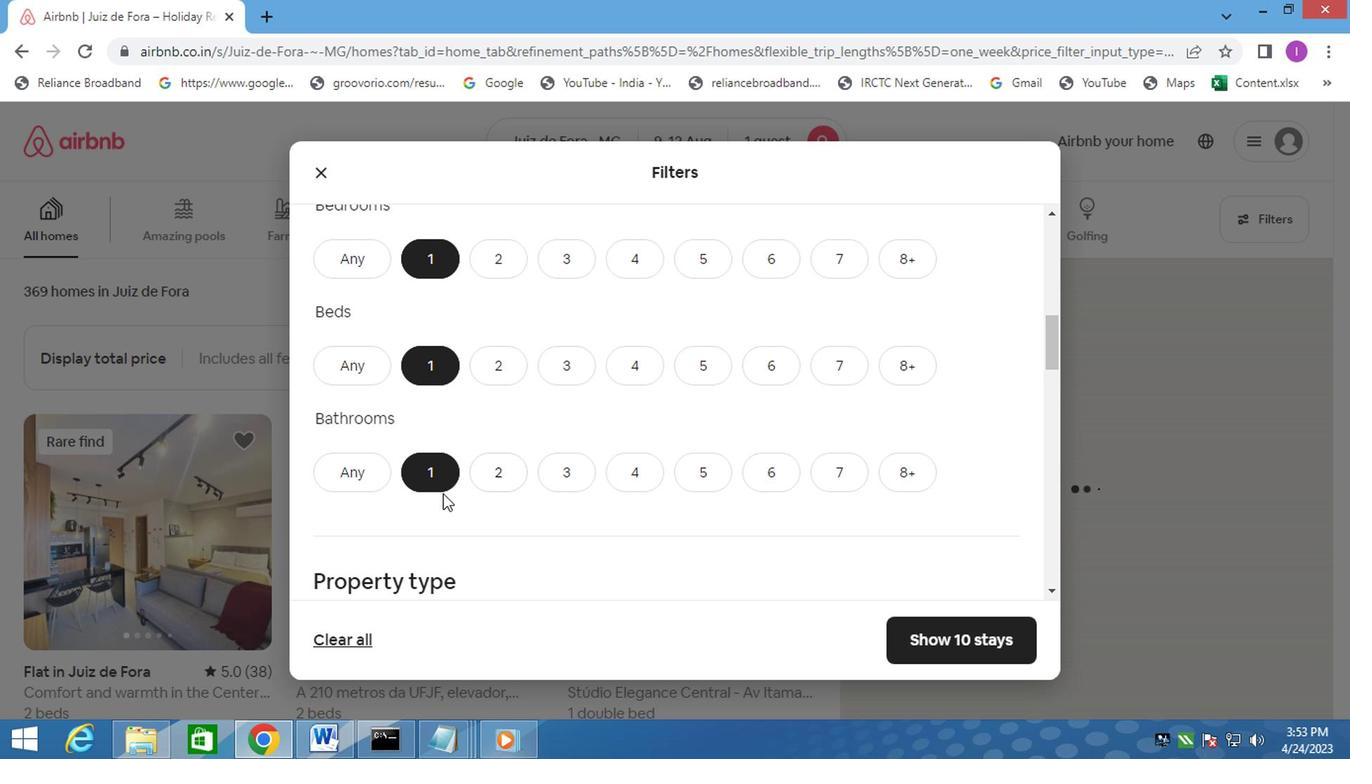 
Action: Mouse scrolled (478, 507) with delta (0, -1)
Screenshot: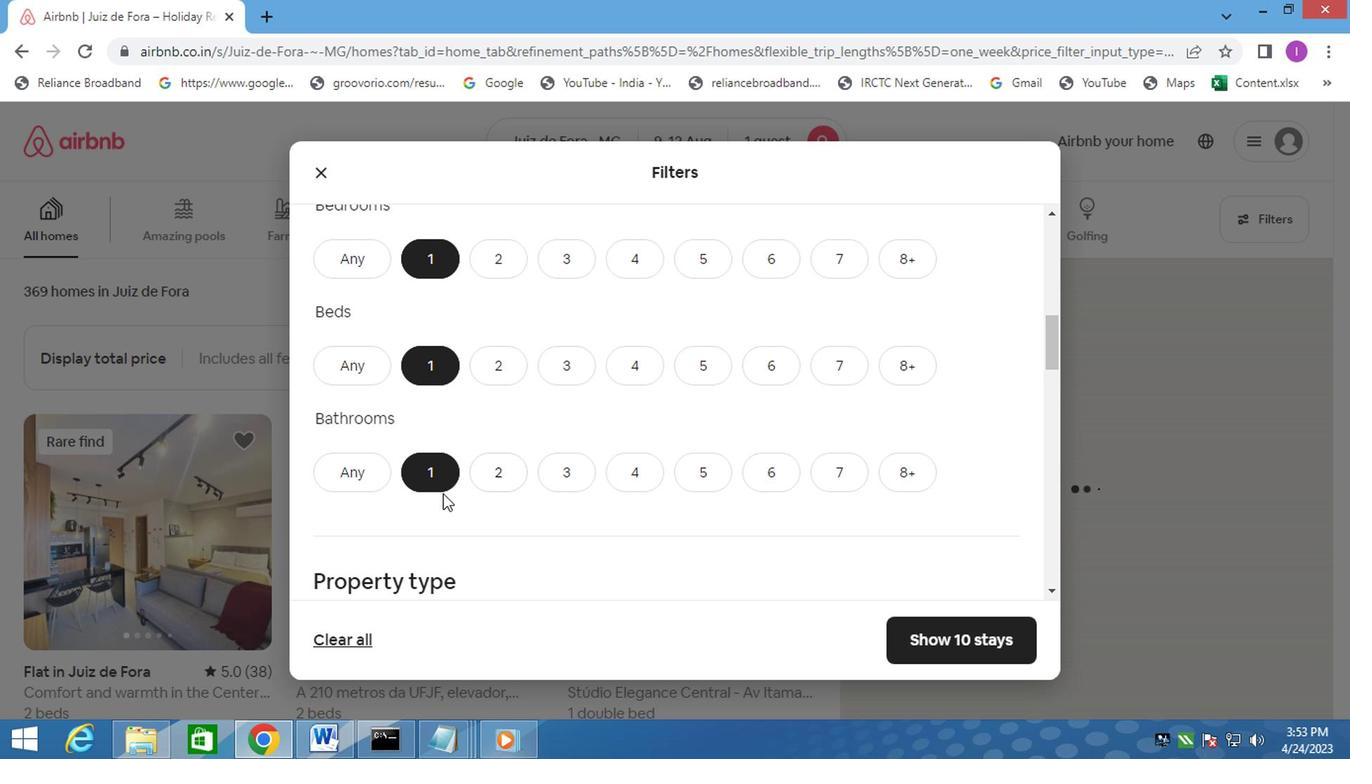 
Action: Mouse moved to (387, 328)
Screenshot: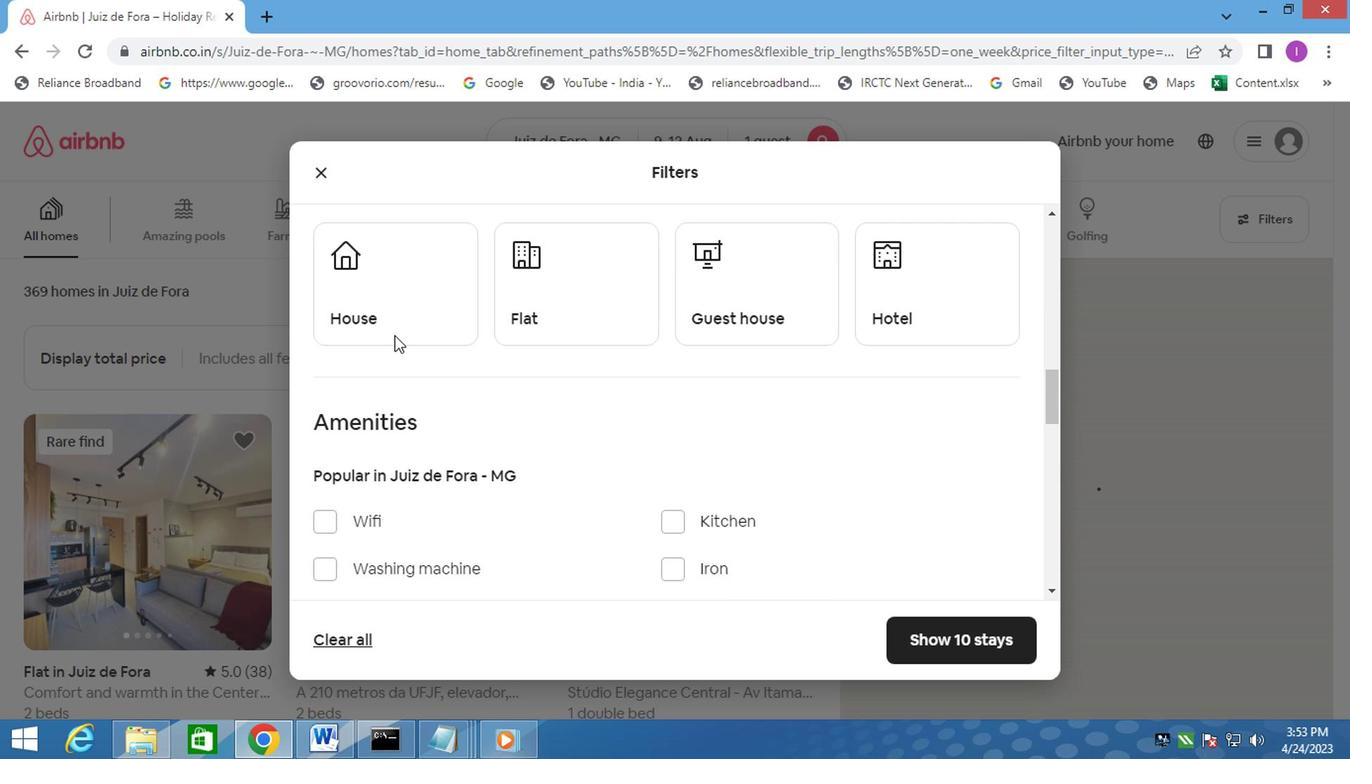 
Action: Mouse pressed left at (387, 328)
Screenshot: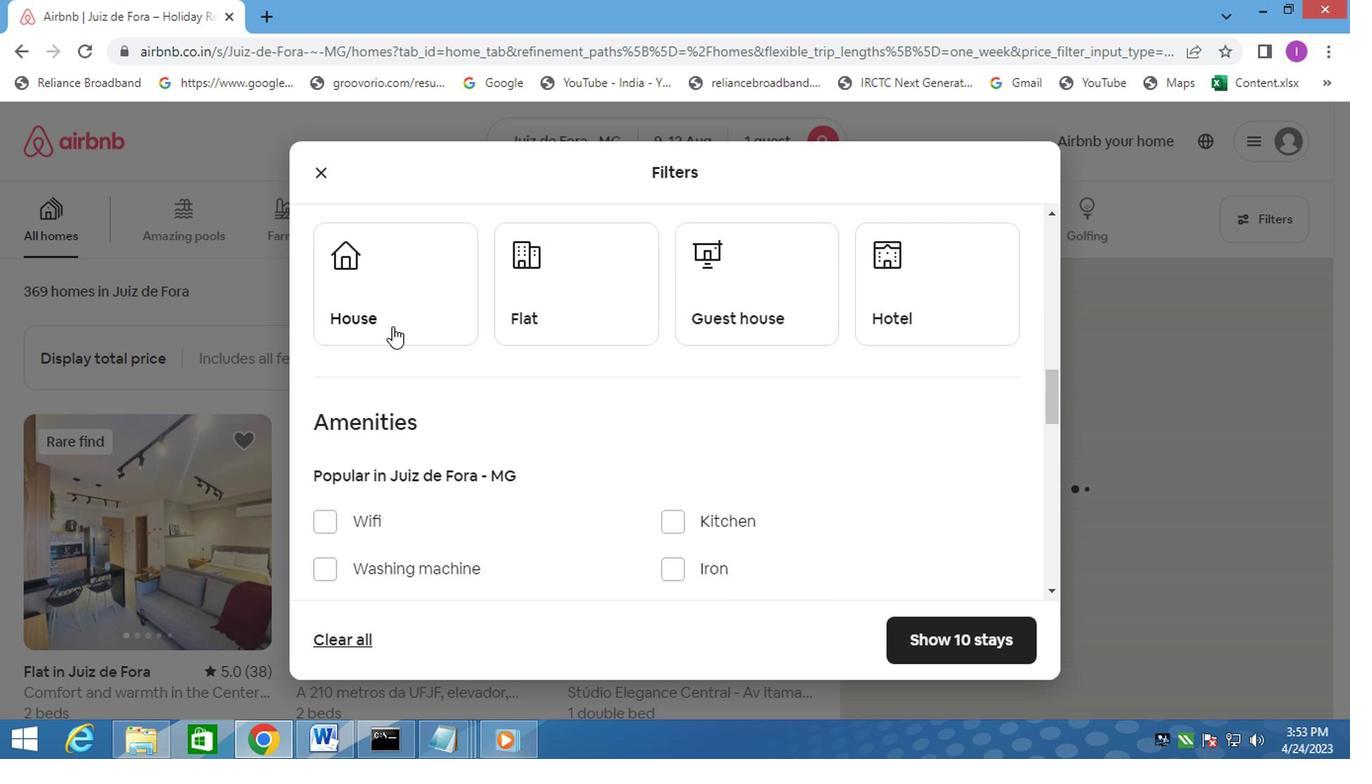 
Action: Mouse moved to (578, 316)
Screenshot: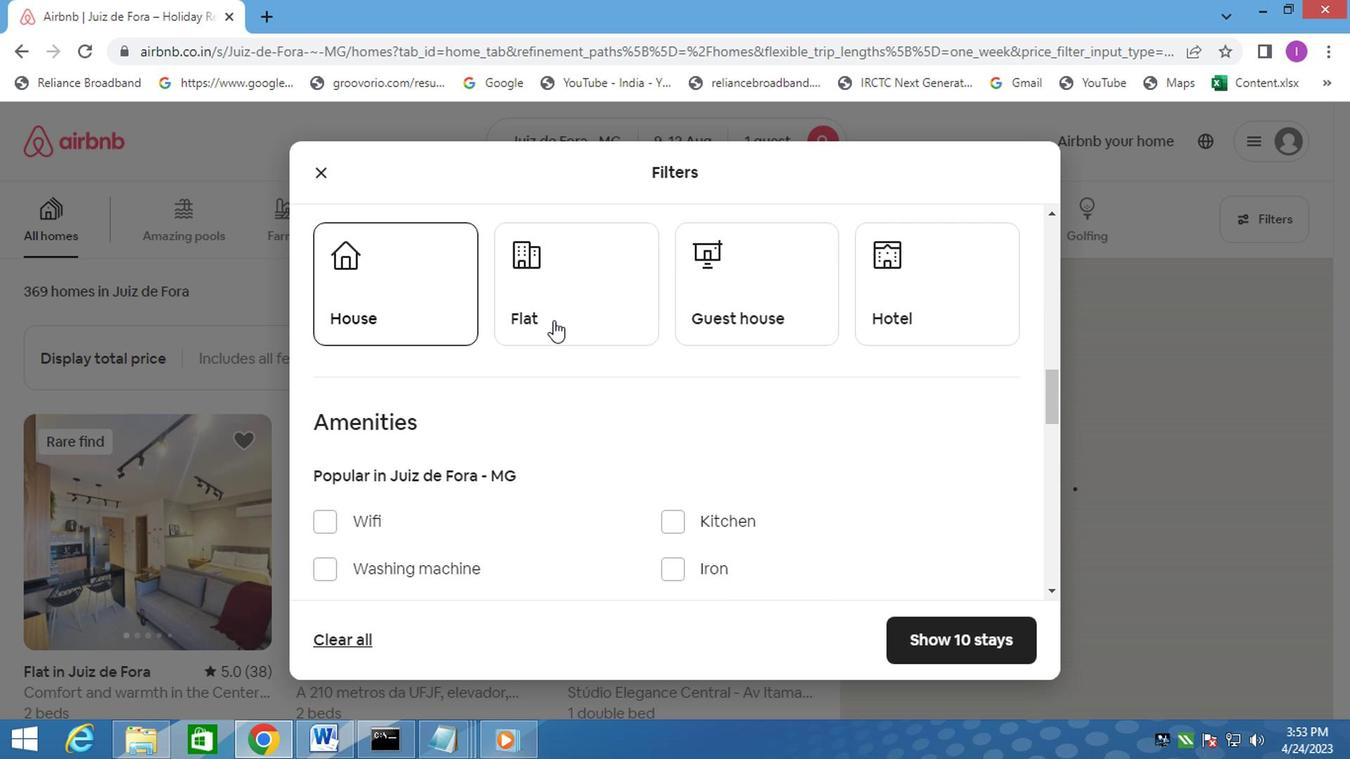
Action: Mouse pressed left at (578, 316)
Screenshot: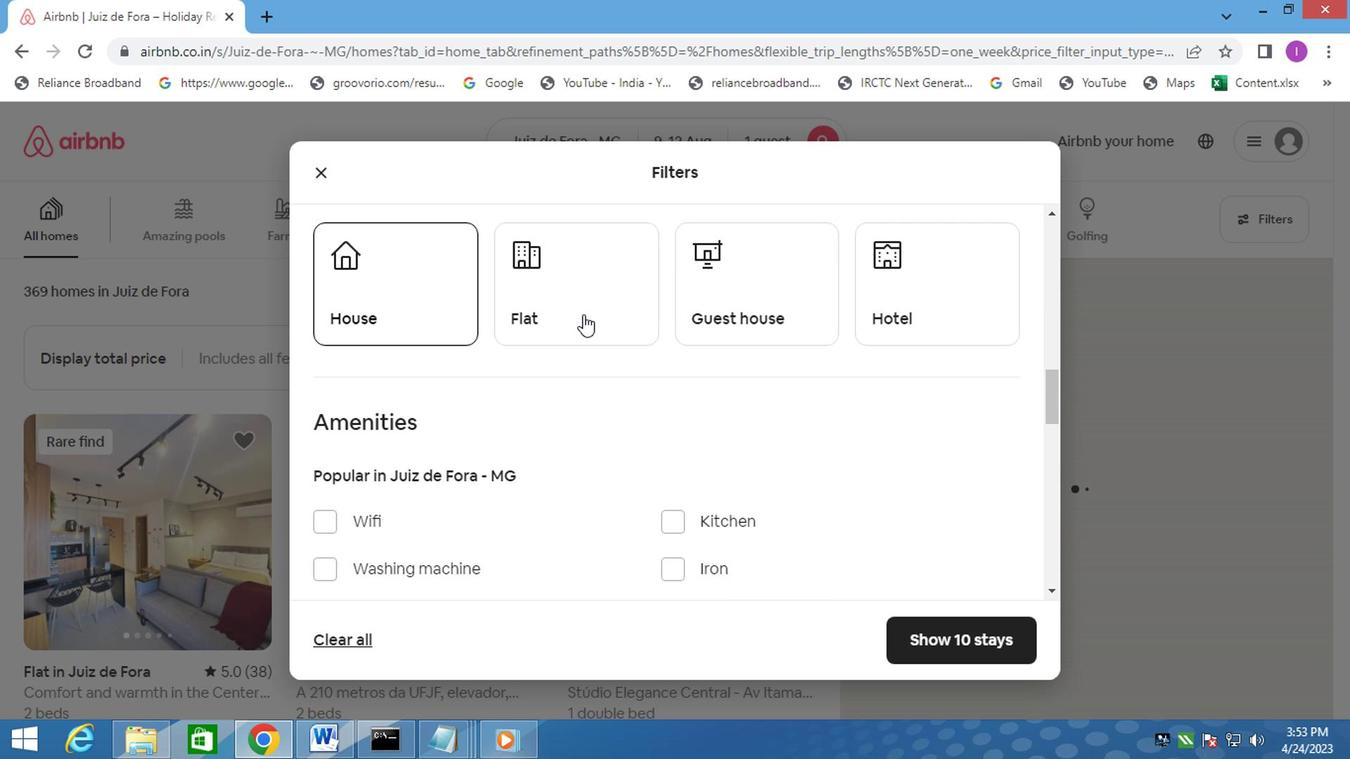 
Action: Mouse moved to (750, 302)
Screenshot: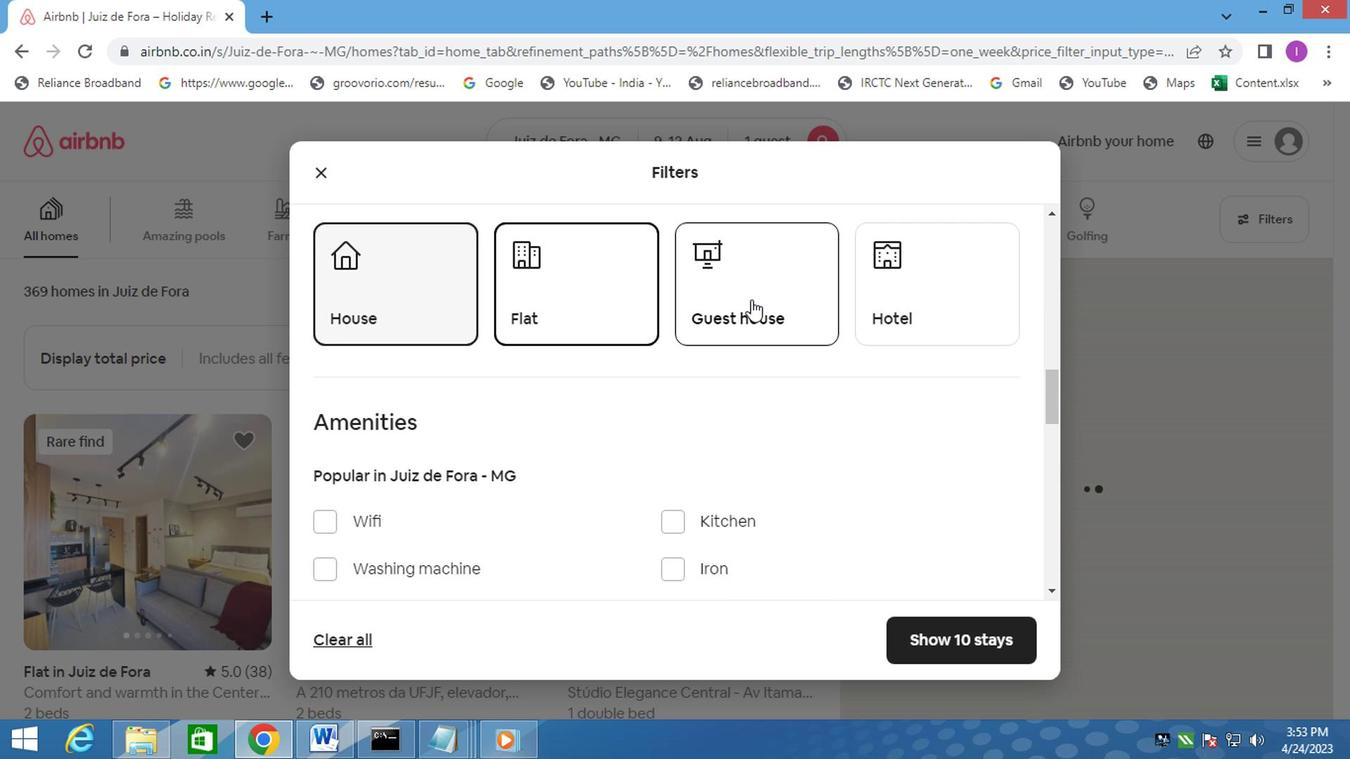 
Action: Mouse pressed left at (750, 302)
Screenshot: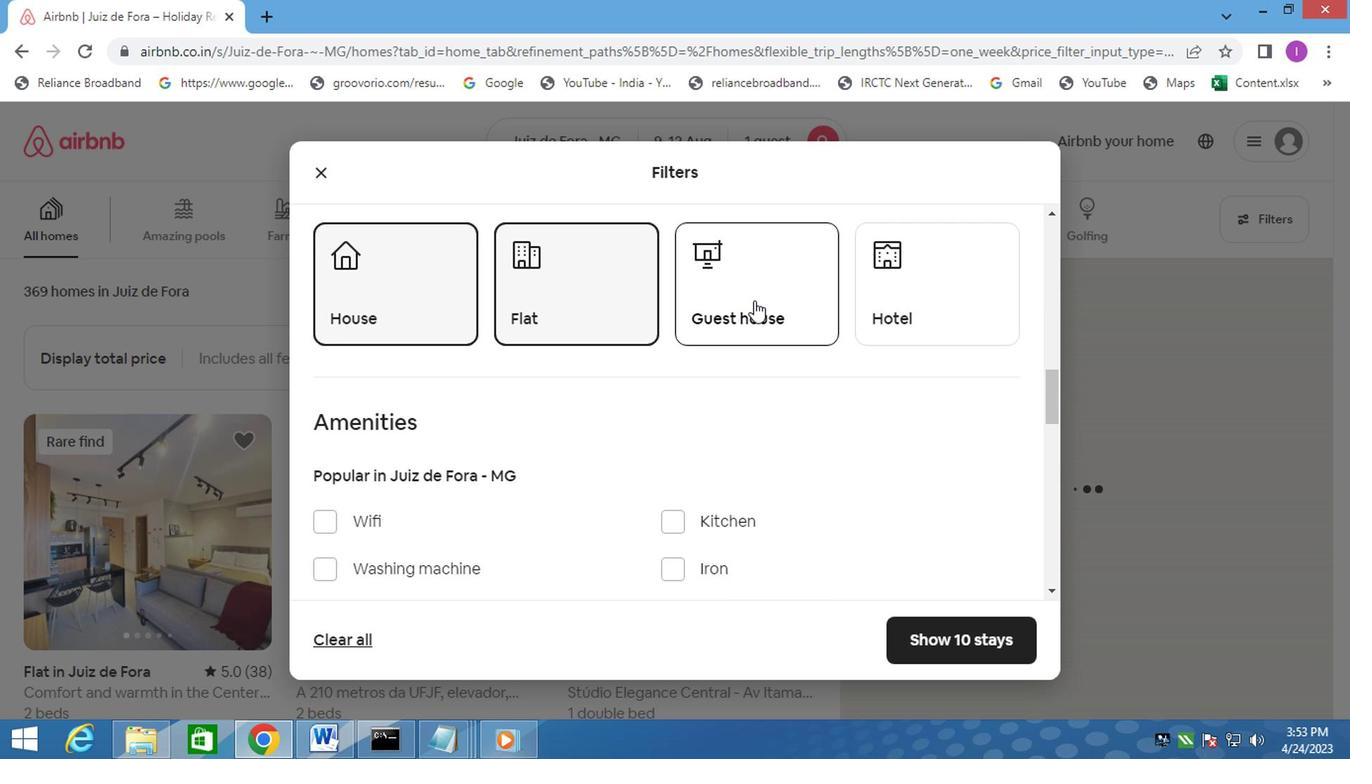 
Action: Mouse moved to (319, 519)
Screenshot: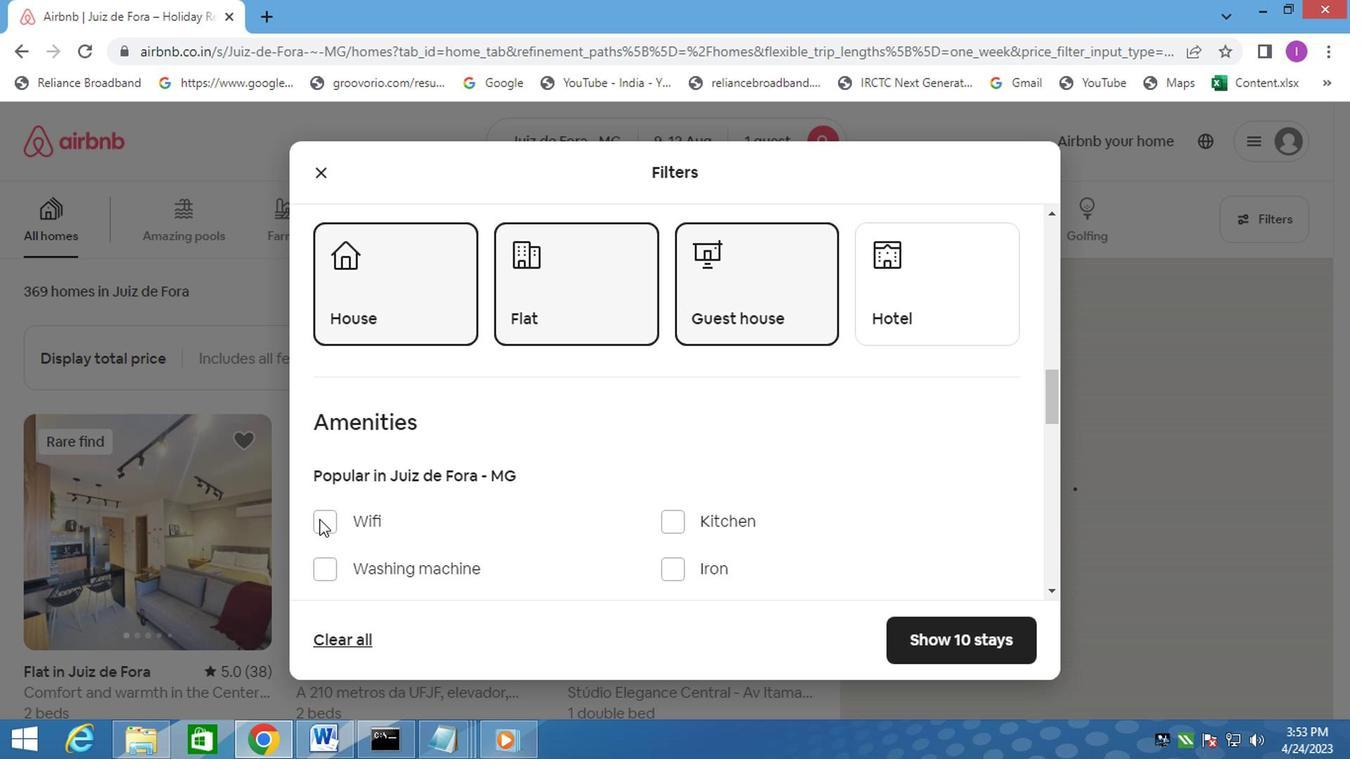 
Action: Mouse pressed left at (319, 519)
Screenshot: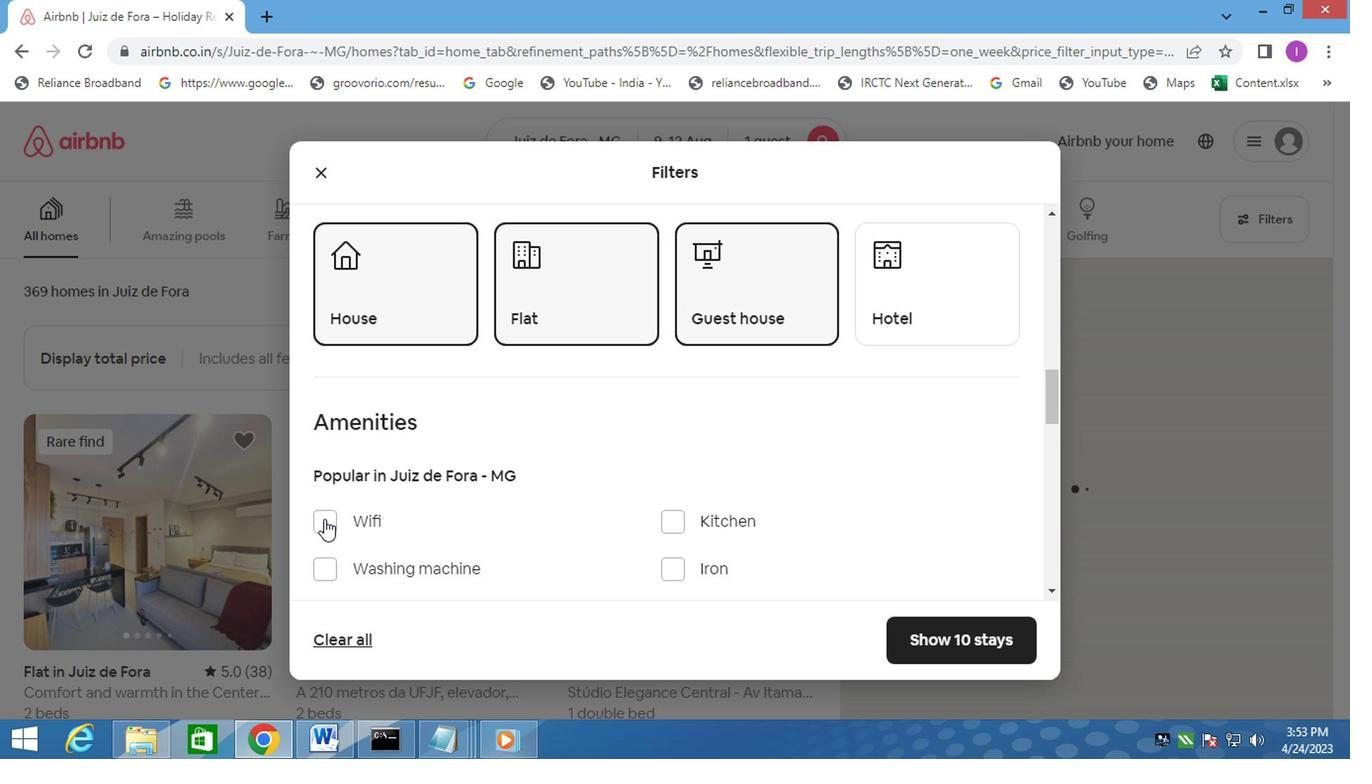 
Action: Mouse moved to (588, 439)
Screenshot: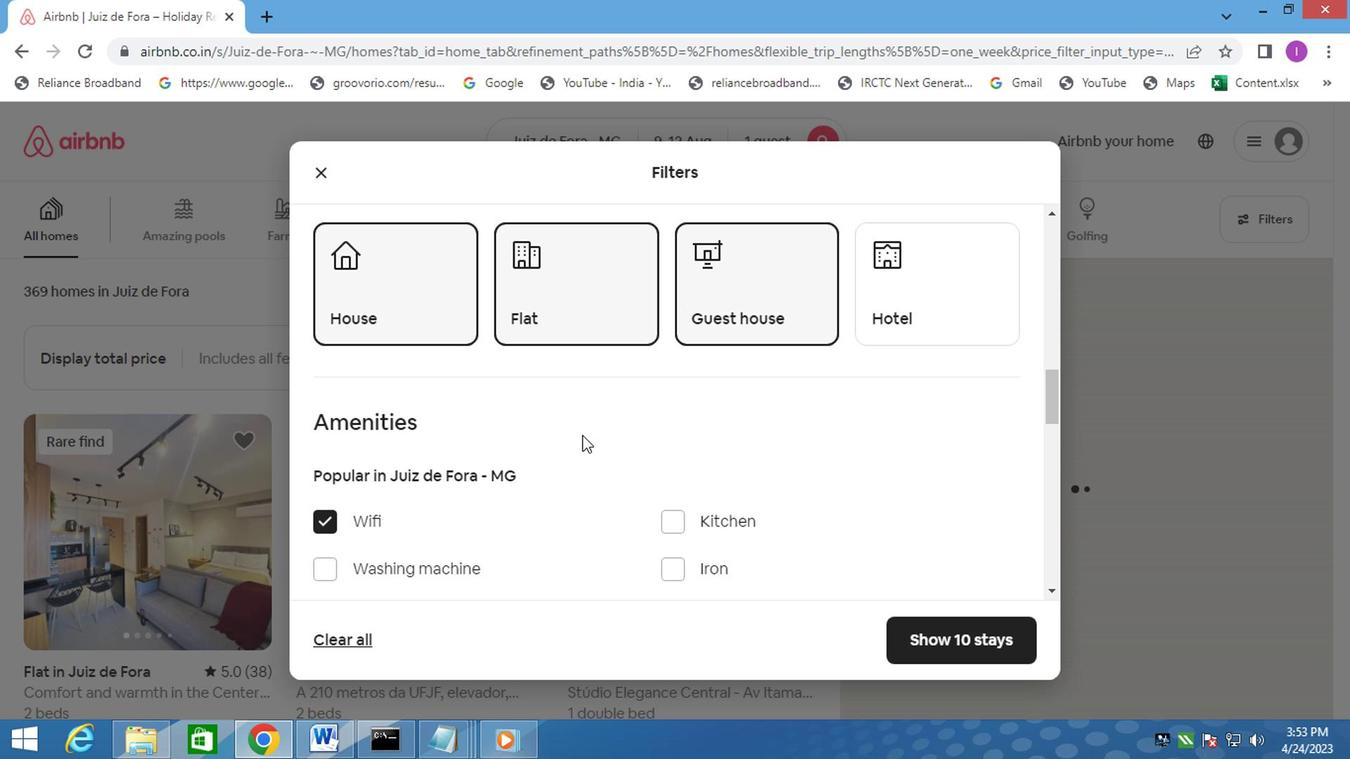 
Action: Mouse scrolled (588, 438) with delta (0, 0)
Screenshot: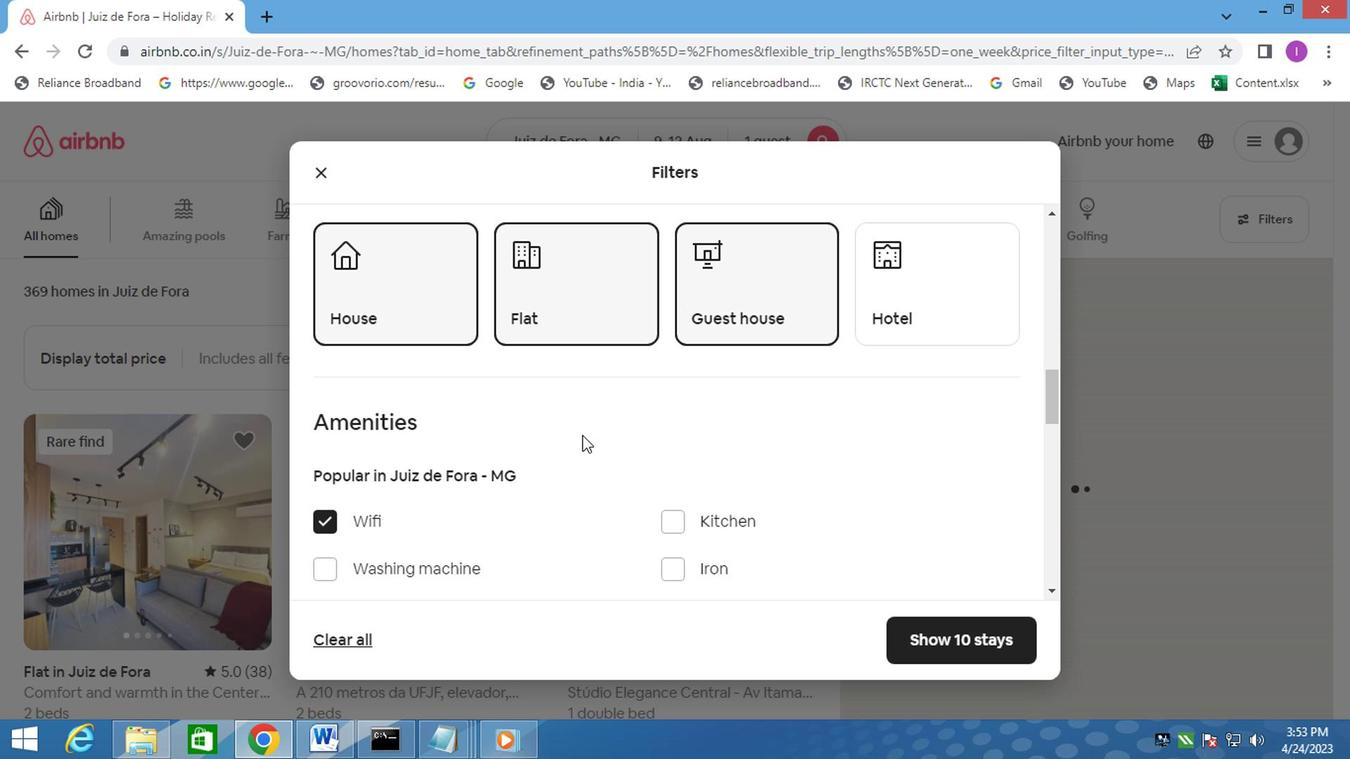 
Action: Mouse moved to (590, 441)
Screenshot: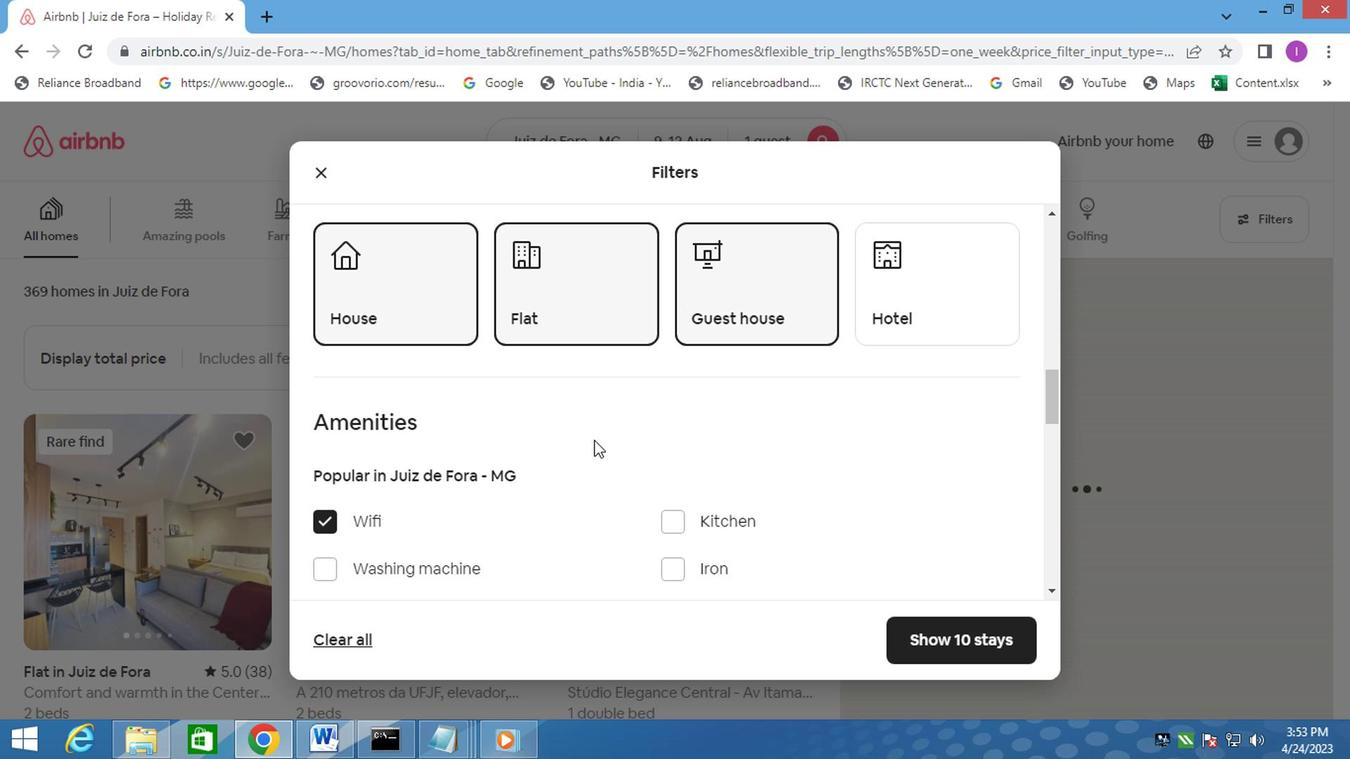 
Action: Mouse scrolled (590, 440) with delta (0, 0)
Screenshot: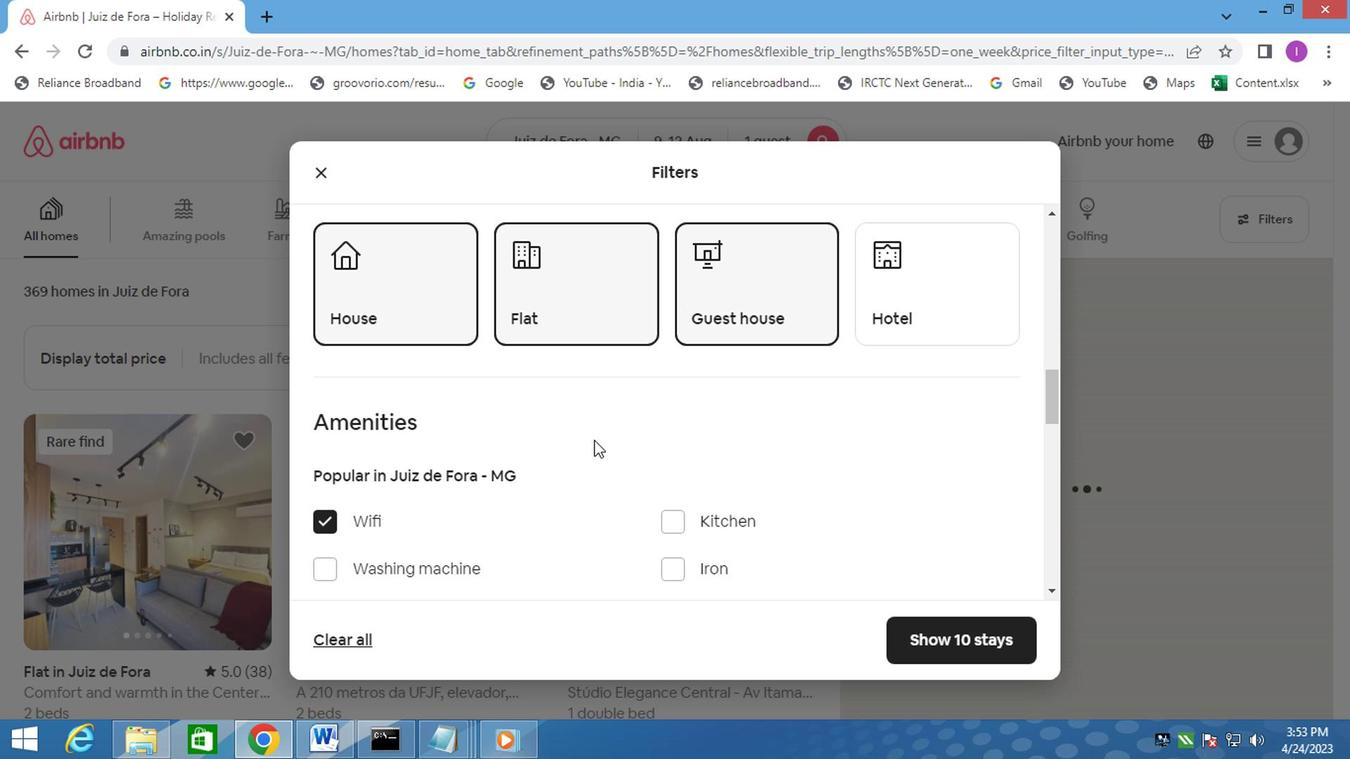 
Action: Mouse moved to (591, 442)
Screenshot: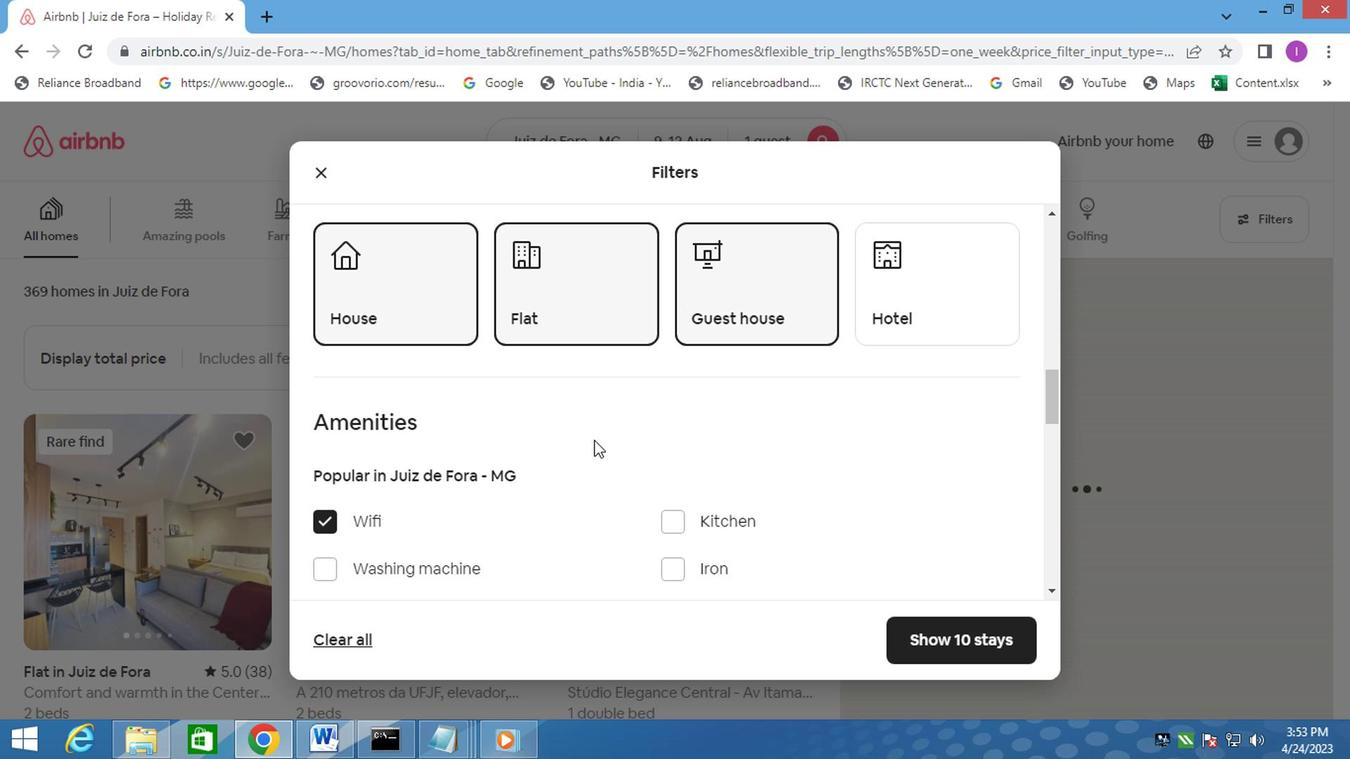 
Action: Mouse scrolled (591, 441) with delta (0, 0)
Screenshot: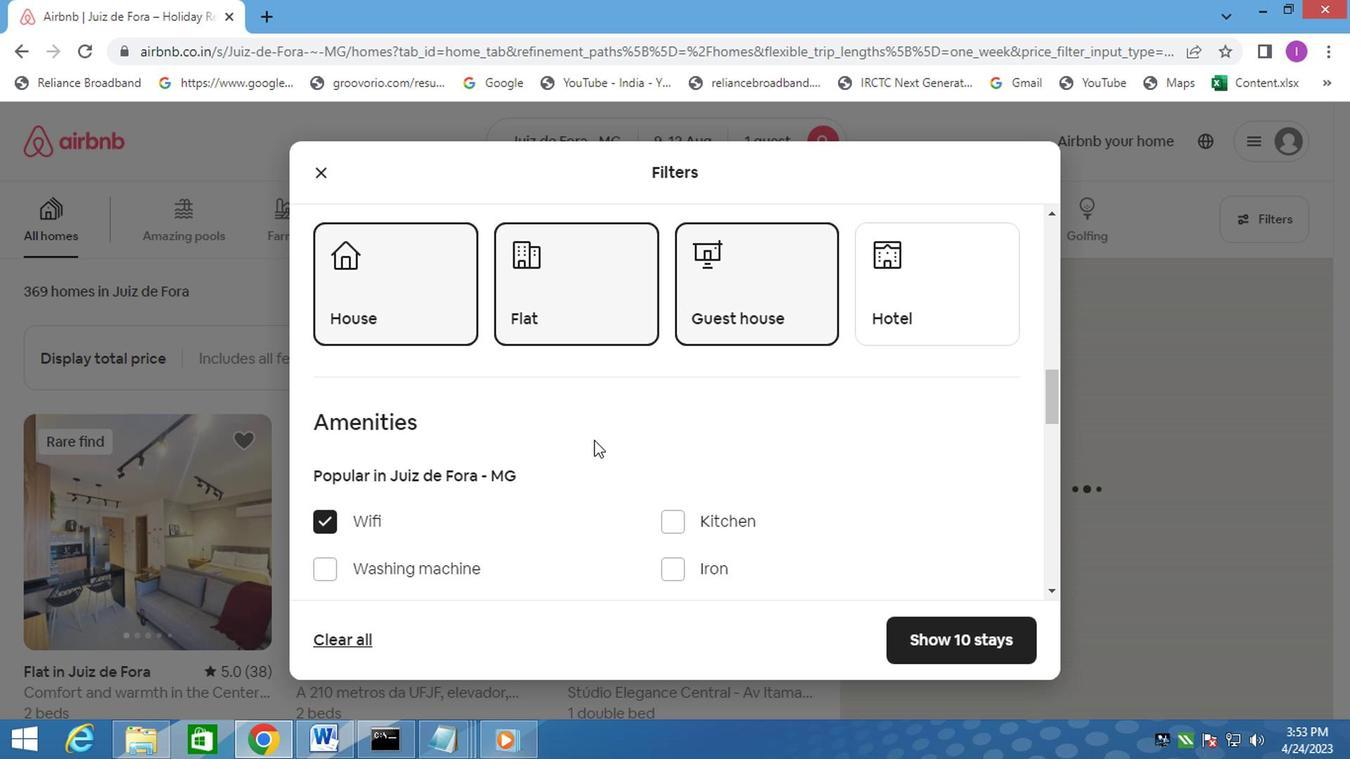 
Action: Mouse moved to (602, 440)
Screenshot: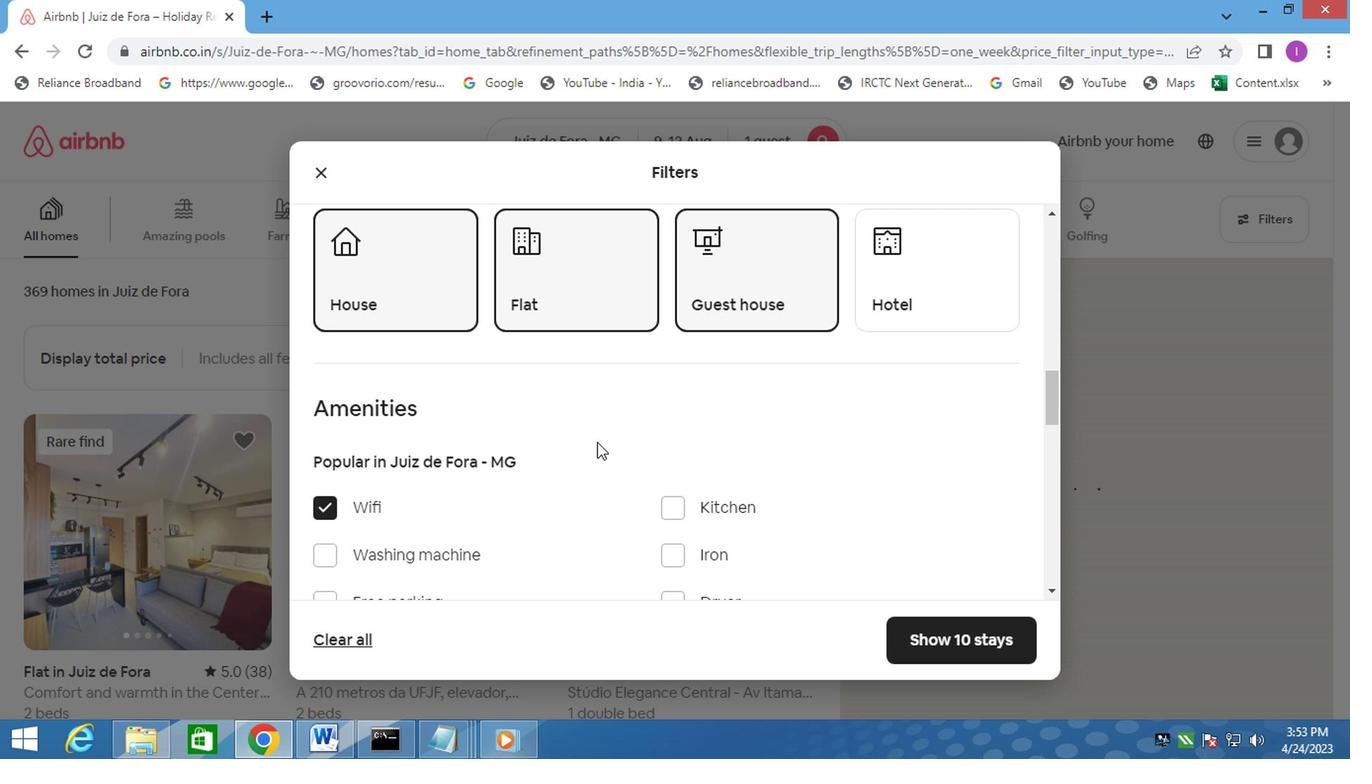 
Action: Mouse scrolled (602, 439) with delta (0, -1)
Screenshot: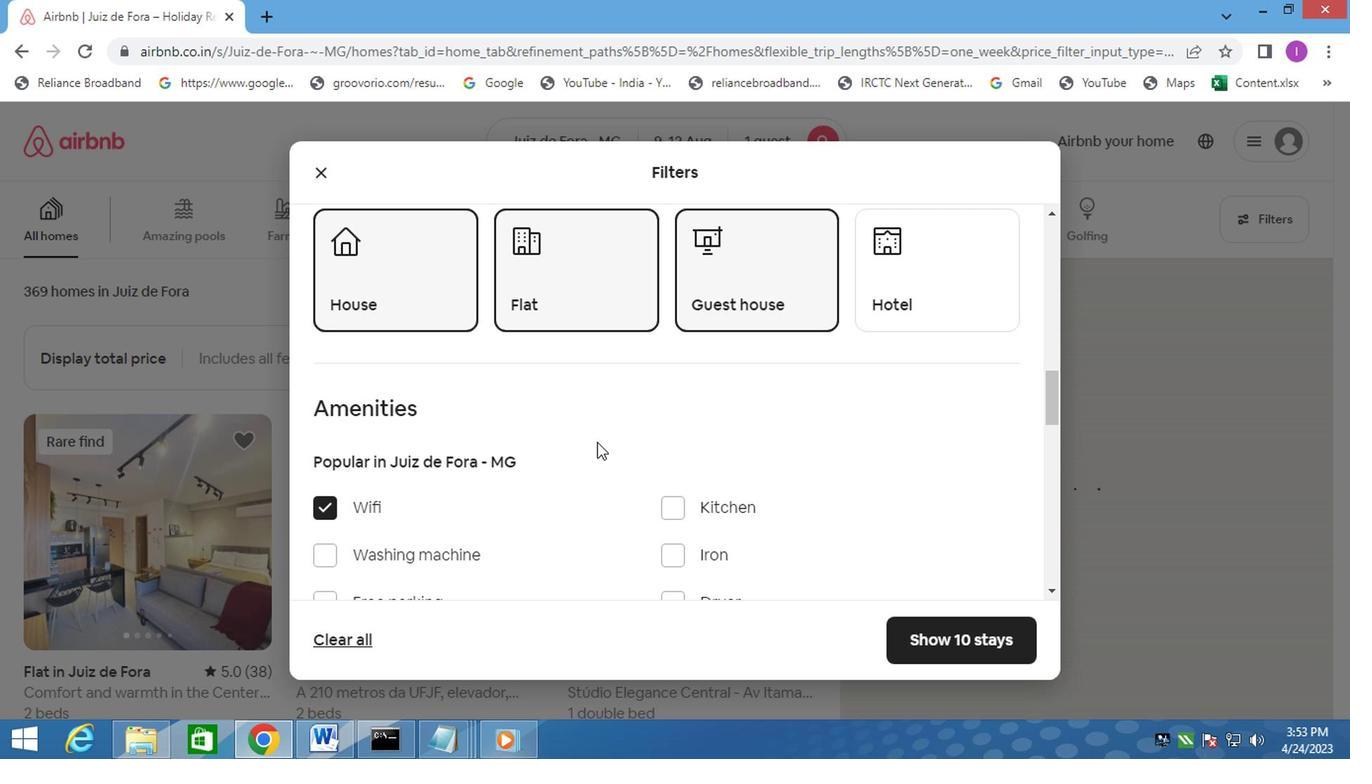 
Action: Mouse scrolled (602, 439) with delta (0, -1)
Screenshot: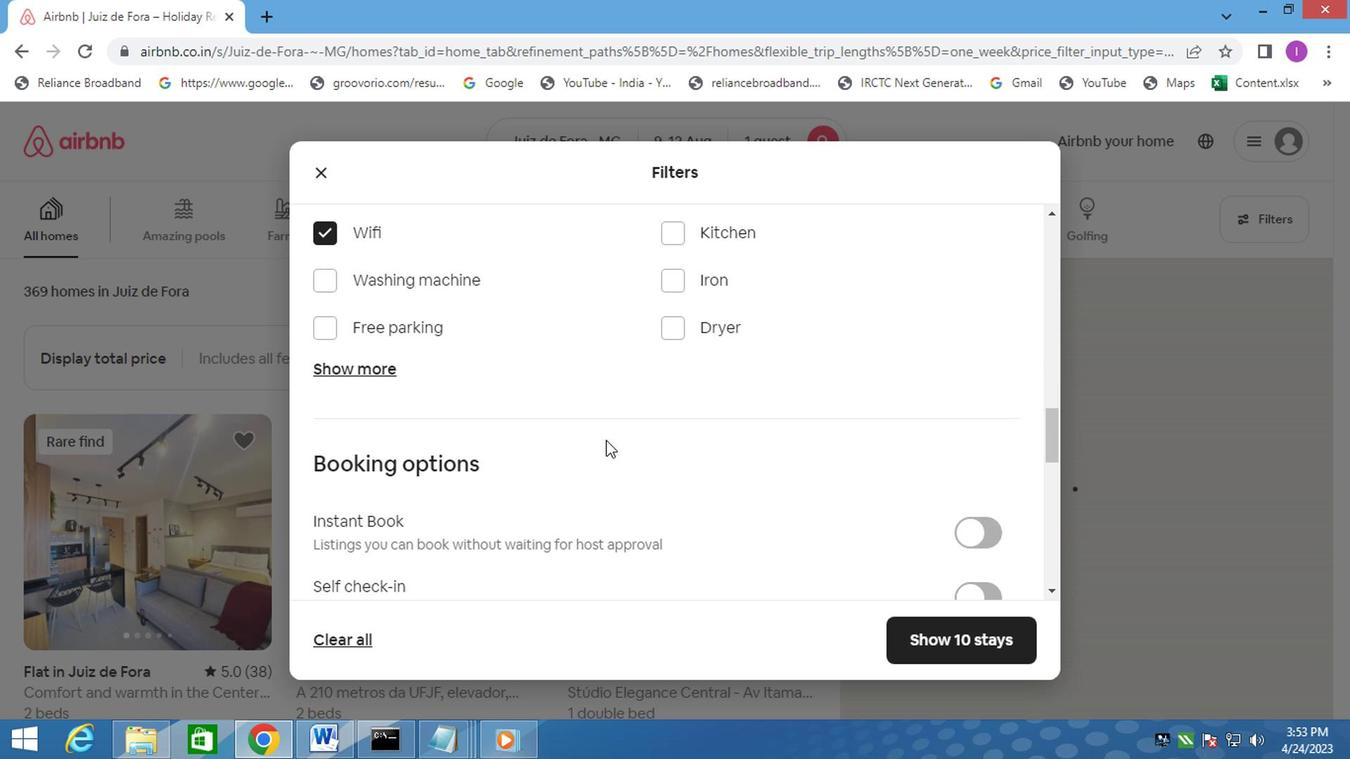 
Action: Mouse moved to (603, 440)
Screenshot: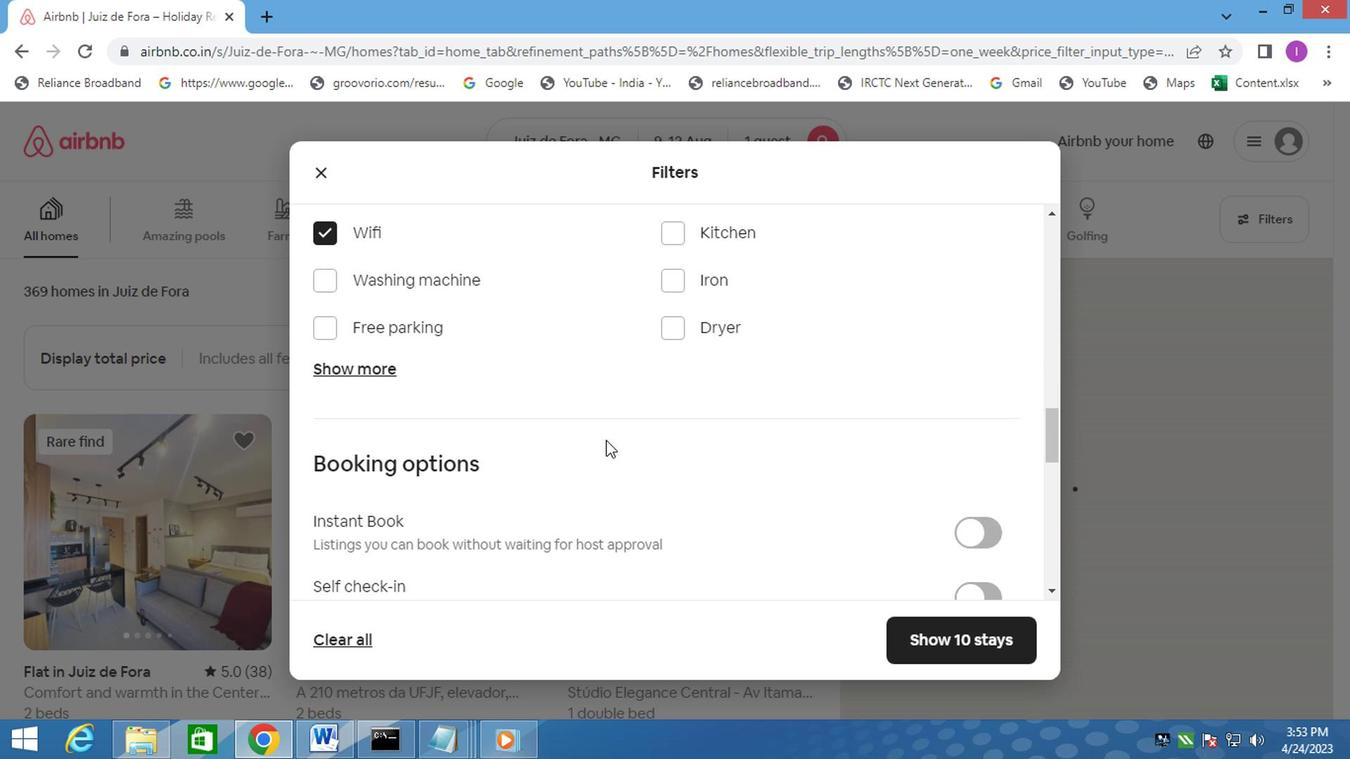 
Action: Mouse scrolled (603, 439) with delta (0, -1)
Screenshot: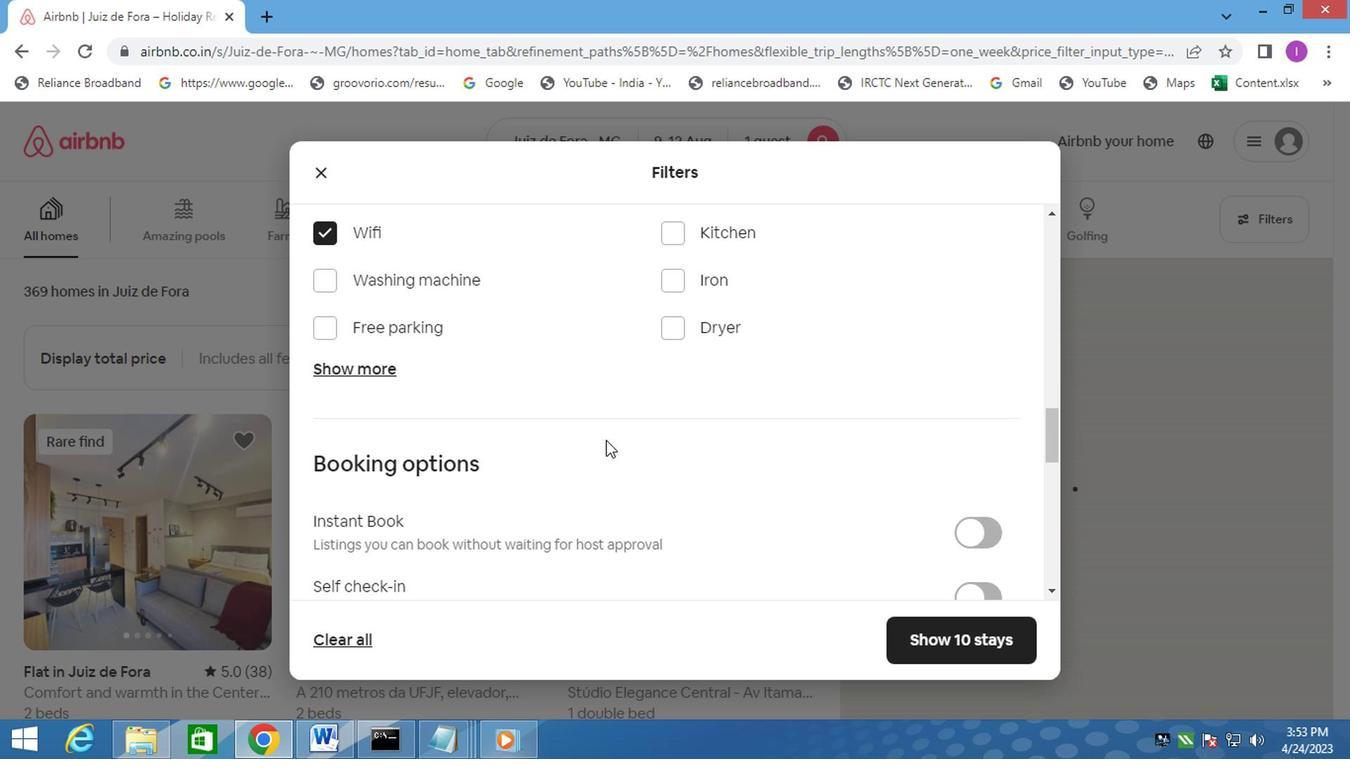 
Action: Mouse moved to (993, 289)
Screenshot: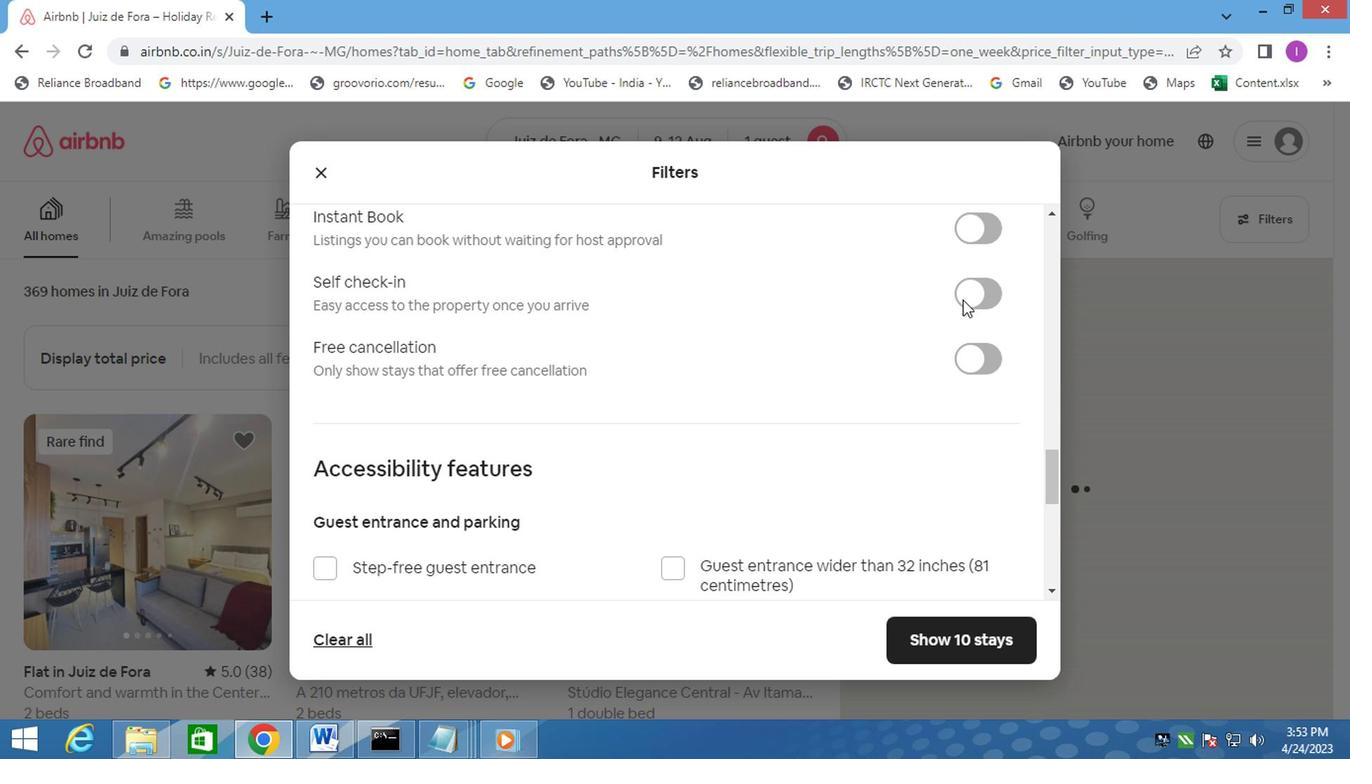 
Action: Mouse pressed left at (993, 289)
Screenshot: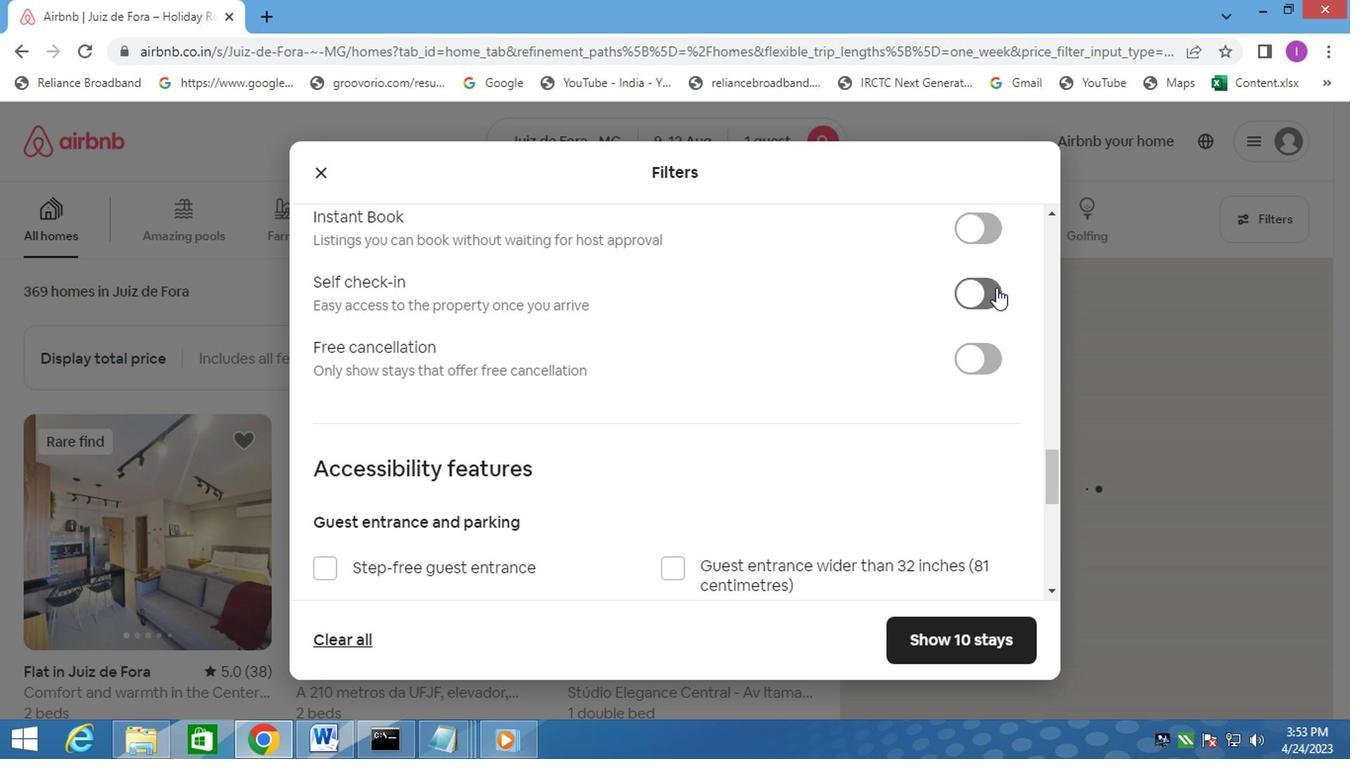 
Action: Mouse moved to (665, 458)
Screenshot: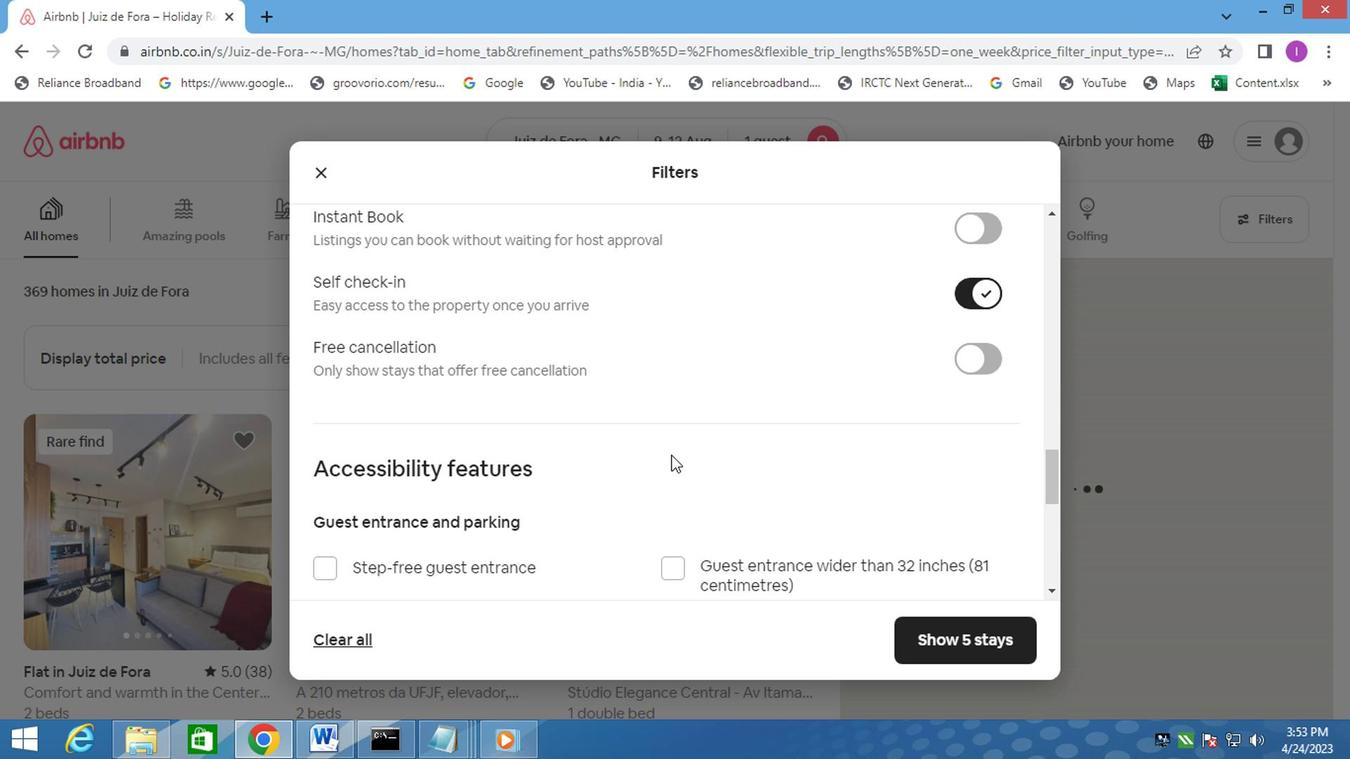 
Action: Mouse scrolled (665, 457) with delta (0, -1)
Screenshot: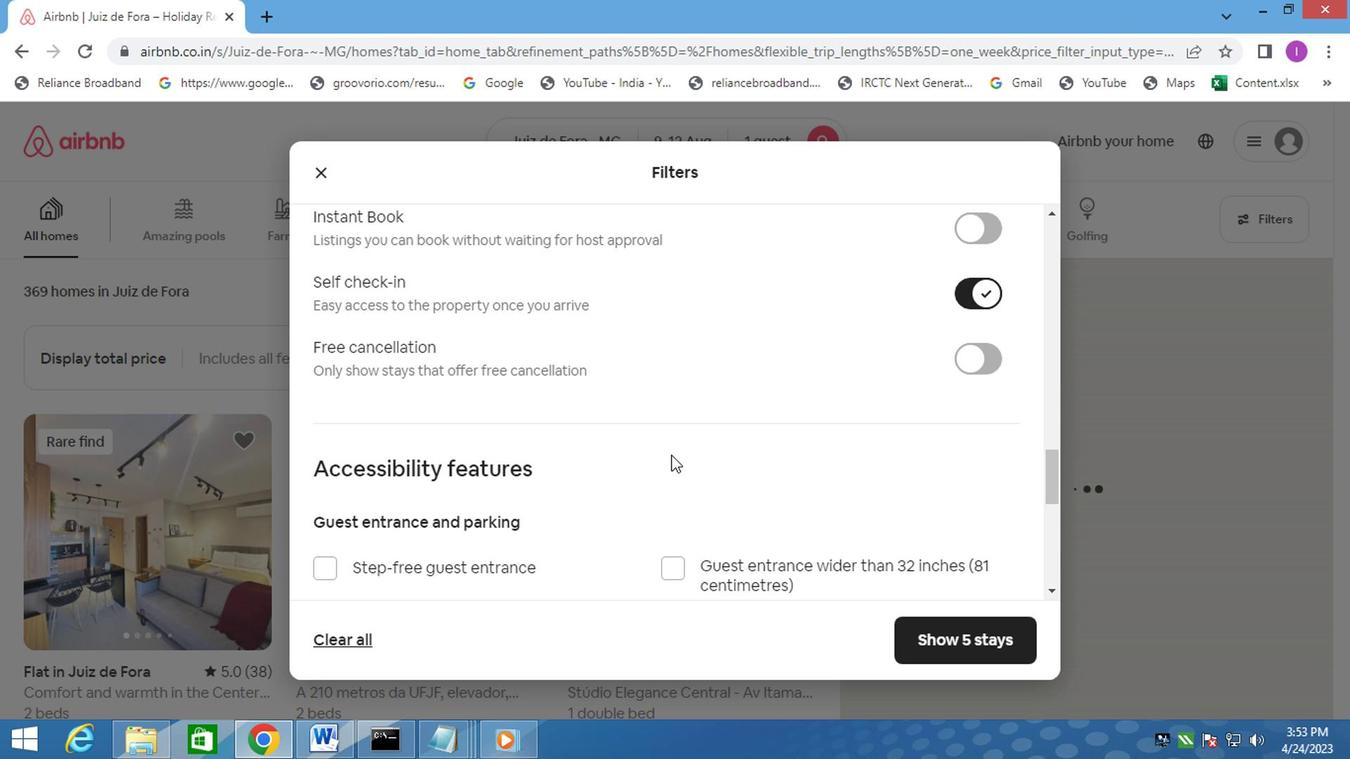 
Action: Mouse moved to (665, 460)
Screenshot: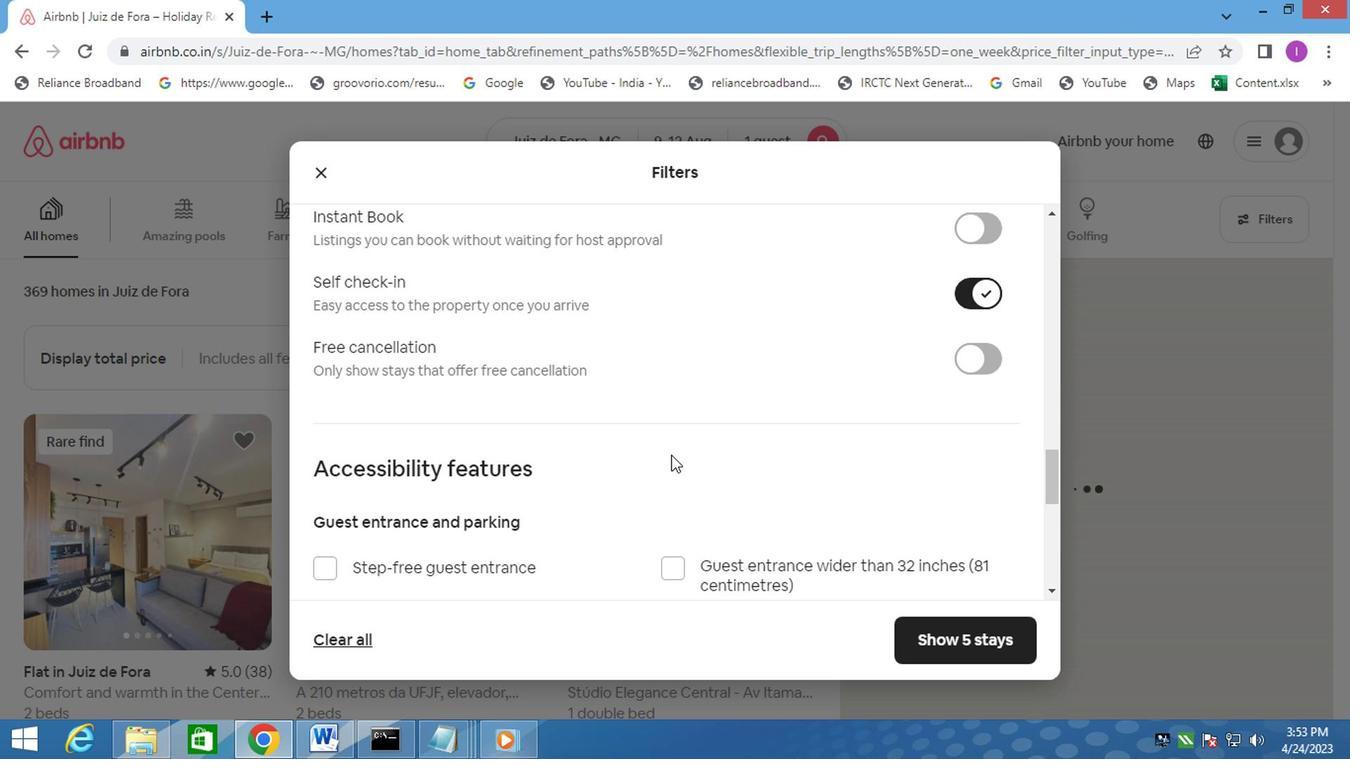 
Action: Mouse scrolled (665, 459) with delta (0, -1)
Screenshot: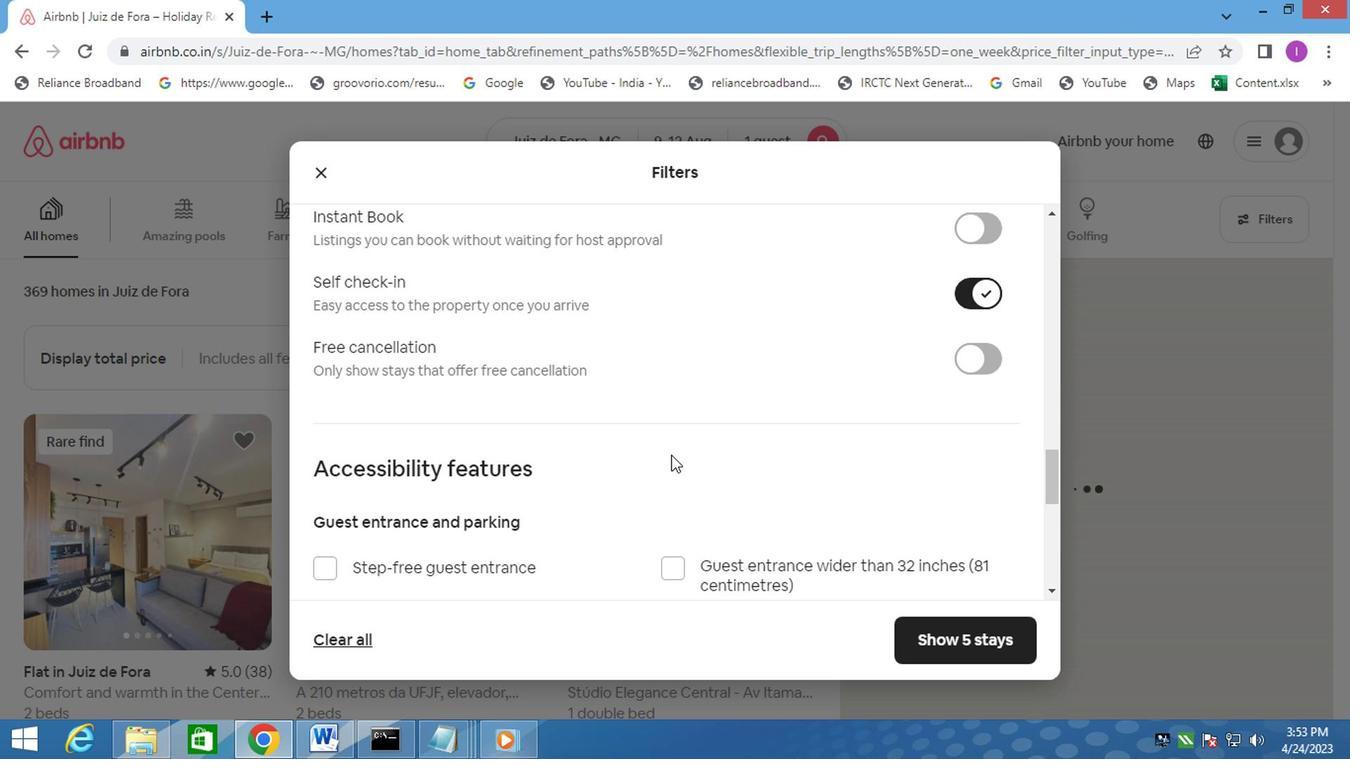 
Action: Mouse moved to (665, 463)
Screenshot: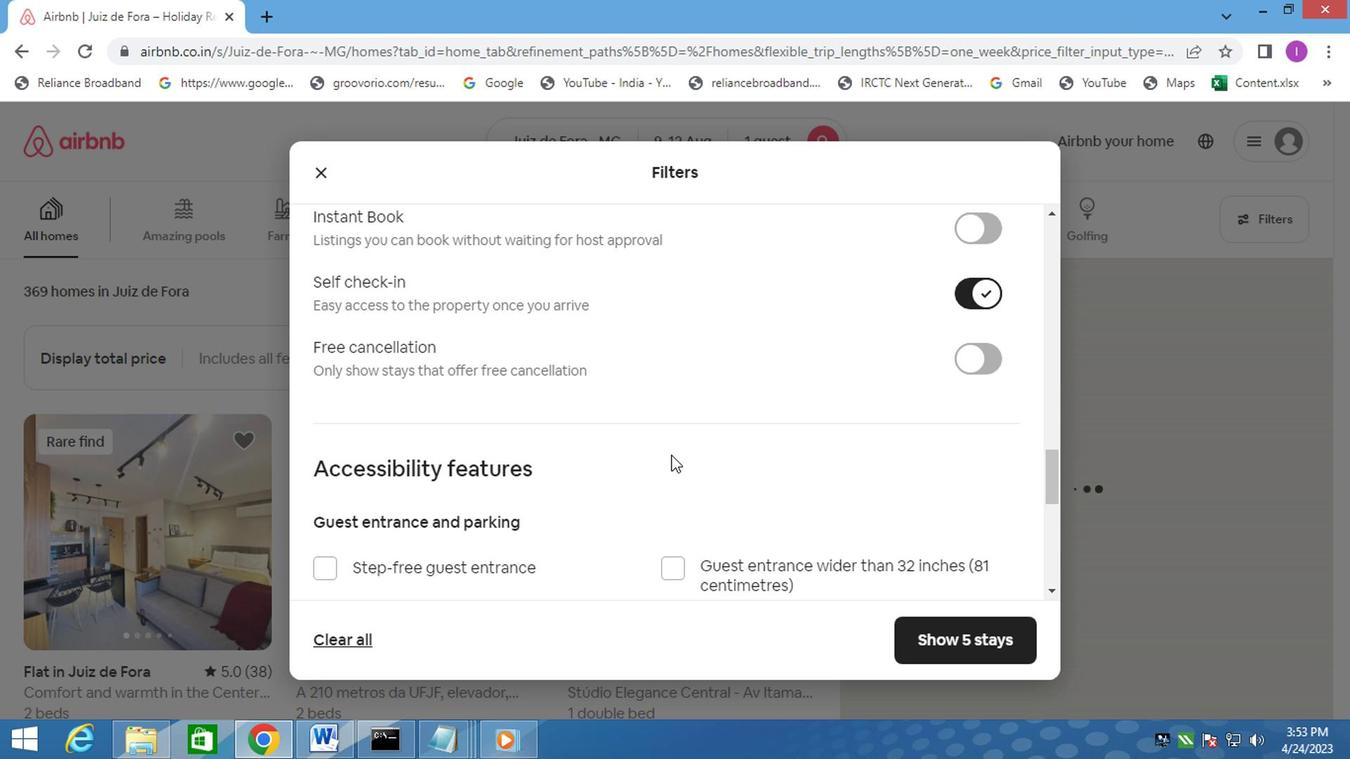 
Action: Mouse scrolled (665, 462) with delta (0, -1)
Screenshot: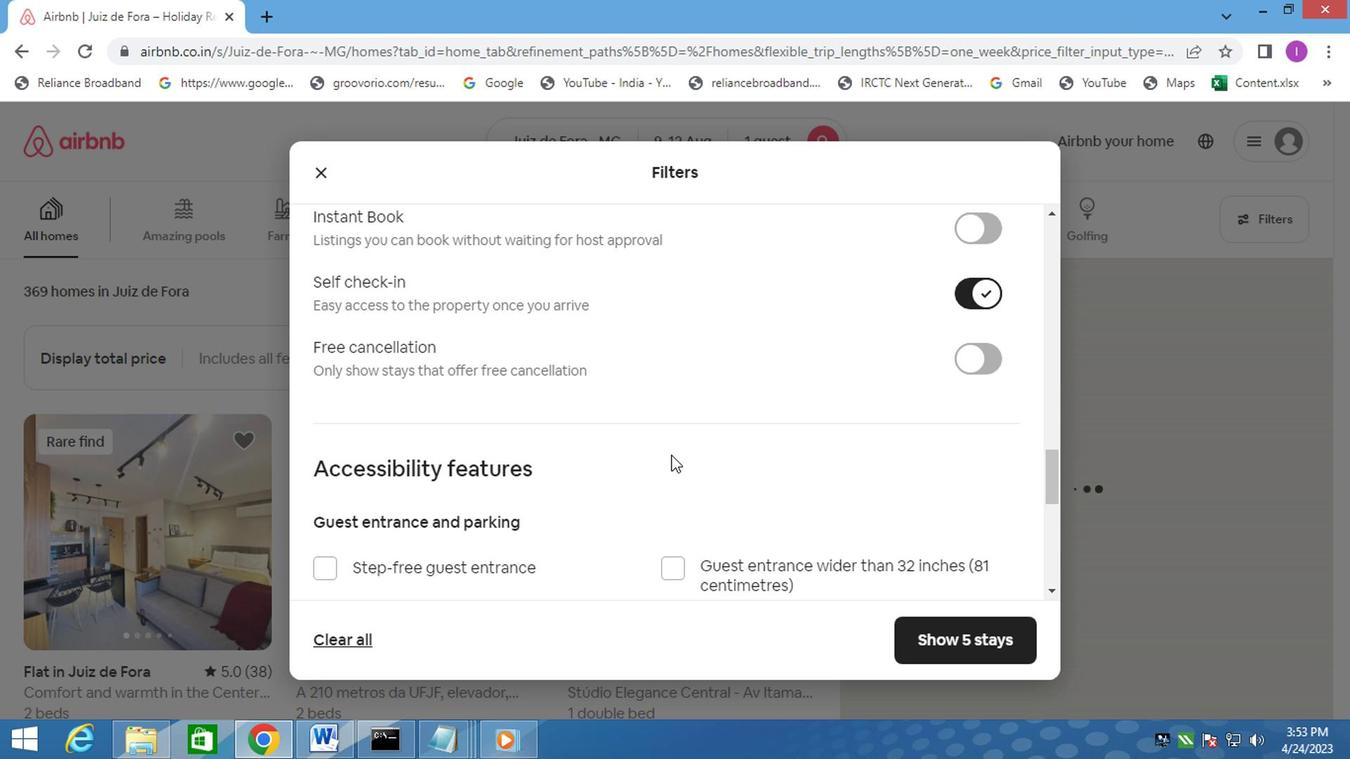 
Action: Mouse moved to (514, 463)
Screenshot: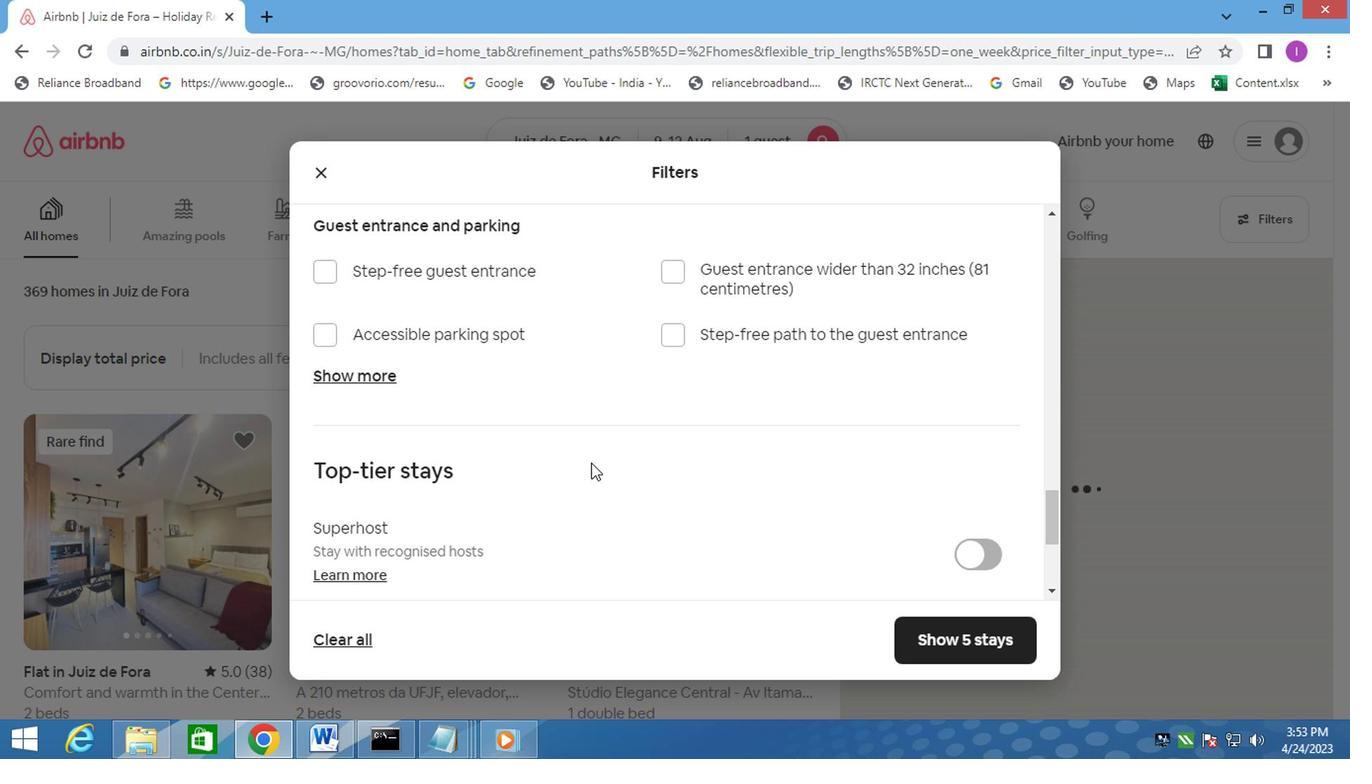
Action: Mouse scrolled (514, 462) with delta (0, -1)
Screenshot: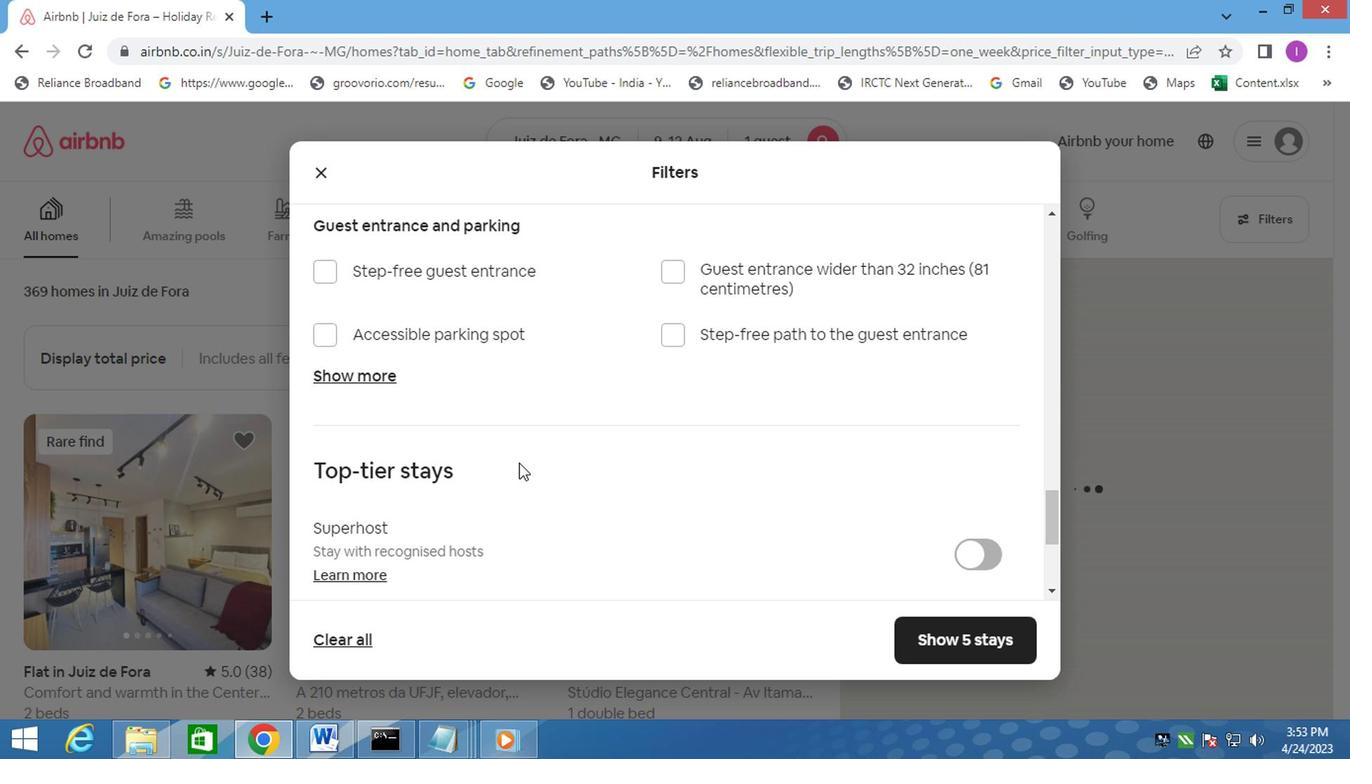 
Action: Mouse scrolled (514, 462) with delta (0, -1)
Screenshot: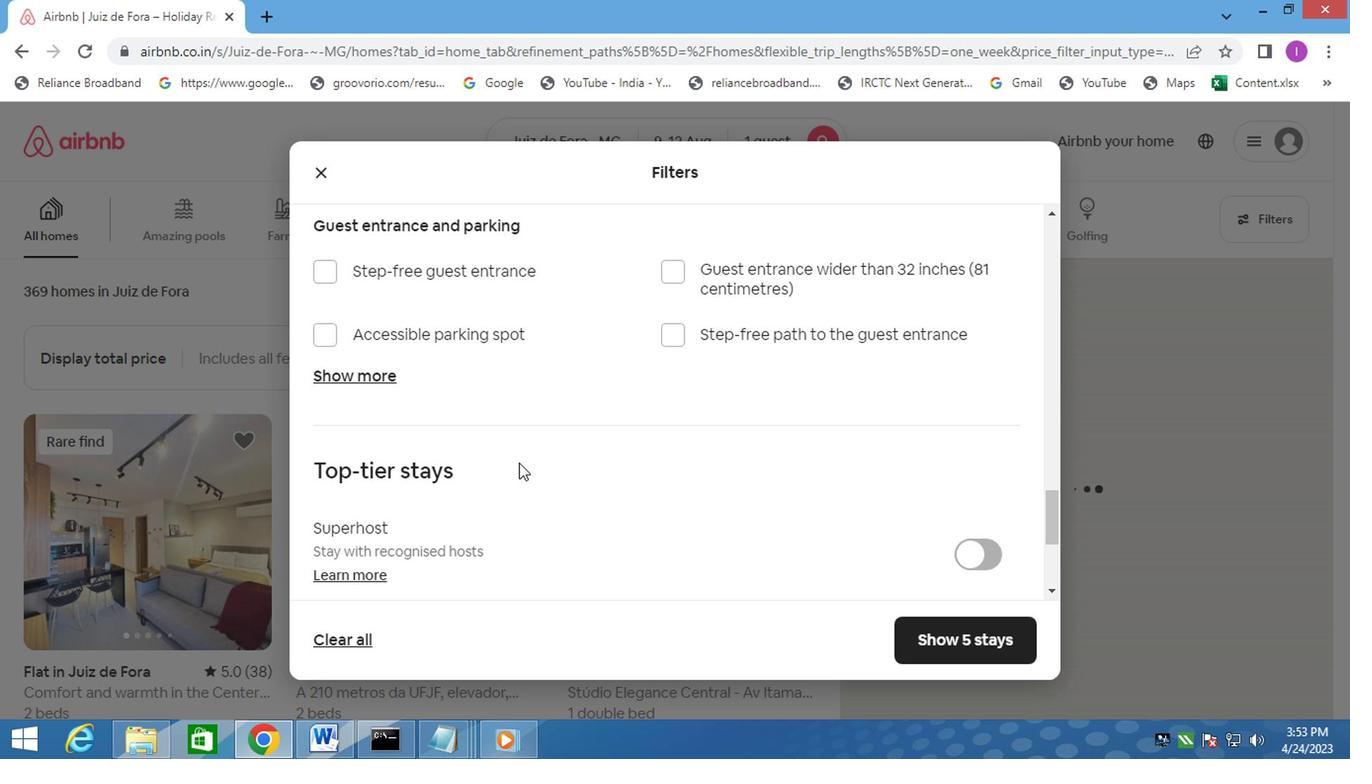 
Action: Mouse scrolled (514, 462) with delta (0, -1)
Screenshot: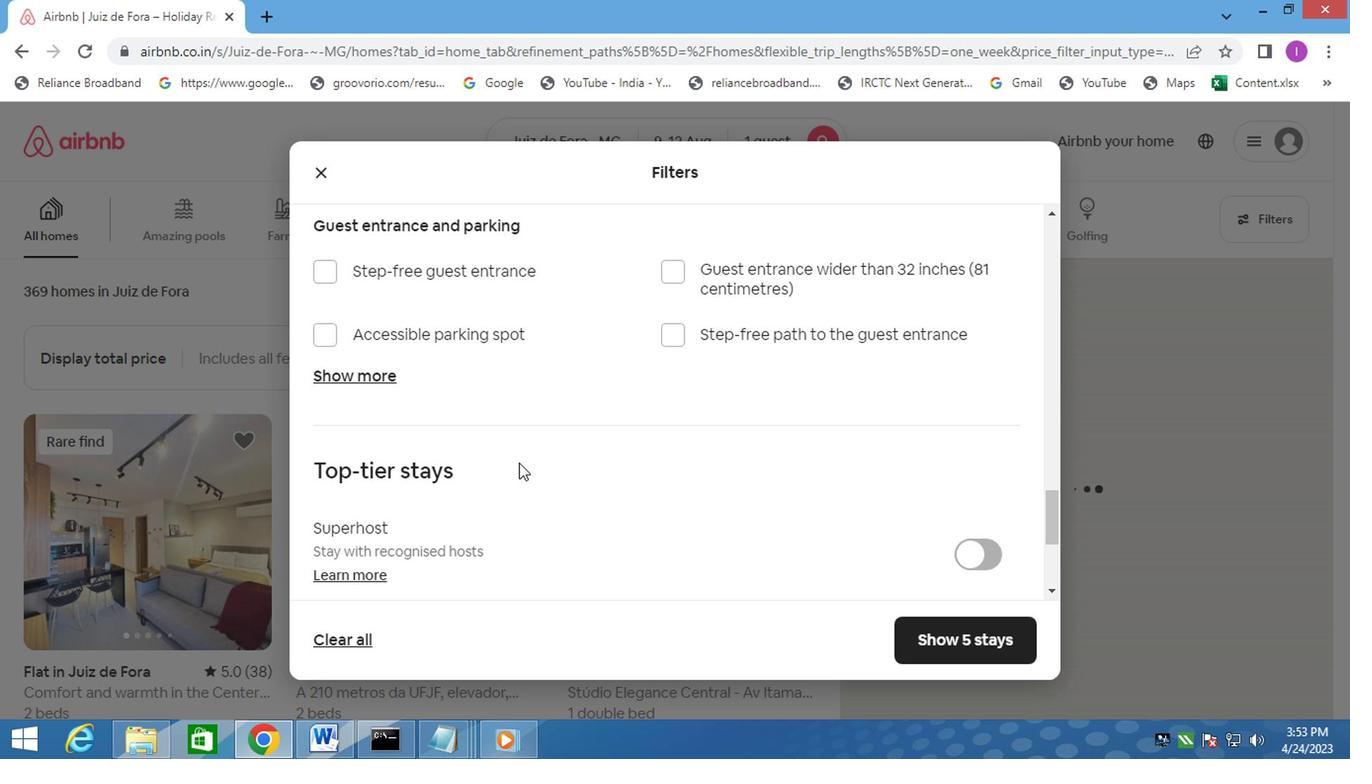 
Action: Mouse moved to (330, 554)
Screenshot: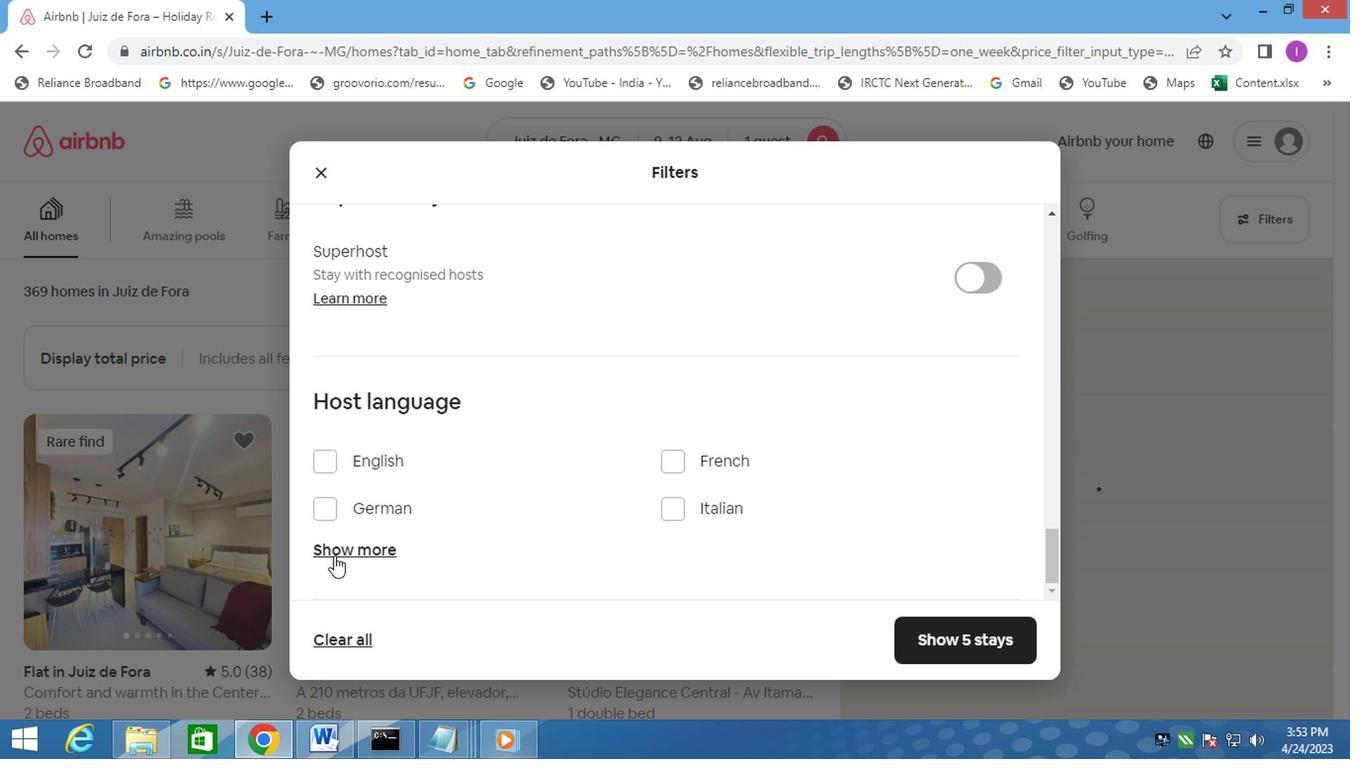 
Action: Mouse pressed left at (330, 554)
Screenshot: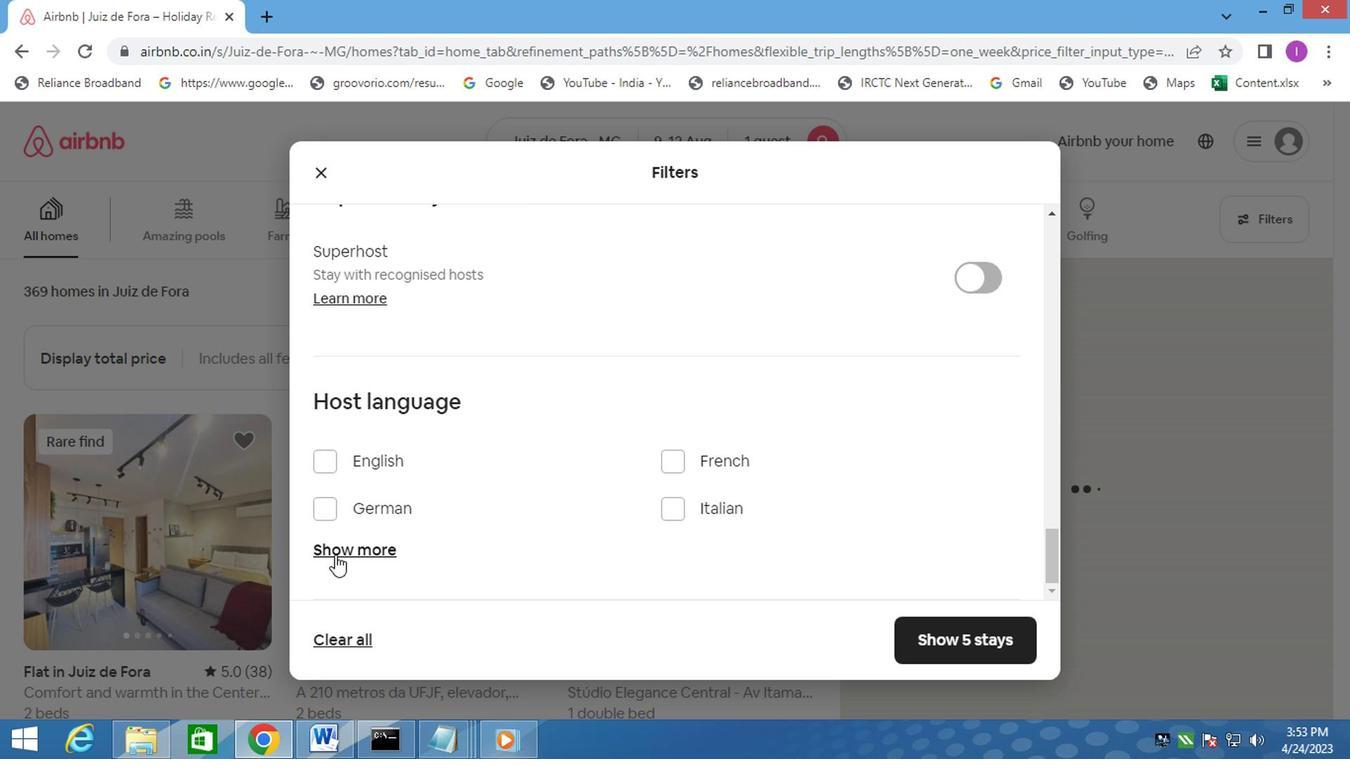 
Action: Mouse moved to (338, 565)
Screenshot: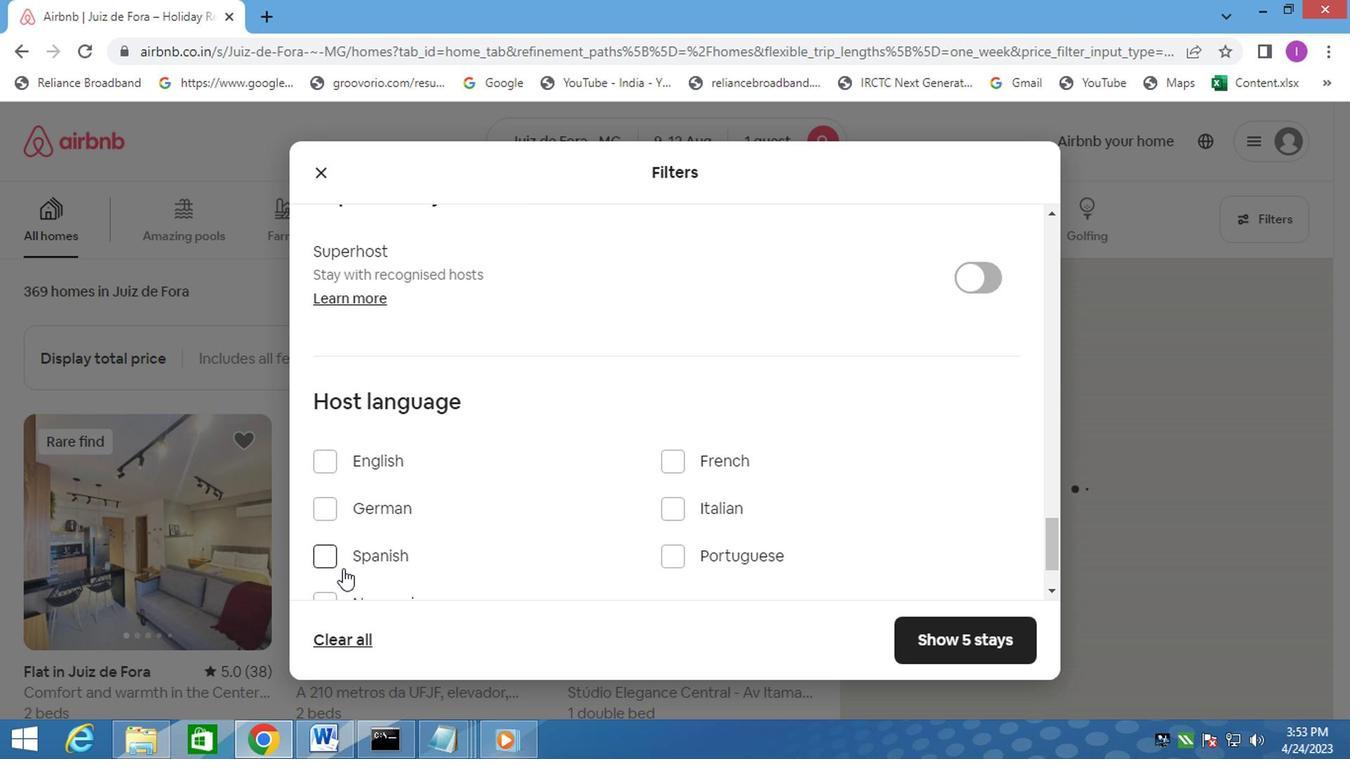 
Action: Mouse pressed left at (338, 565)
Screenshot: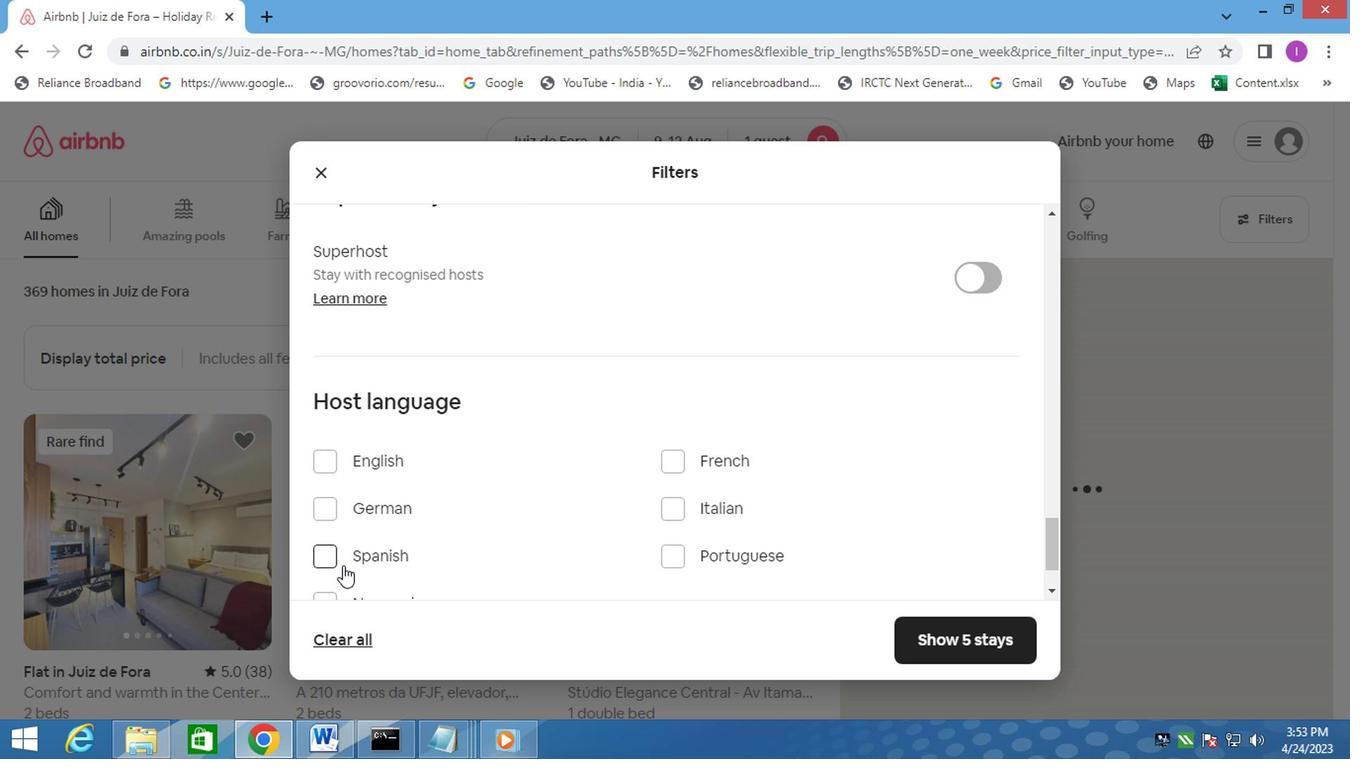 
Action: Mouse moved to (434, 548)
Screenshot: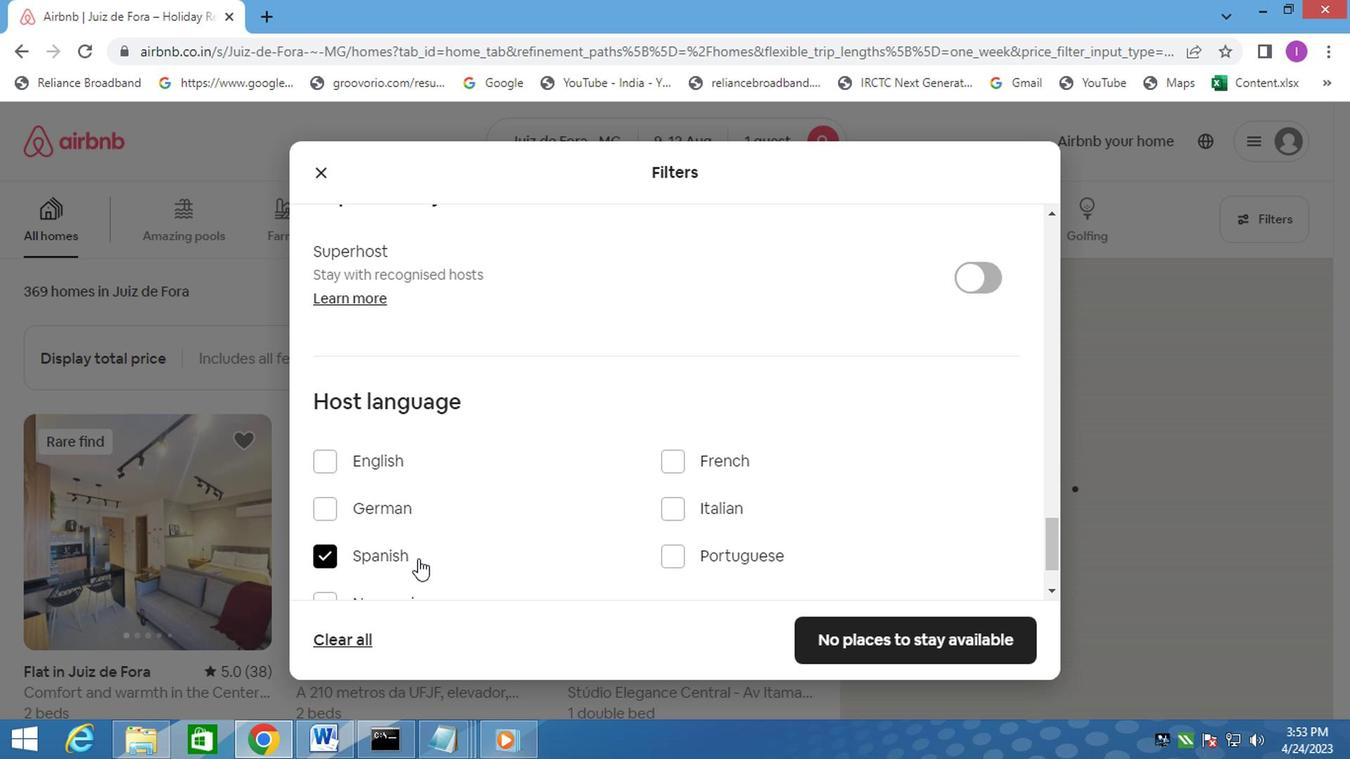 
Action: Mouse scrolled (434, 549) with delta (0, 0)
Screenshot: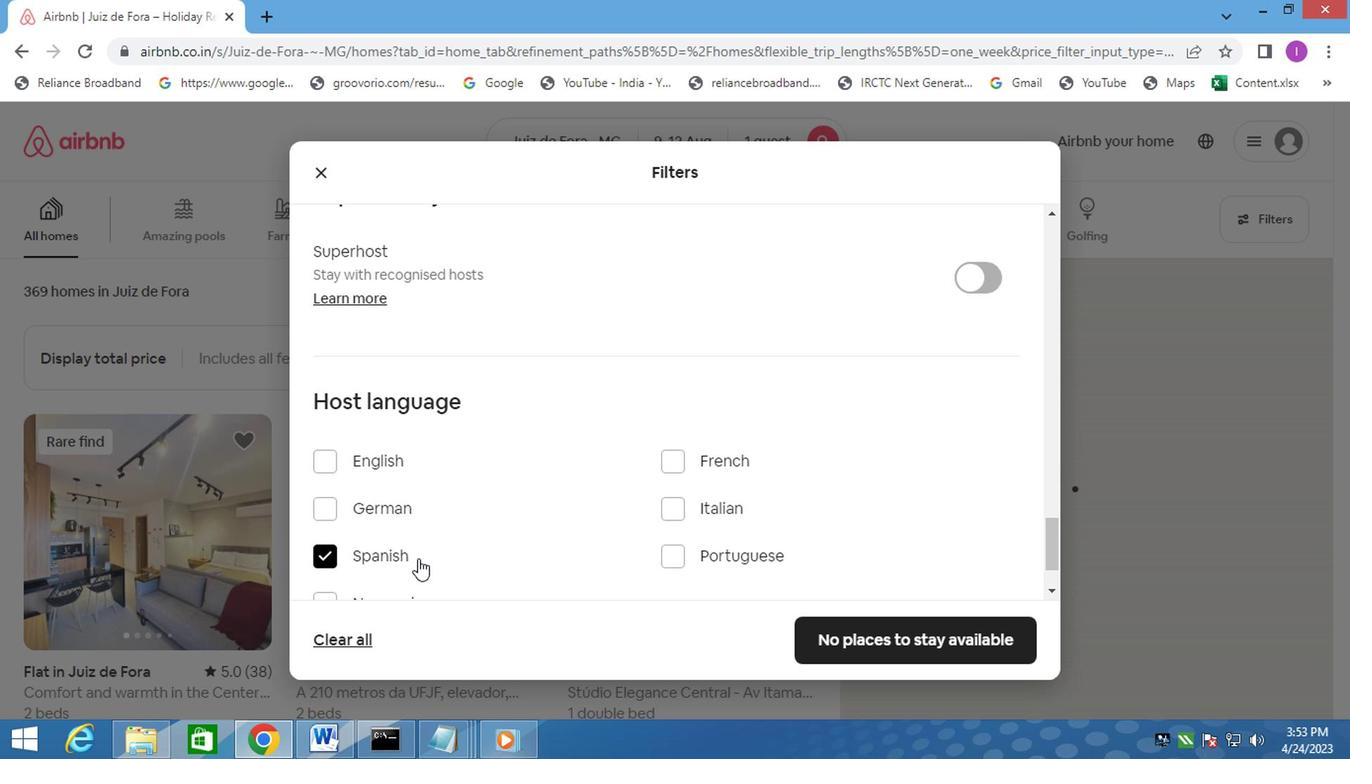 
Action: Mouse moved to (483, 521)
Screenshot: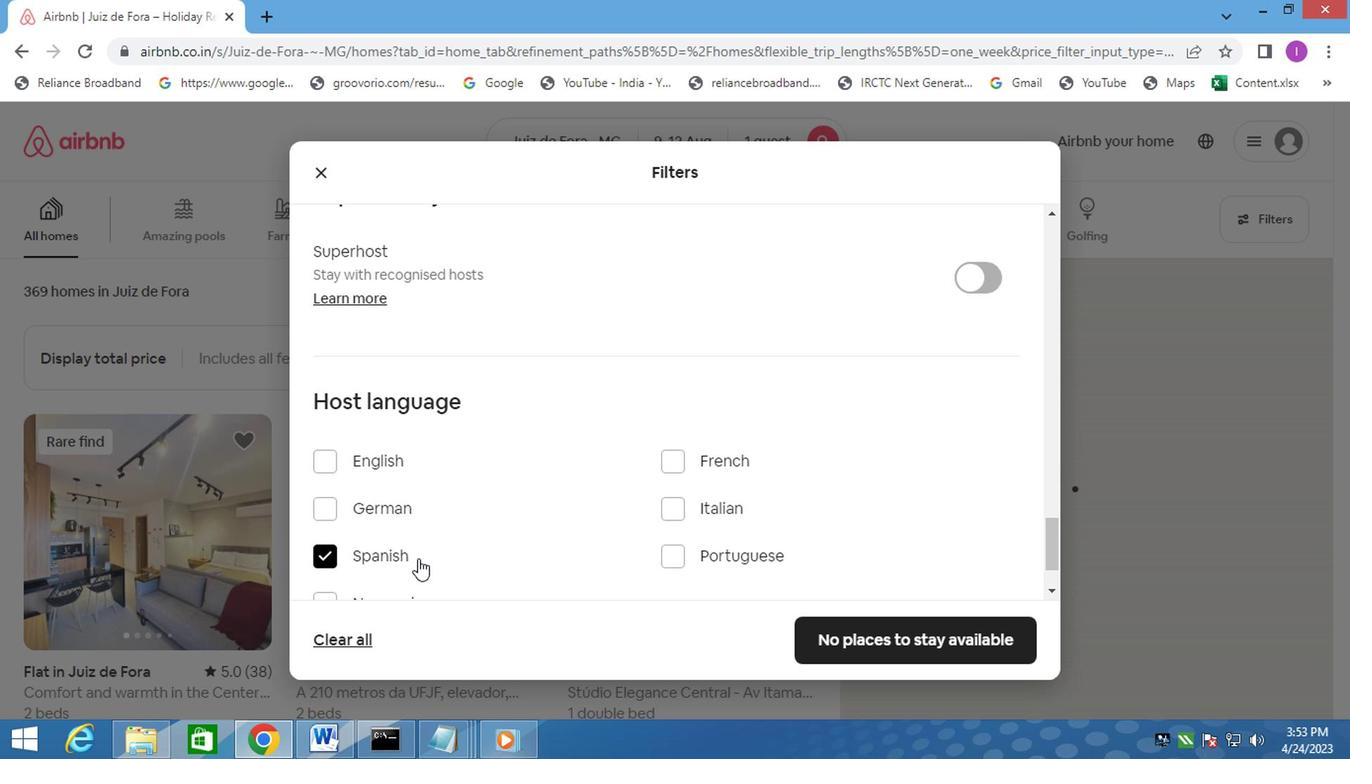 
Action: Mouse scrolled (483, 523) with delta (0, 1)
Screenshot: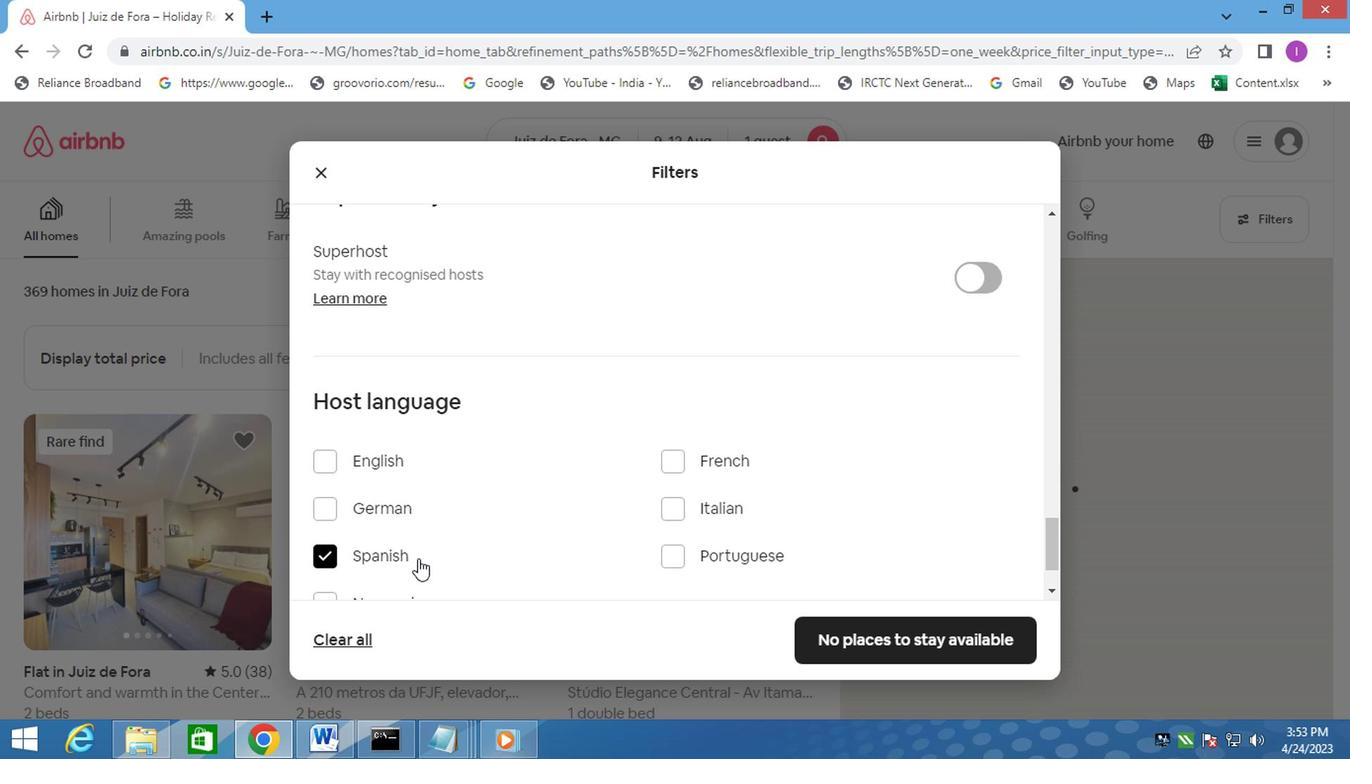 
Action: Mouse moved to (505, 509)
Screenshot: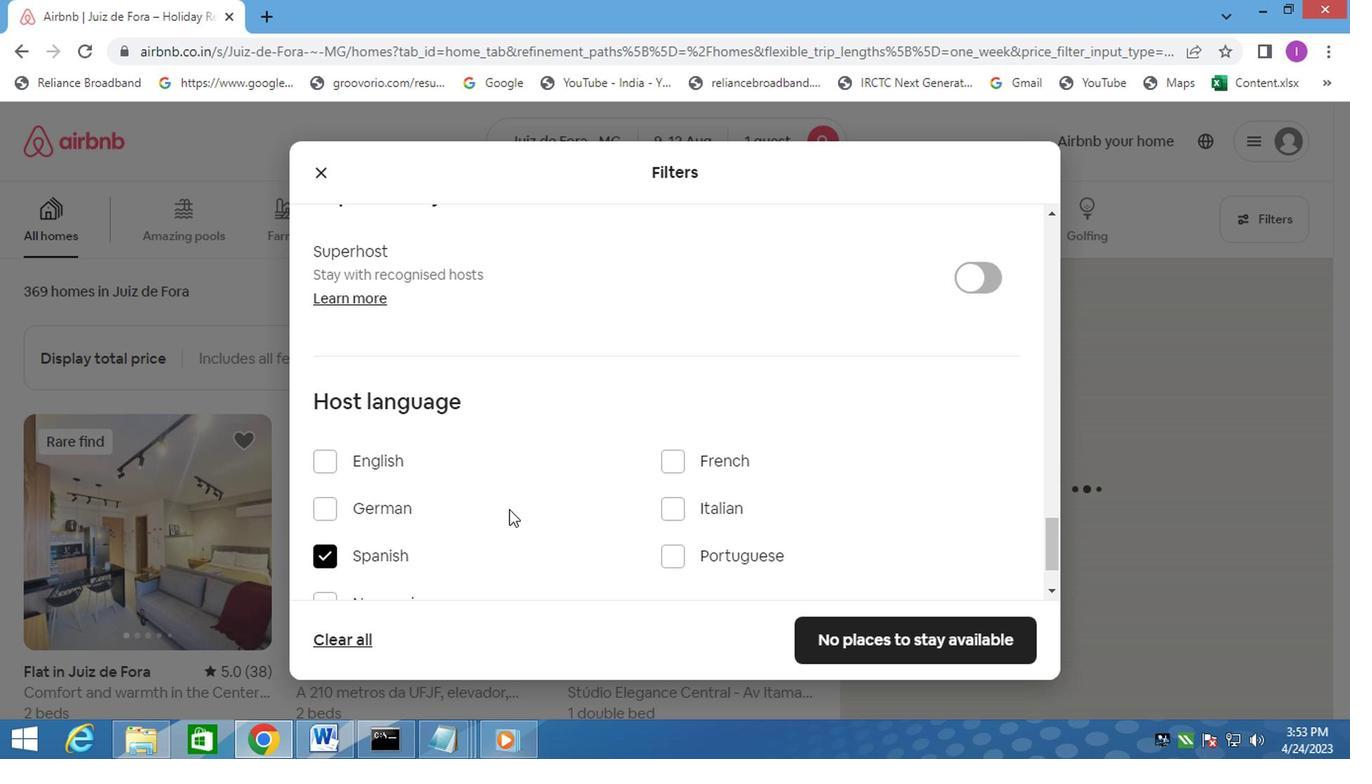 
Action: Mouse scrolled (505, 508) with delta (0, 0)
Screenshot: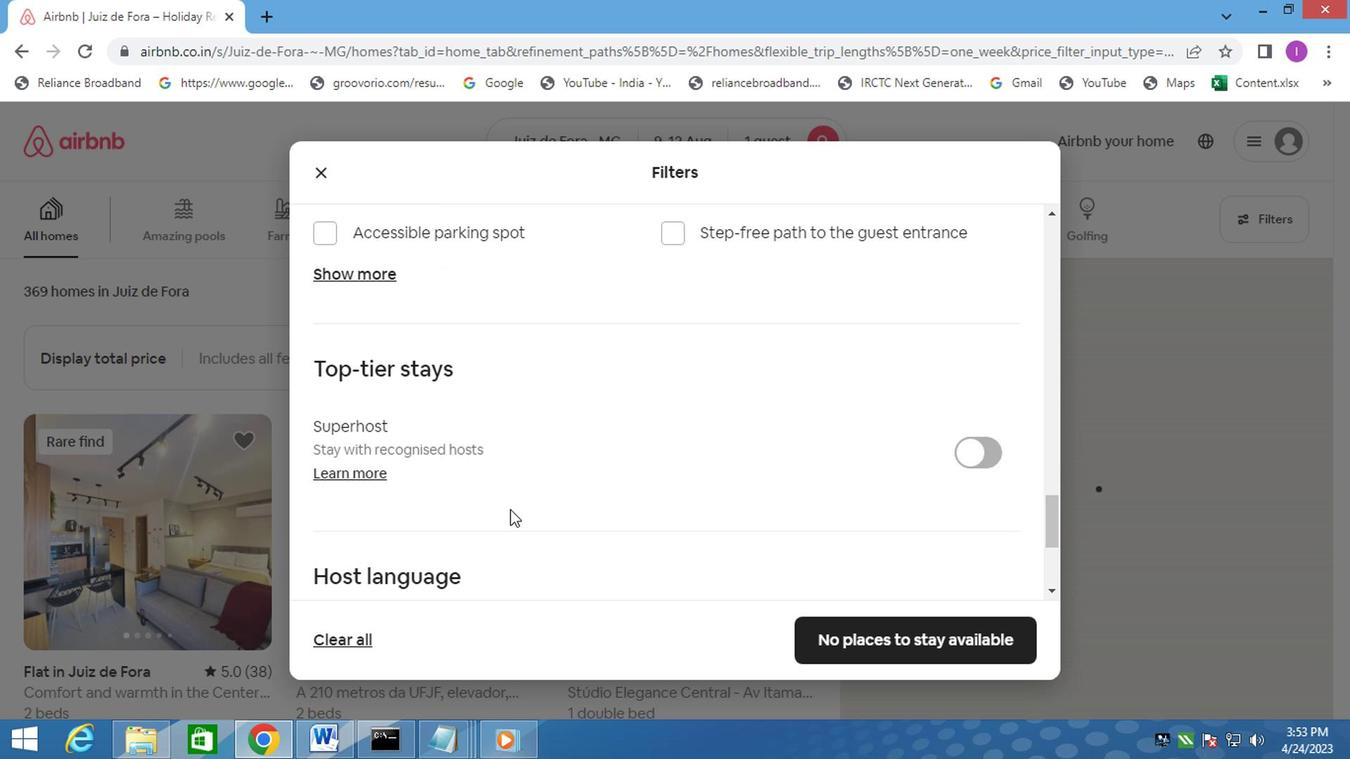 
Action: Mouse moved to (507, 510)
Screenshot: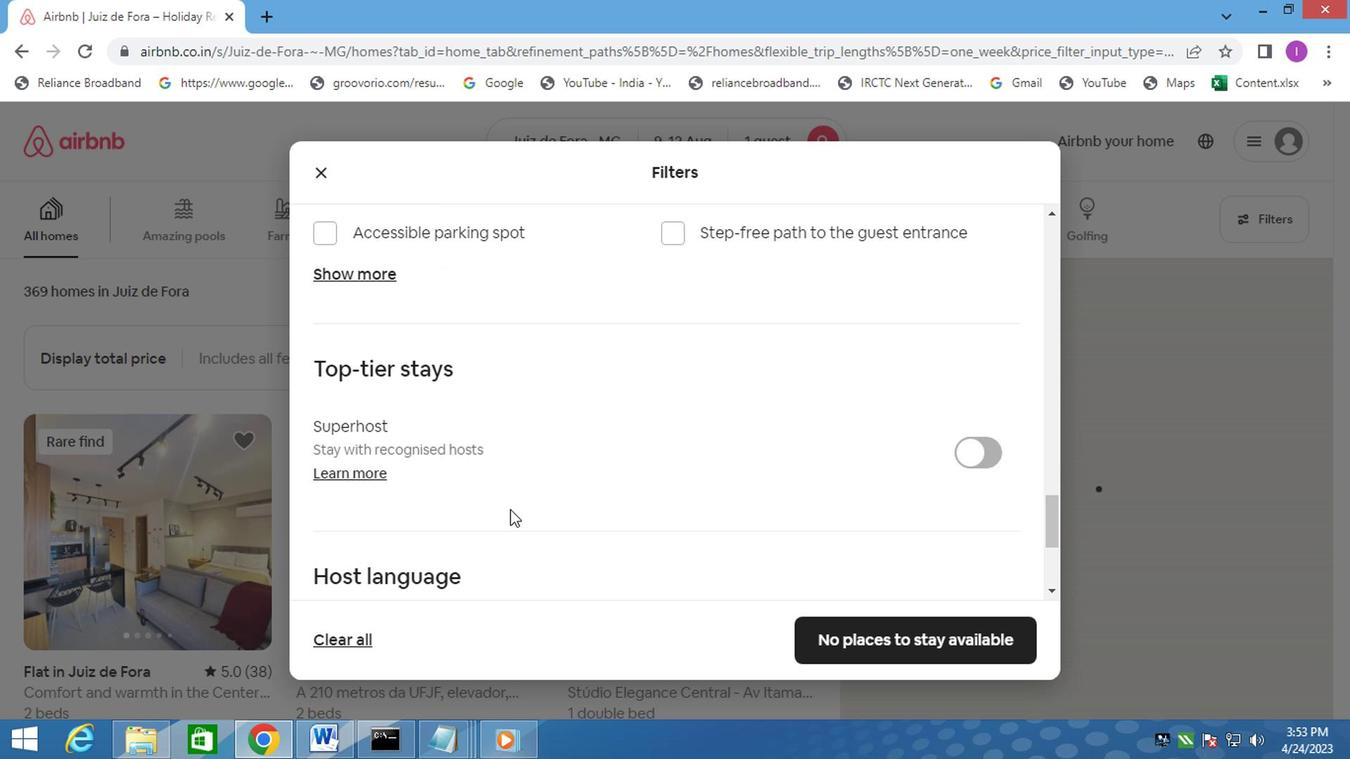 
Action: Mouse scrolled (507, 509) with delta (0, -1)
Screenshot: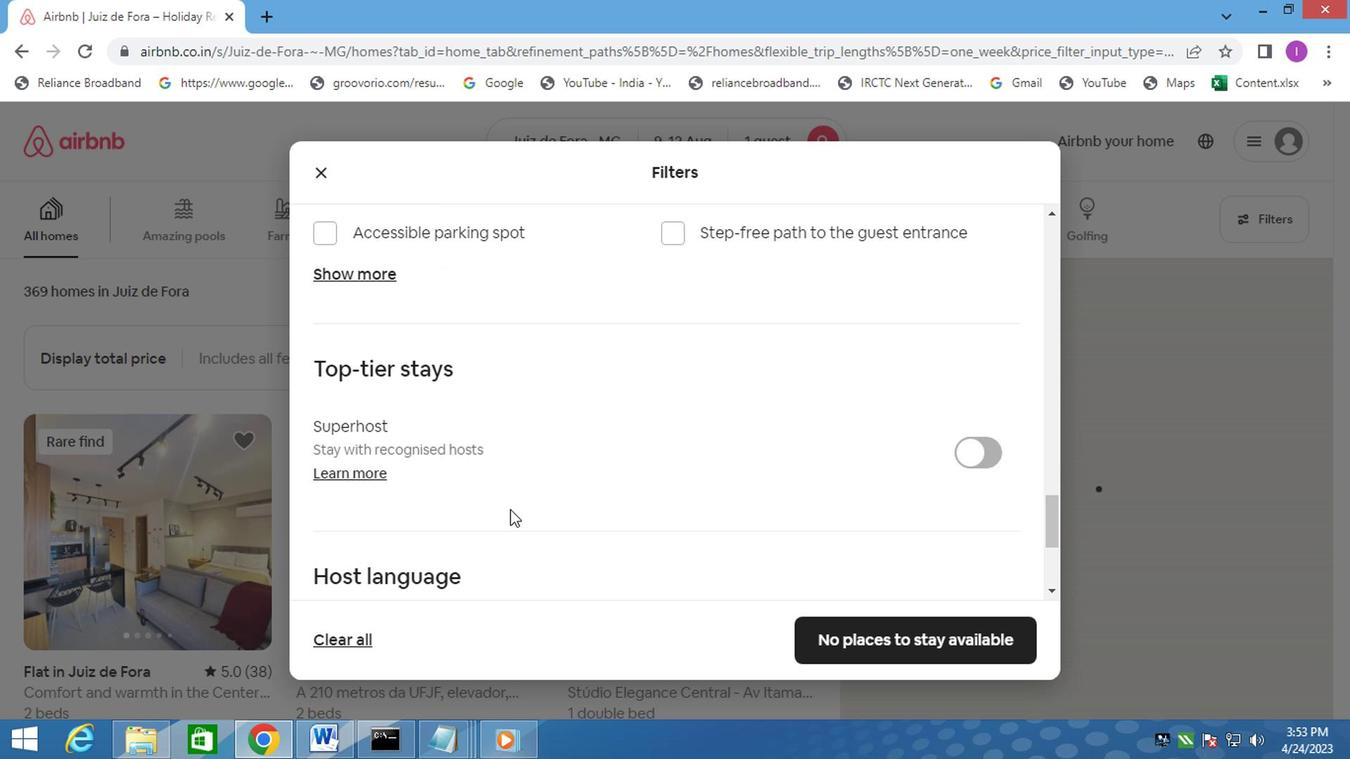 
Action: Mouse moved to (522, 514)
Screenshot: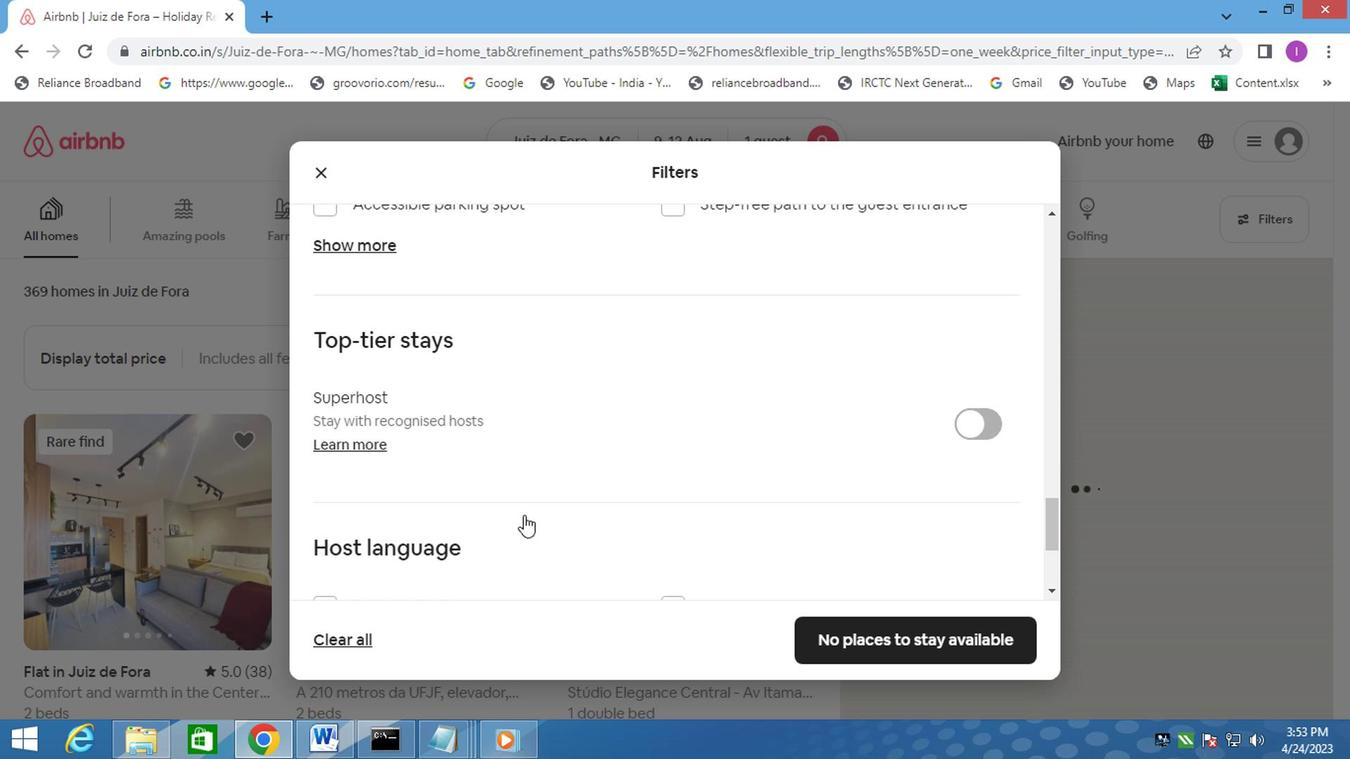 
Action: Mouse scrolled (522, 513) with delta (0, 0)
Screenshot: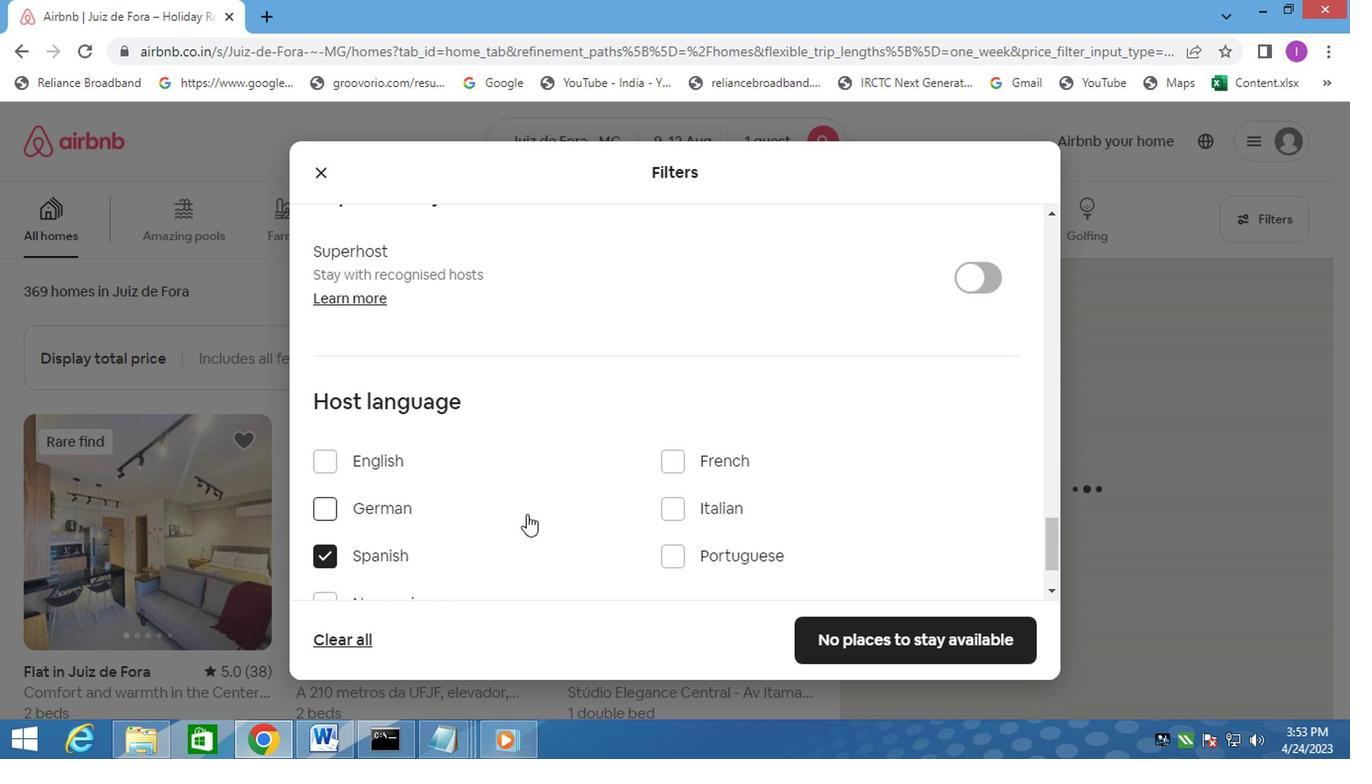 
Action: Mouse scrolled (522, 513) with delta (0, 0)
Screenshot: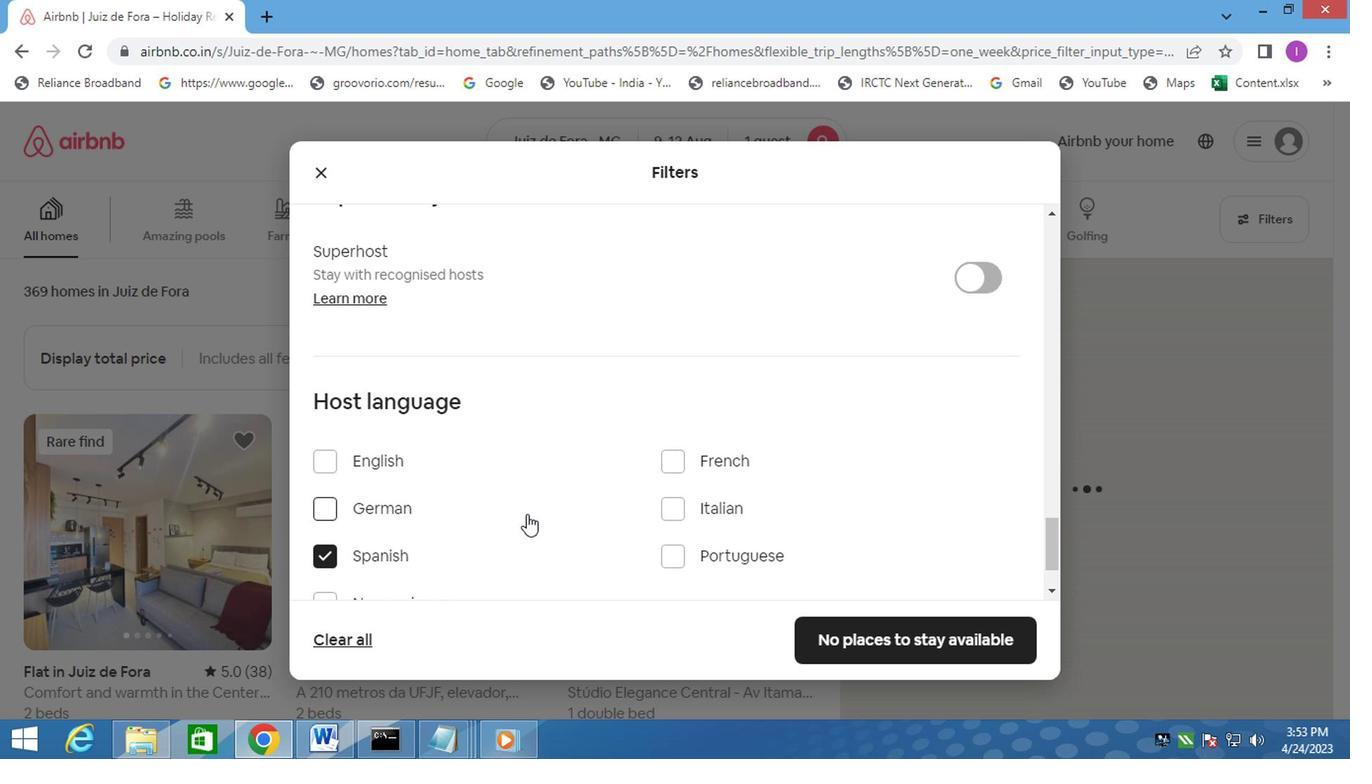 
Action: Mouse moved to (837, 513)
Screenshot: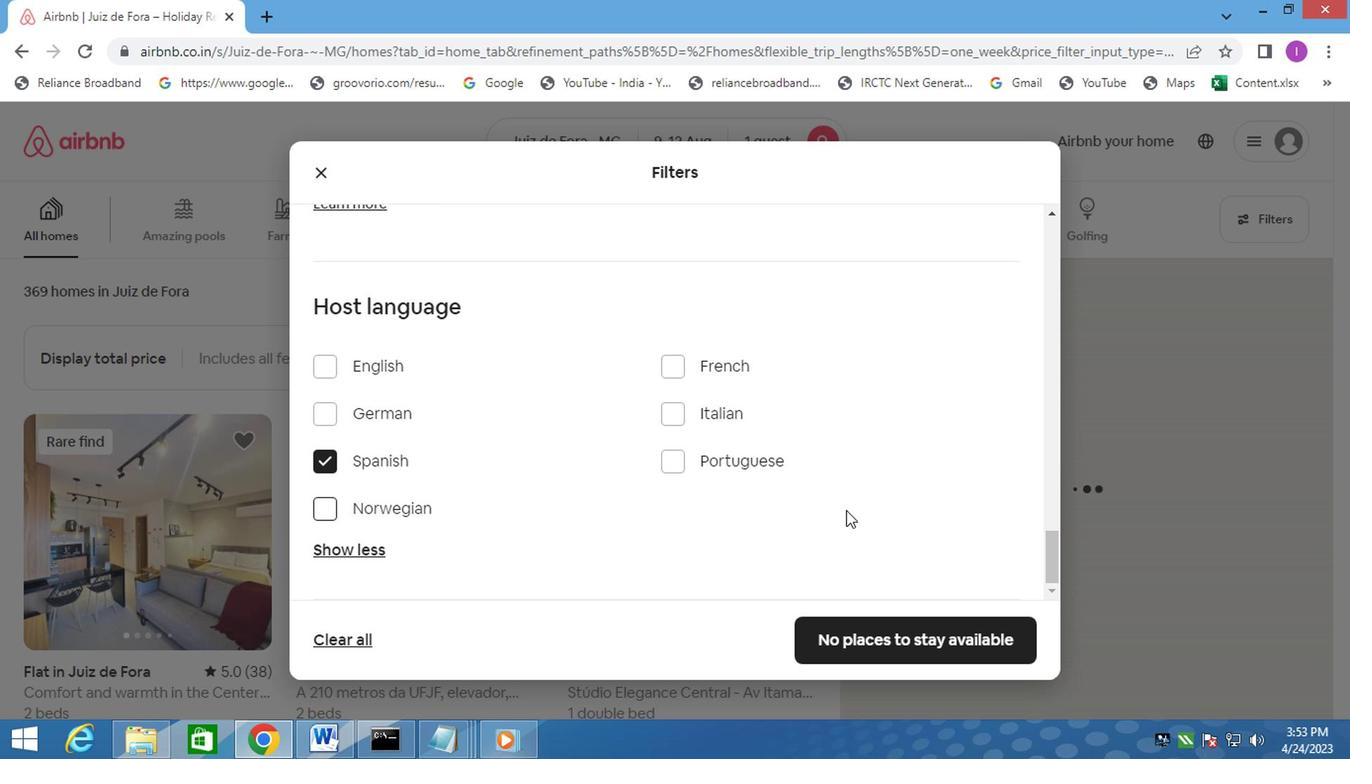 
Action: Mouse scrolled (837, 512) with delta (0, -1)
Screenshot: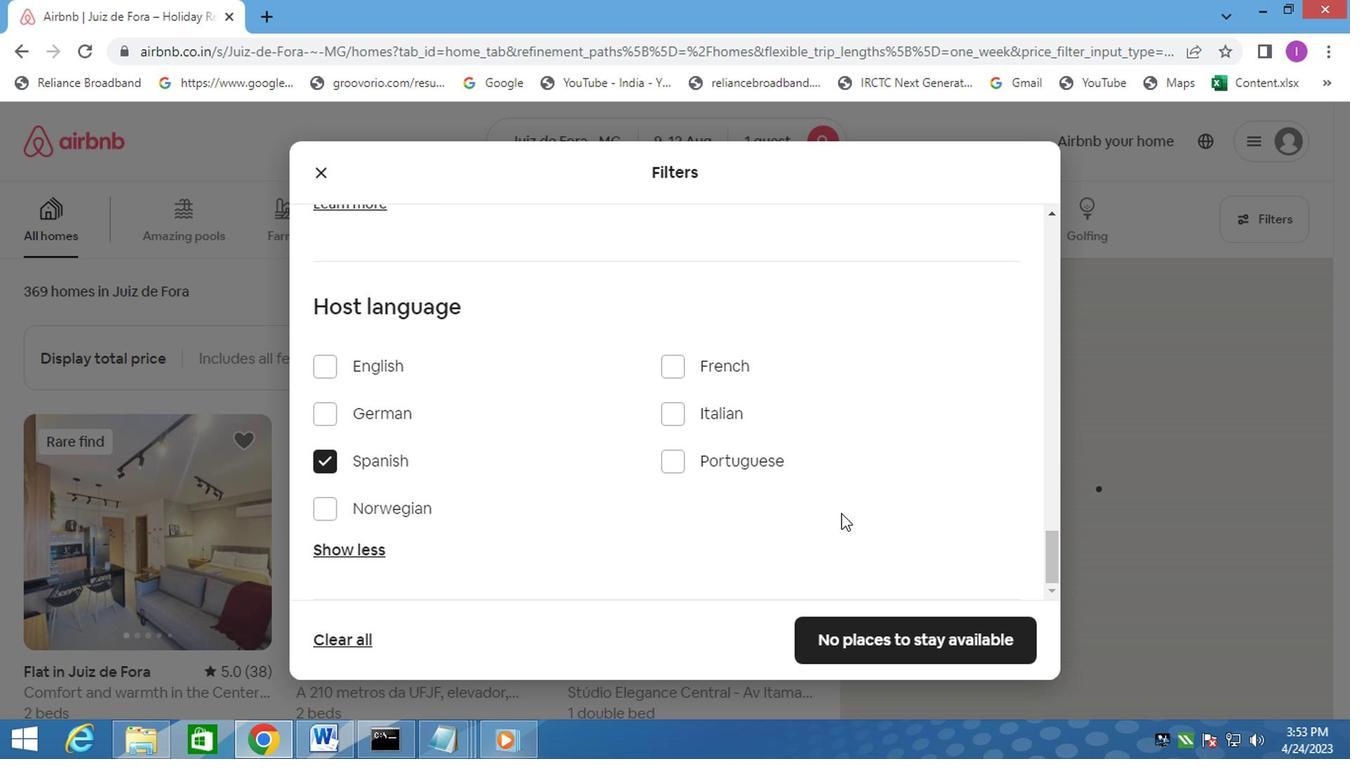 
Action: Mouse scrolled (837, 512) with delta (0, -1)
Screenshot: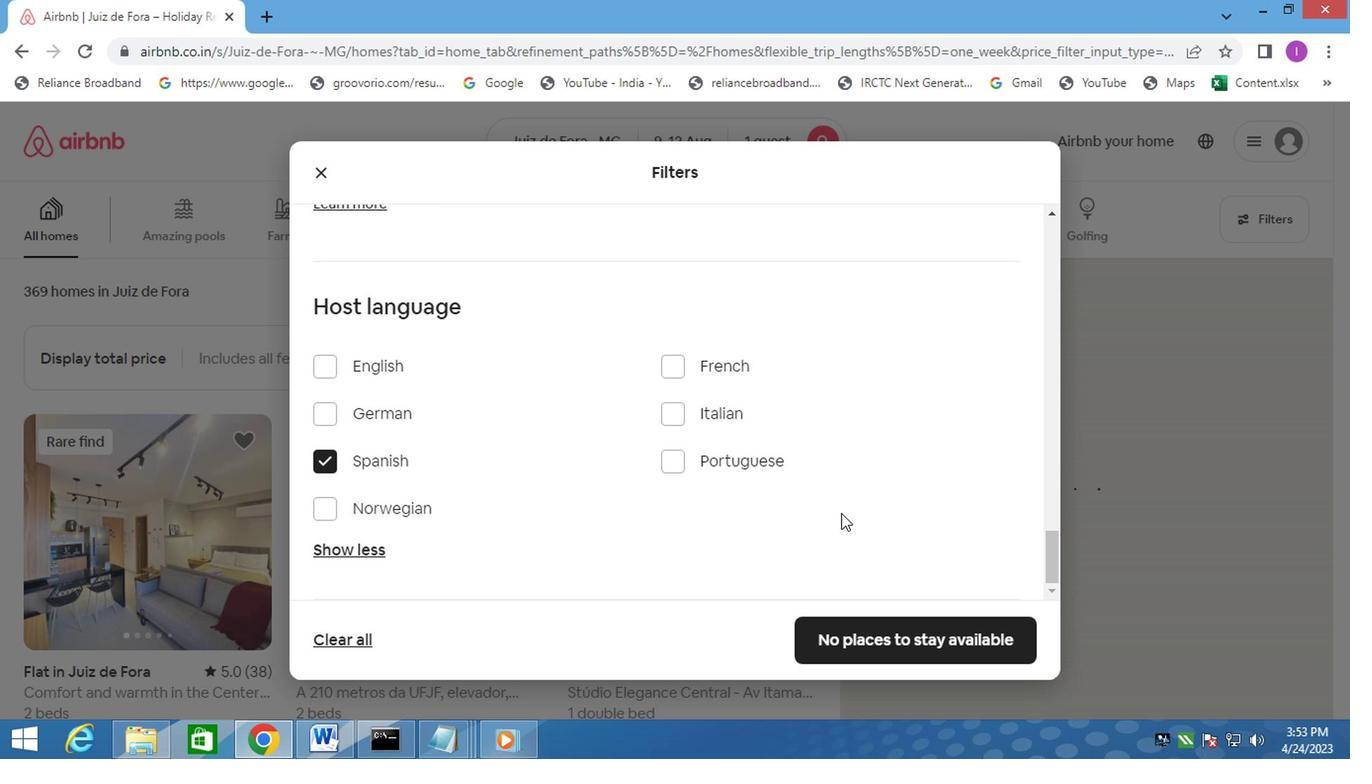 
Action: Mouse moved to (839, 633)
Screenshot: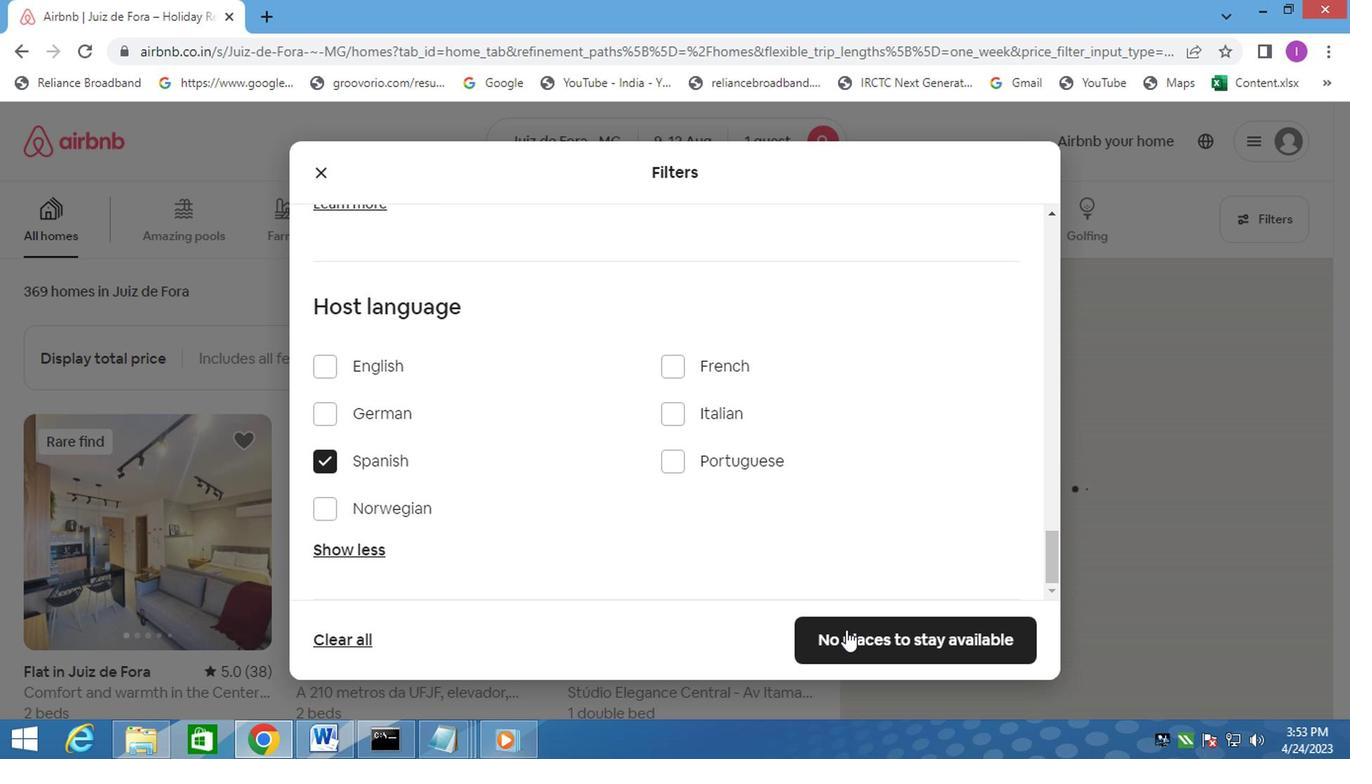
Action: Mouse pressed left at (839, 633)
Screenshot: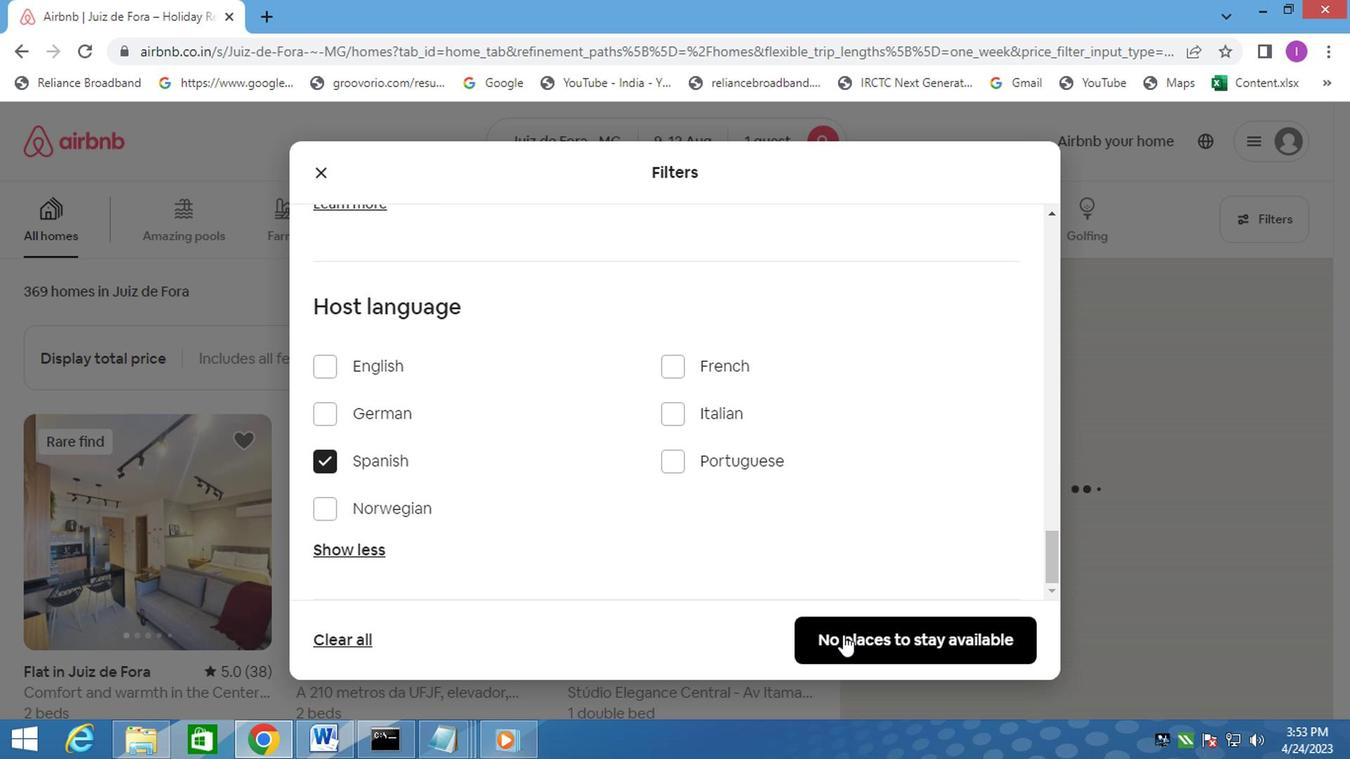 
Action: Mouse moved to (808, 481)
Screenshot: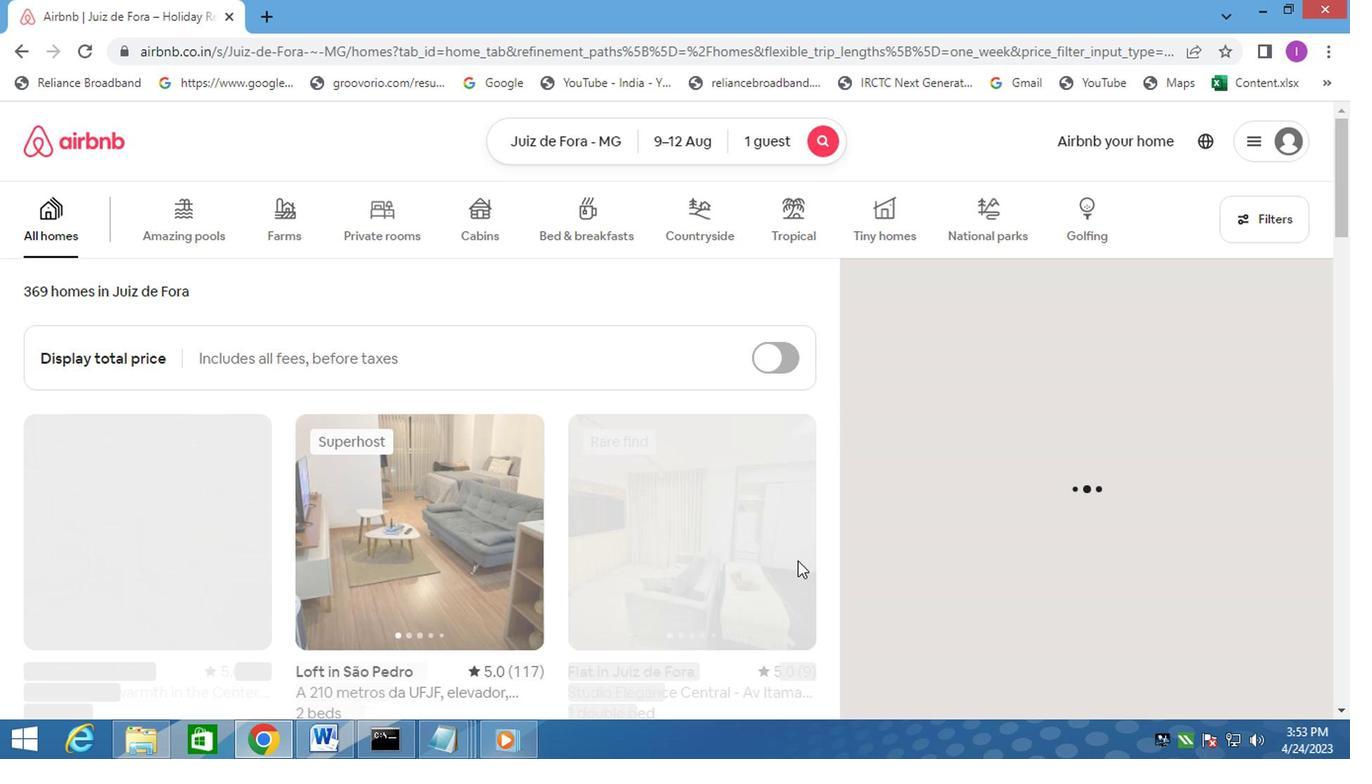 
Action: Key pressed <Key.f8>
Screenshot: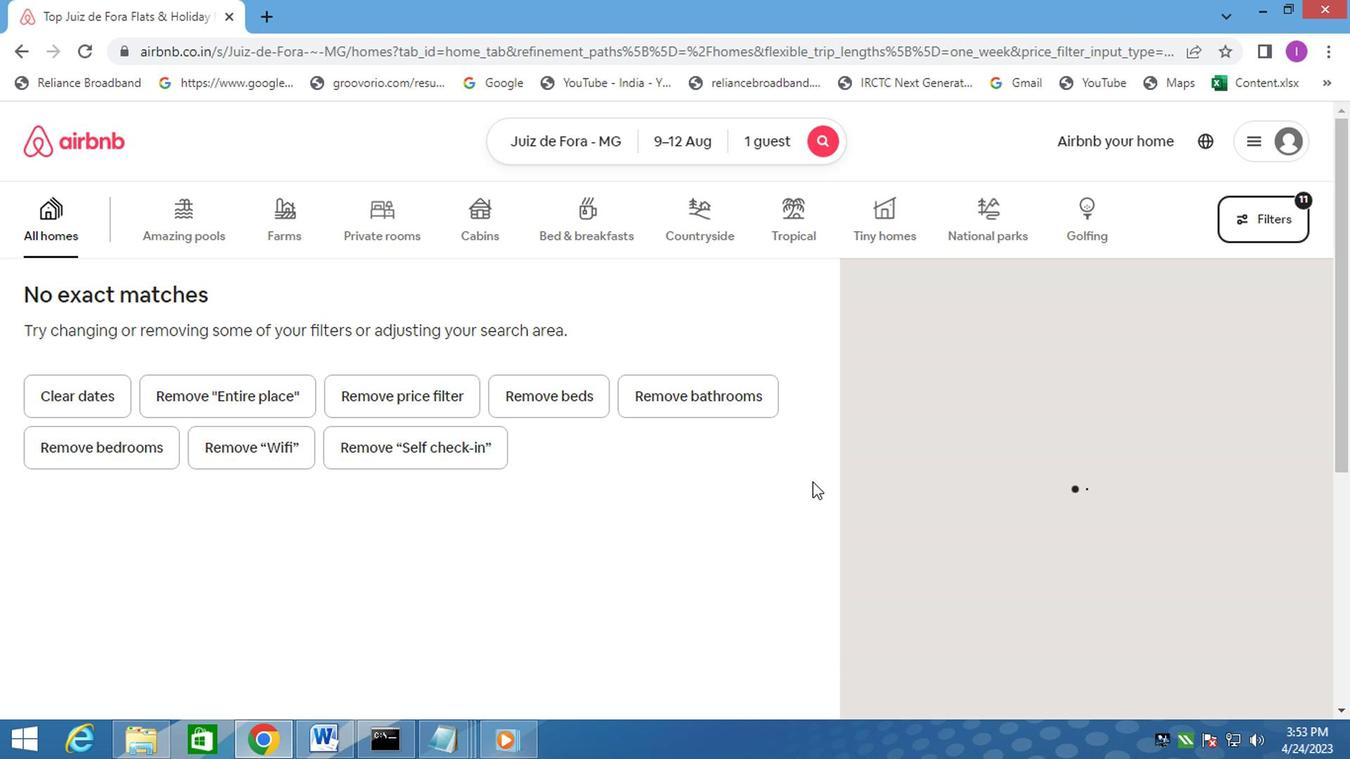 
